 Task: Look for space in Tepoztlán, Mexico from 6th September, 2023 to 15th September, 2023 for 6 adults in price range Rs.8000 to Rs.12000. Place can be entire place or private room with 6 bedrooms having 6 beds and 6 bathrooms. Property type can be house, flat, guest house. Amenities needed are: wifi, TV, free parkinig on premises, gym, breakfast. Booking option can be shelf check-in. Required host language is English.
Action: Mouse moved to (465, 120)
Screenshot: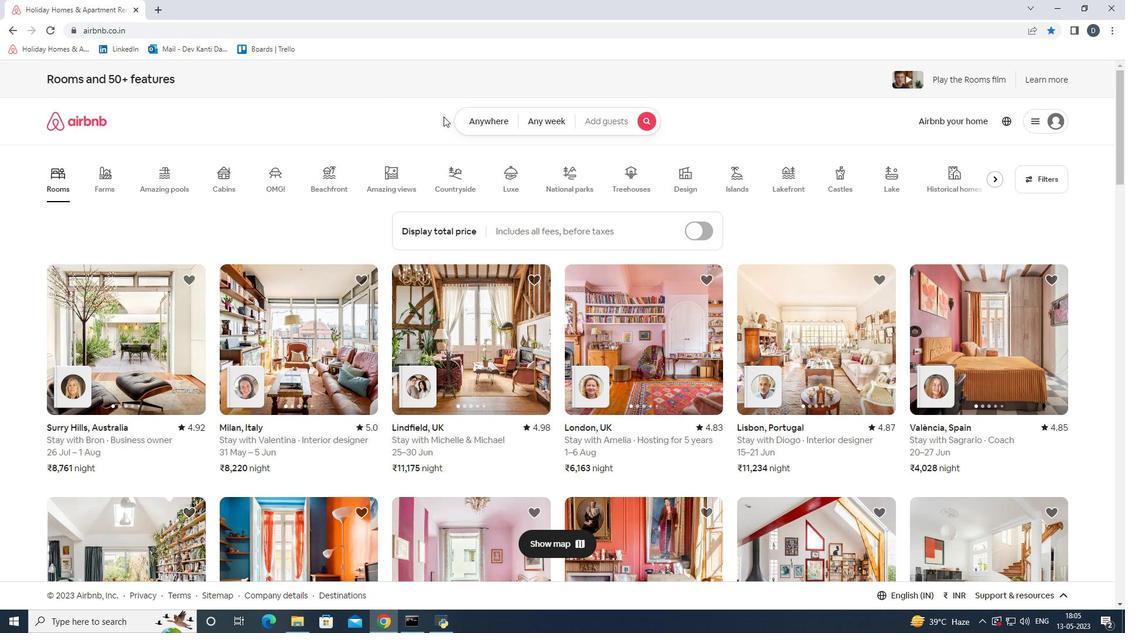 
Action: Mouse pressed left at (465, 120)
Screenshot: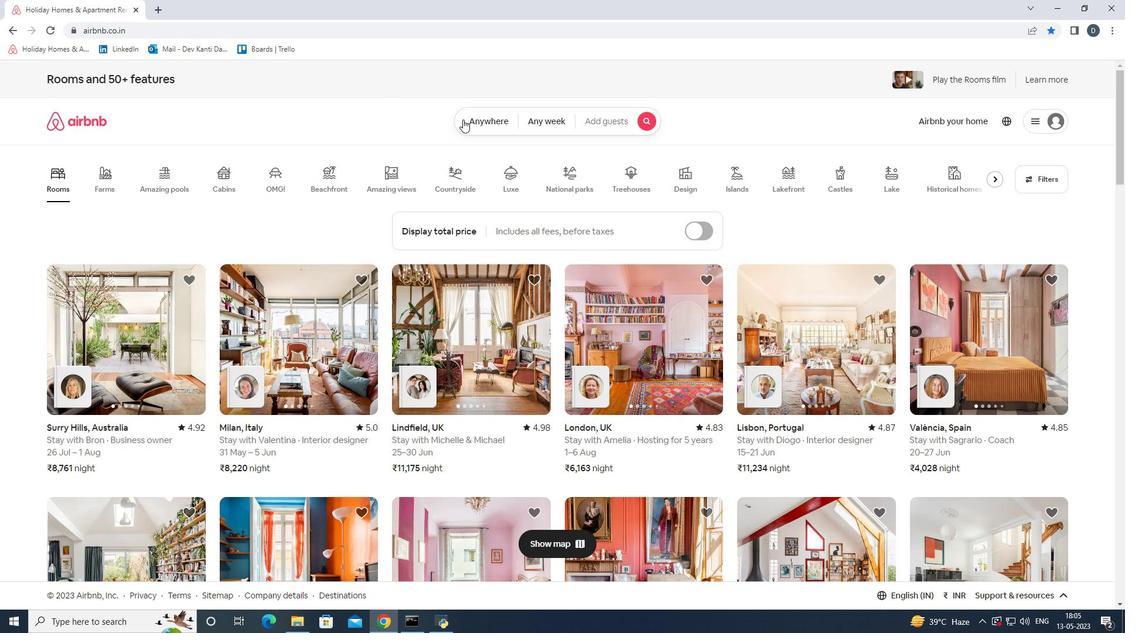 
Action: Mouse moved to (345, 161)
Screenshot: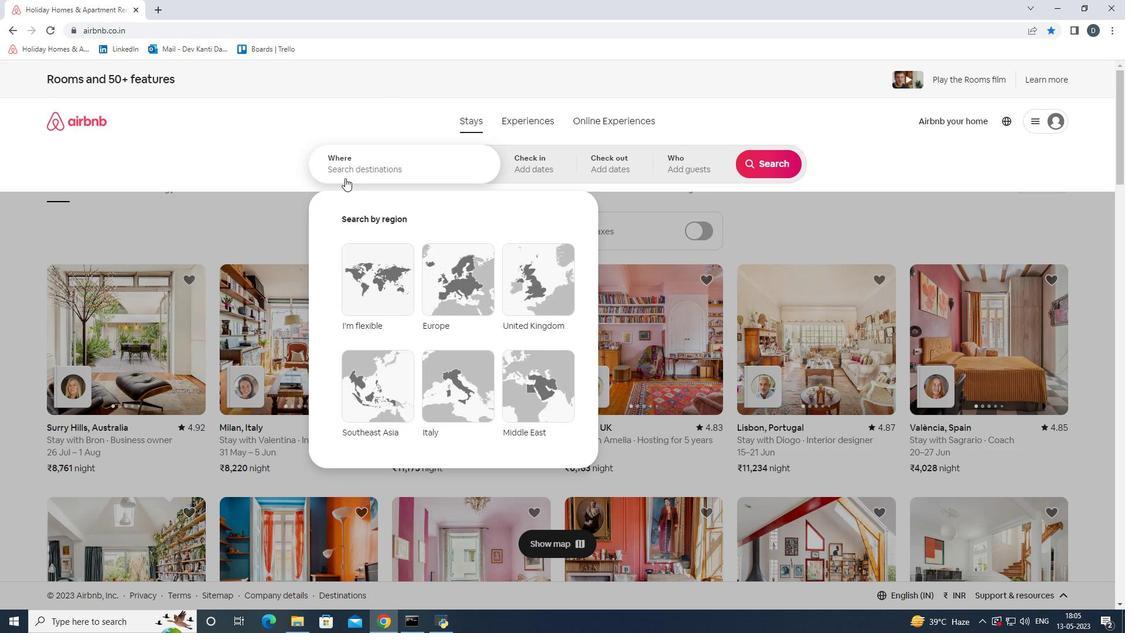 
Action: Mouse pressed left at (345, 161)
Screenshot: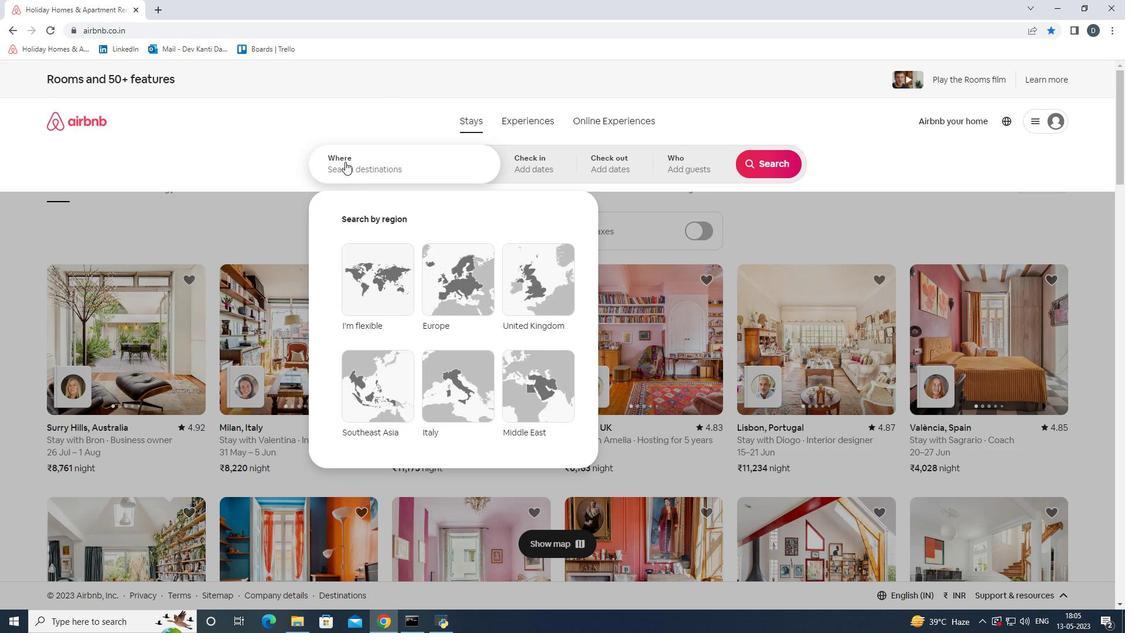 
Action: Mouse moved to (170, 111)
Screenshot: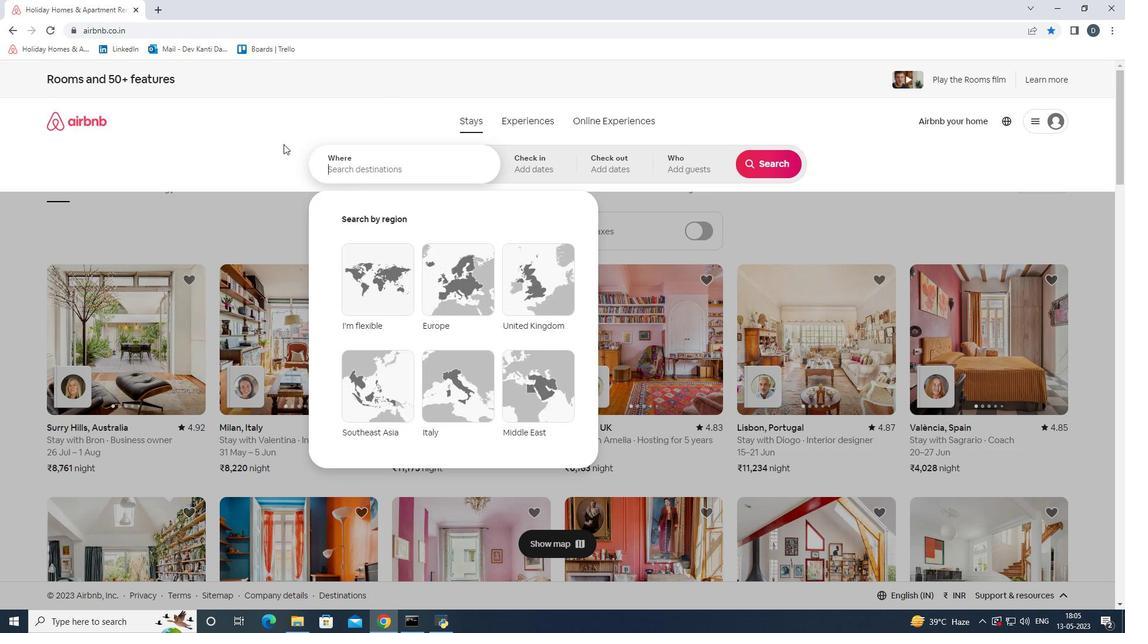 
Action: Key pressed <Key.shift>Tep
Screenshot: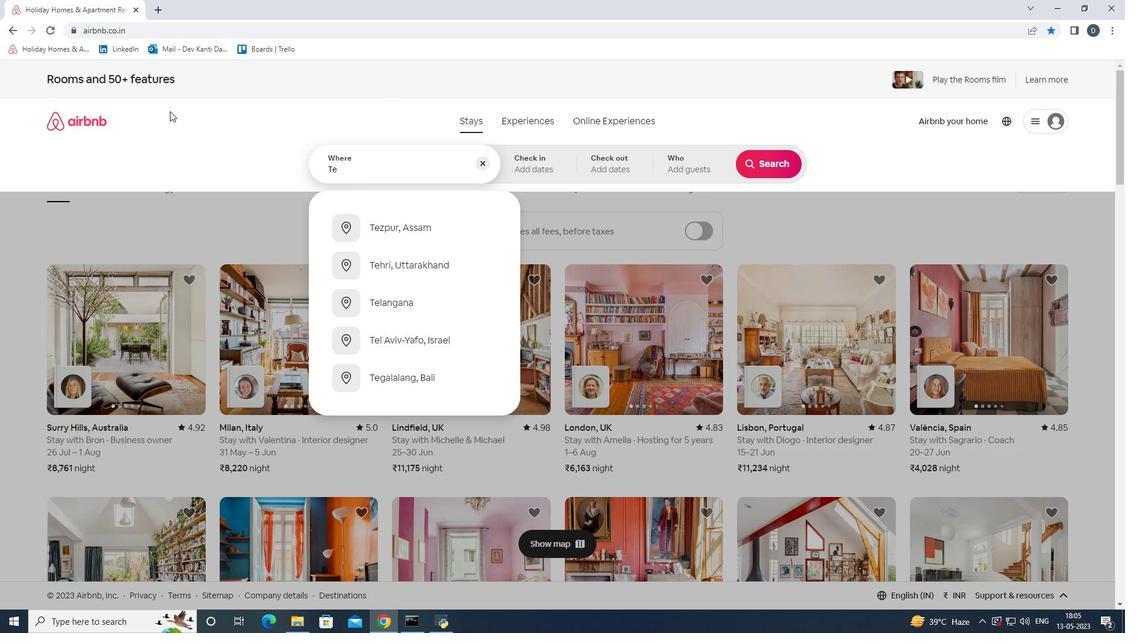 
Action: Mouse moved to (170, 110)
Screenshot: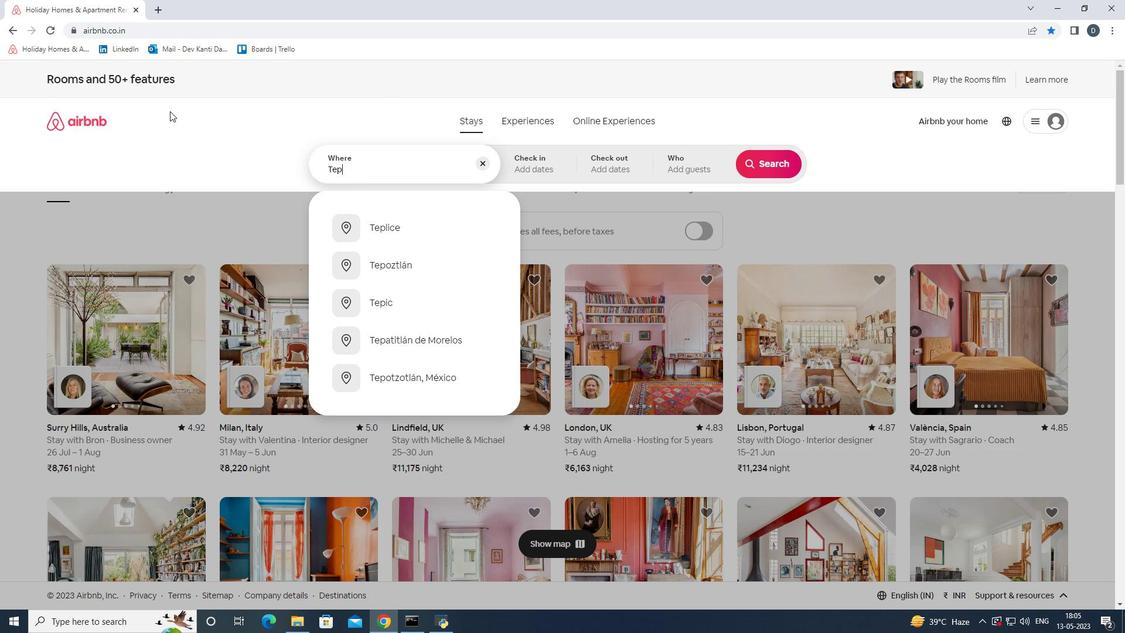 
Action: Key pressed oztlan,<Key.shift>Mexico
Screenshot: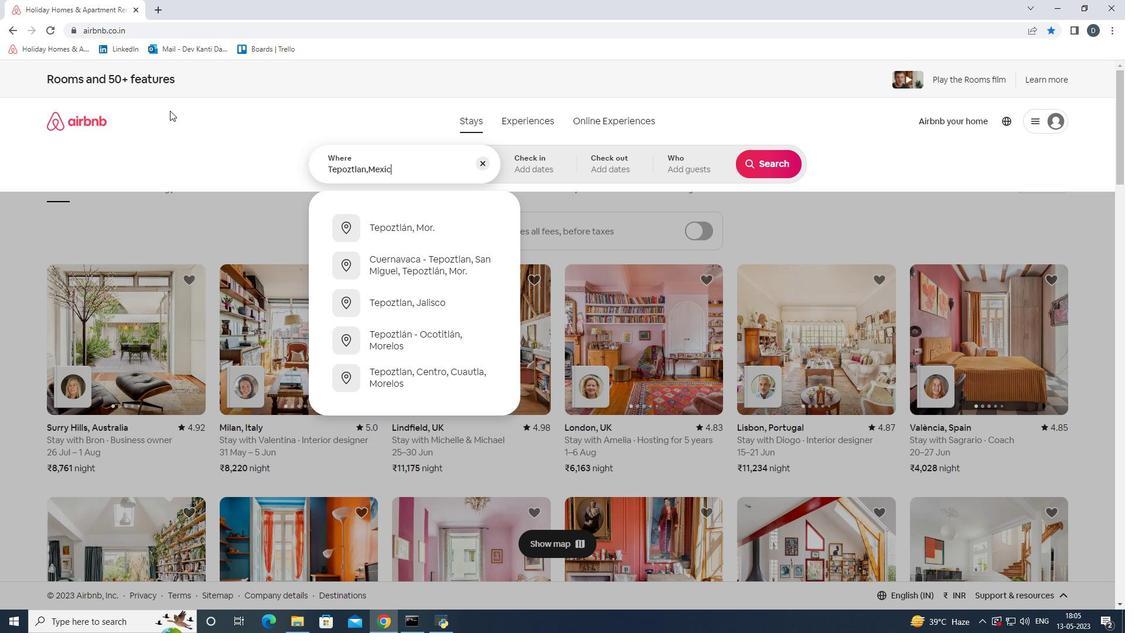 
Action: Mouse moved to (524, 172)
Screenshot: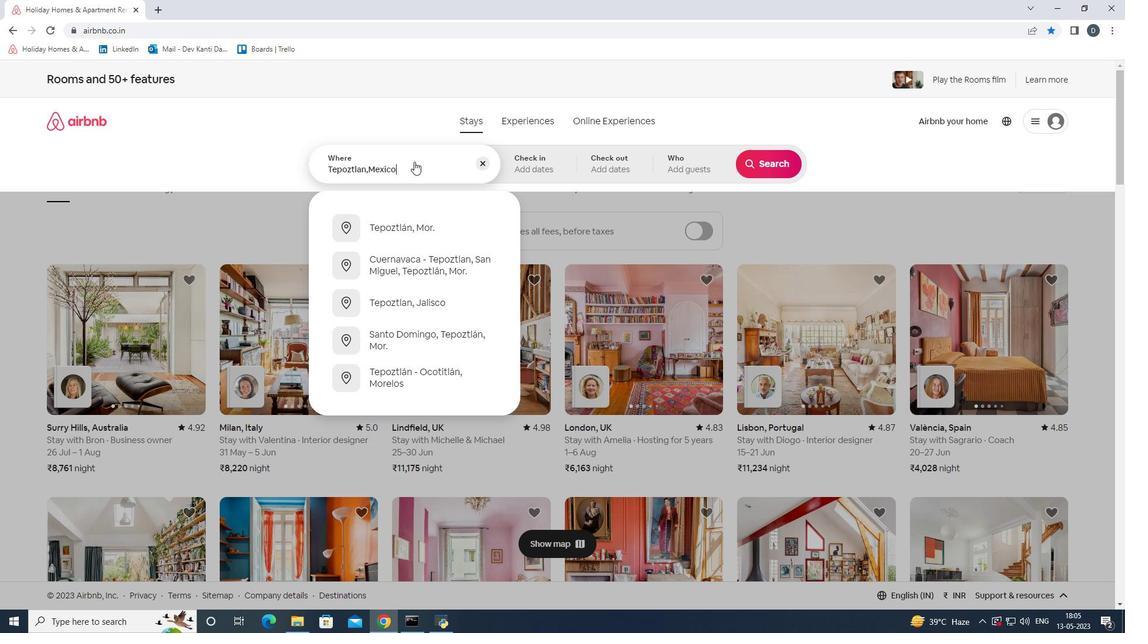 
Action: Mouse pressed left at (524, 172)
Screenshot: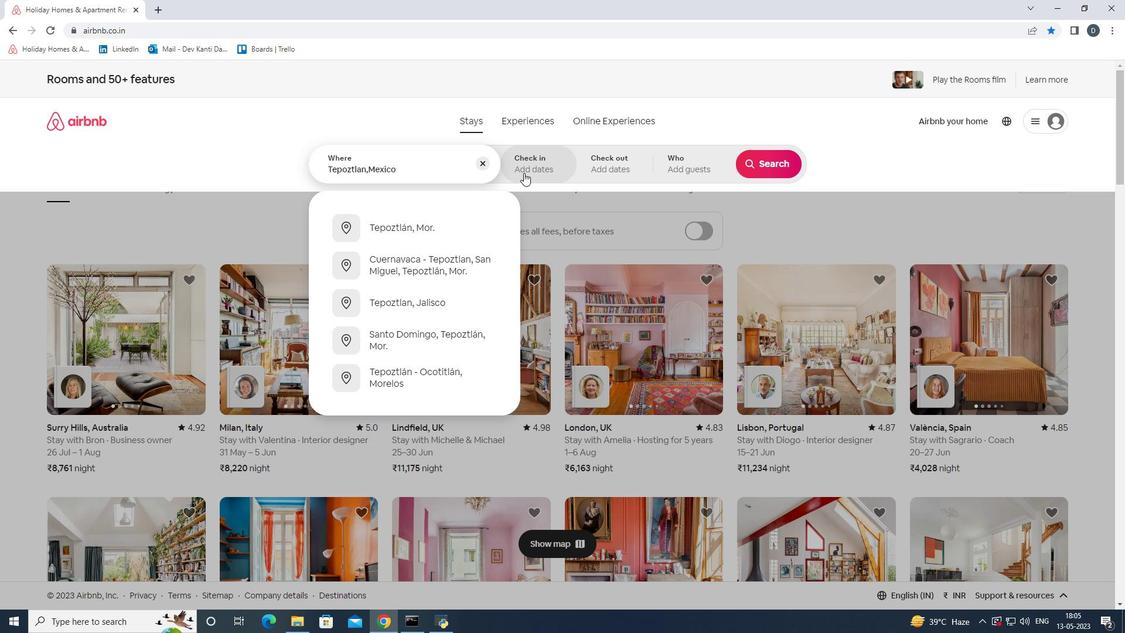
Action: Mouse moved to (755, 262)
Screenshot: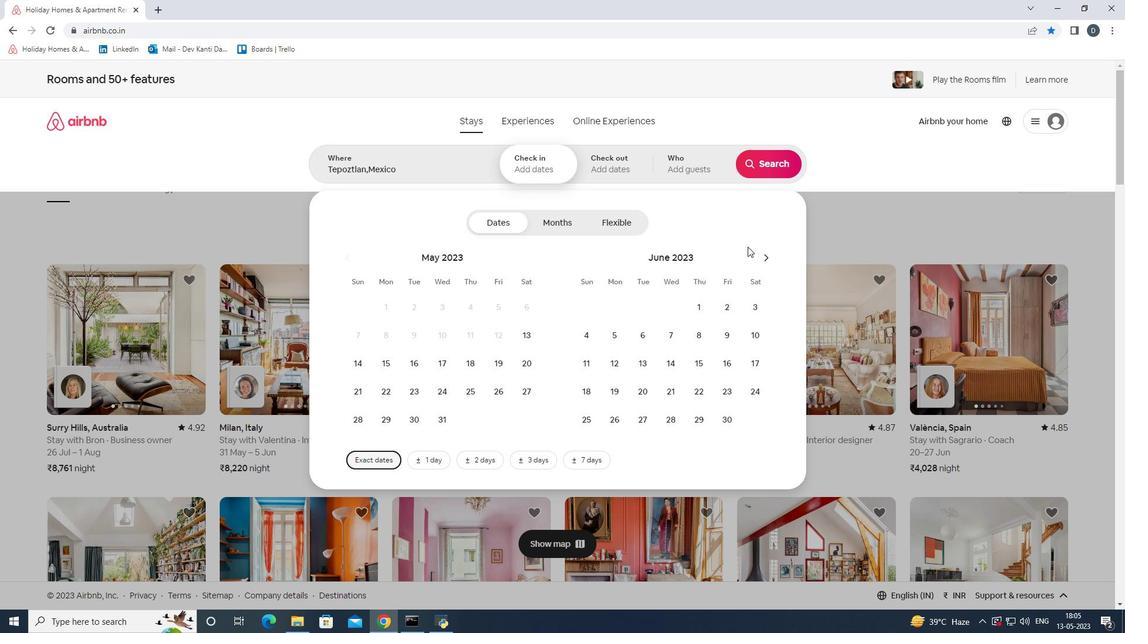 
Action: Mouse pressed left at (755, 262)
Screenshot: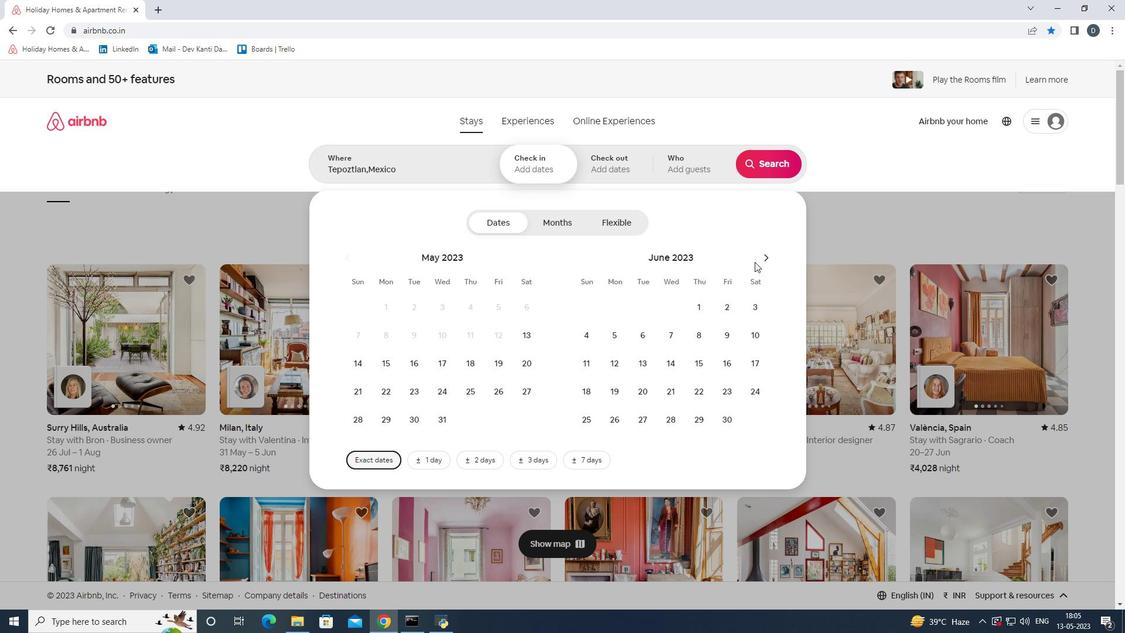 
Action: Mouse moved to (763, 260)
Screenshot: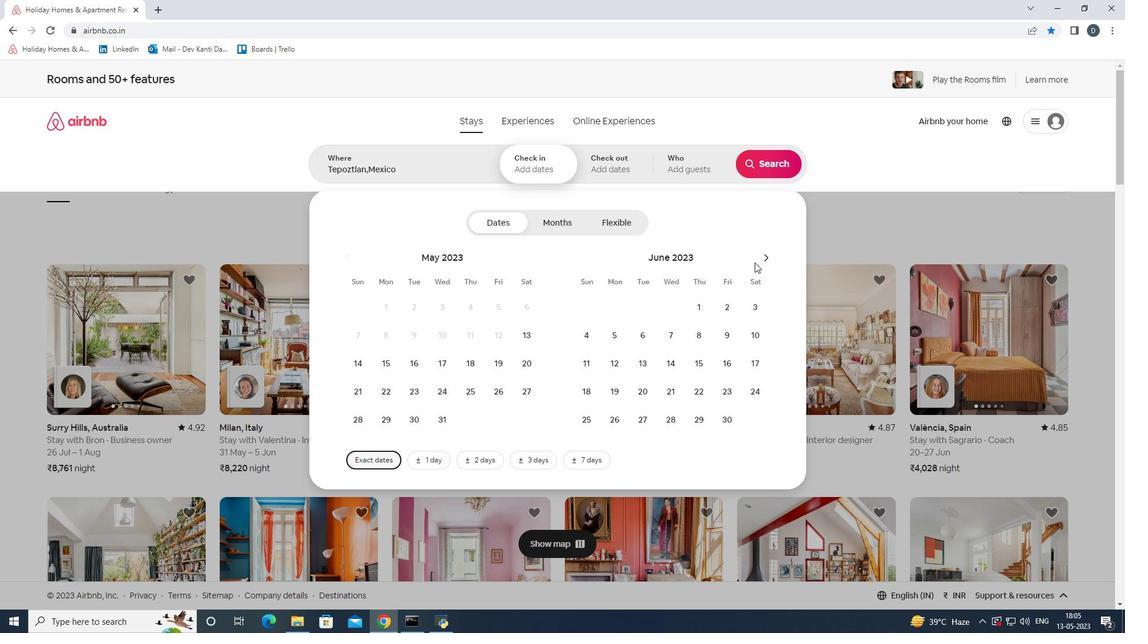 
Action: Mouse pressed left at (763, 260)
Screenshot: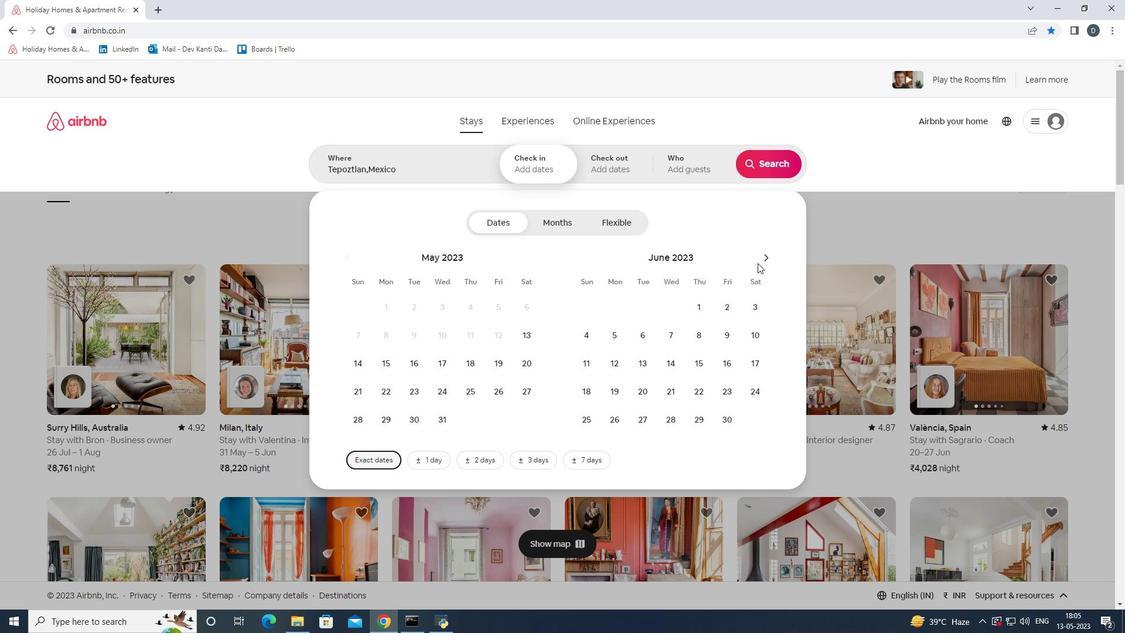 
Action: Mouse pressed left at (763, 260)
Screenshot: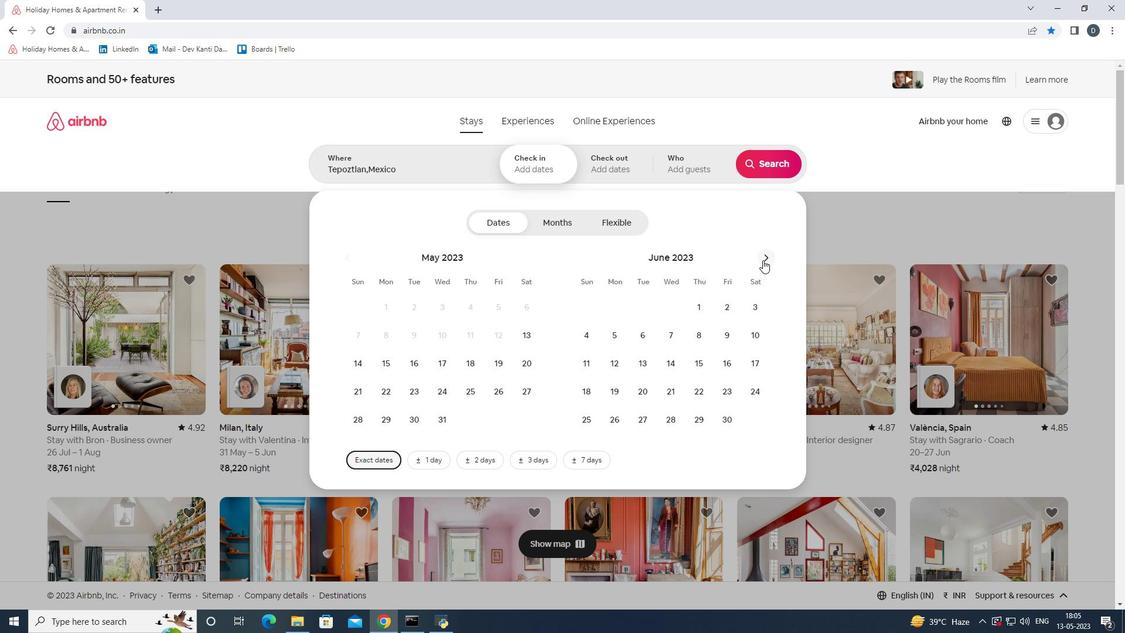 
Action: Mouse pressed left at (763, 260)
Screenshot: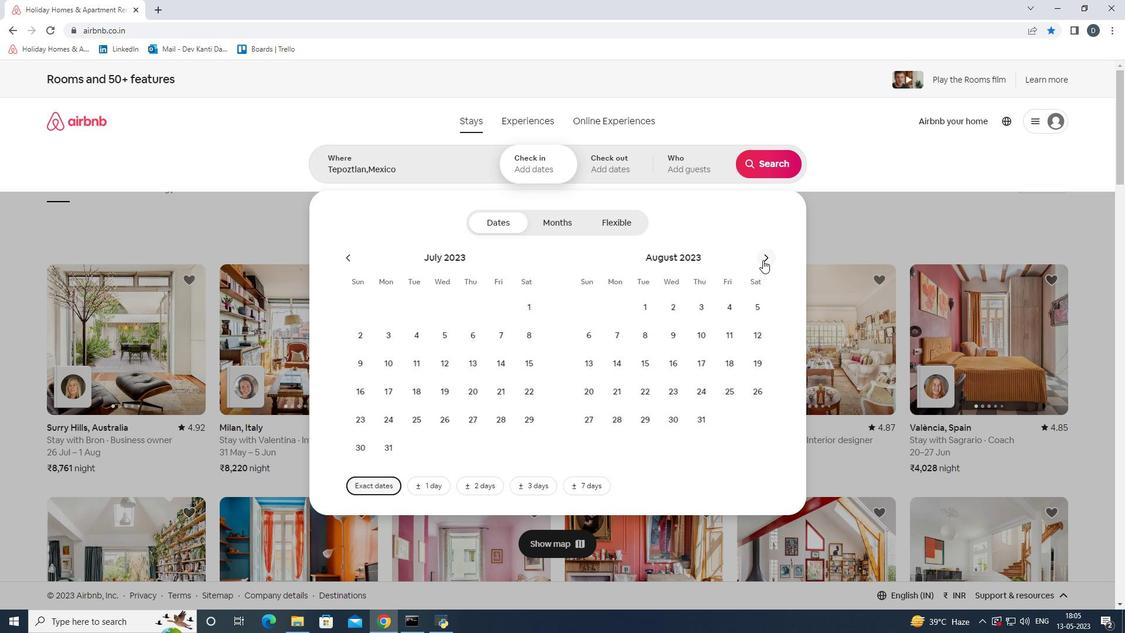 
Action: Mouse moved to (680, 341)
Screenshot: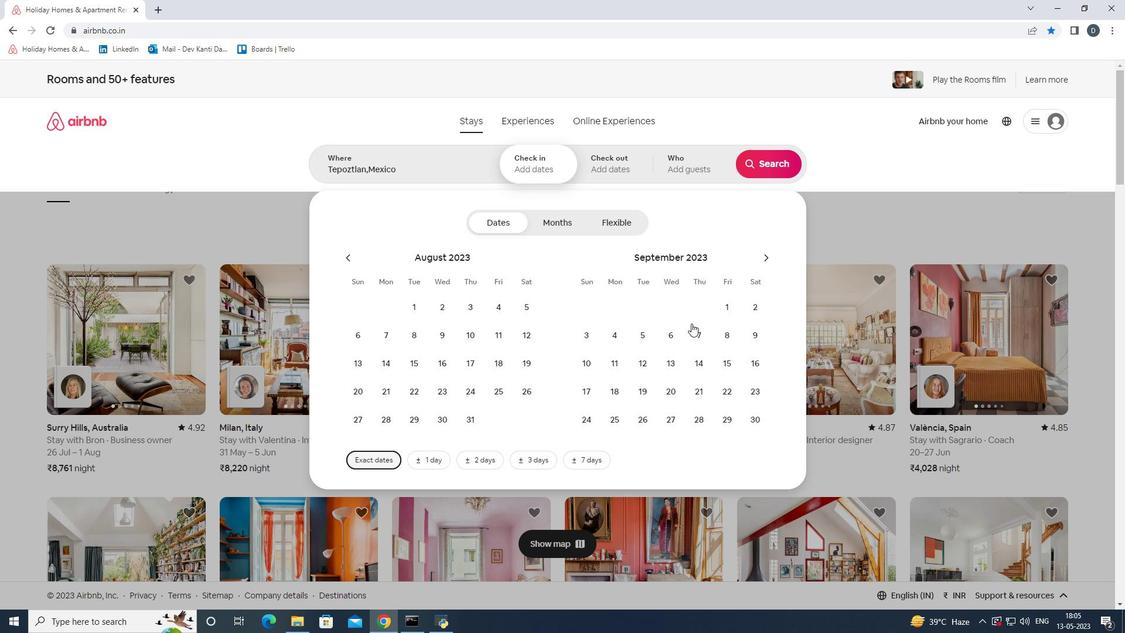 
Action: Mouse pressed left at (680, 341)
Screenshot: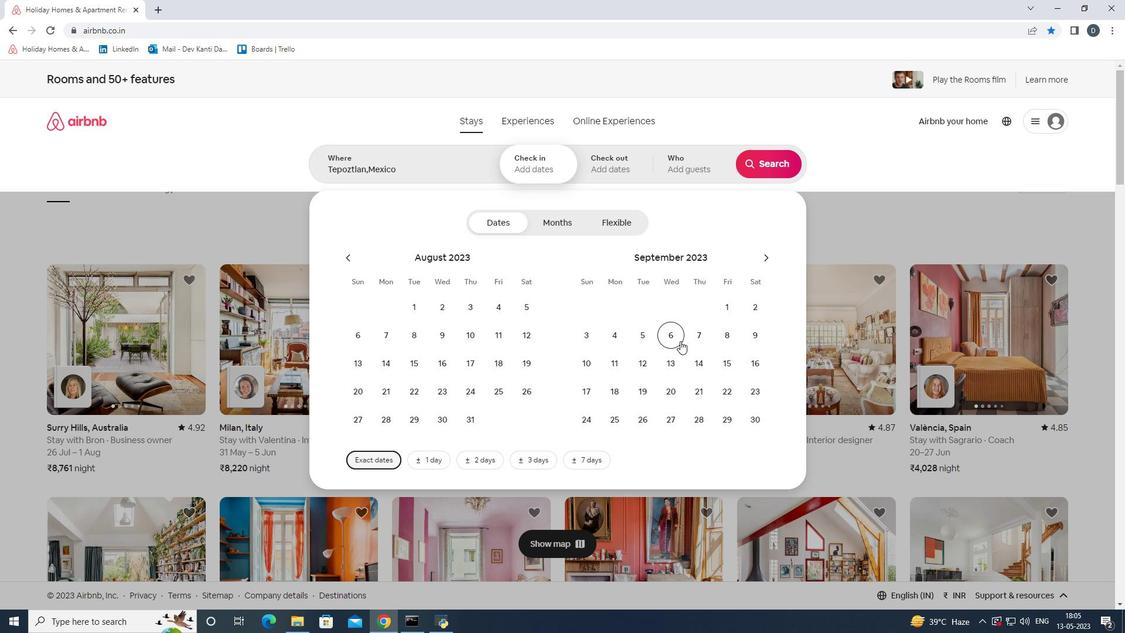
Action: Mouse moved to (721, 366)
Screenshot: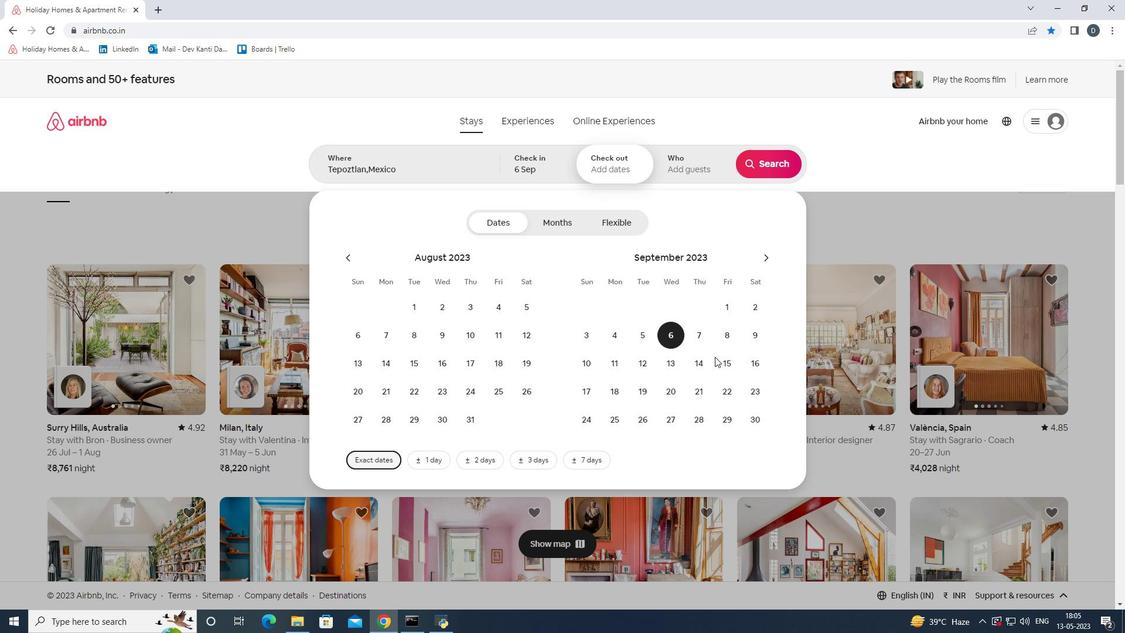 
Action: Mouse pressed left at (721, 366)
Screenshot: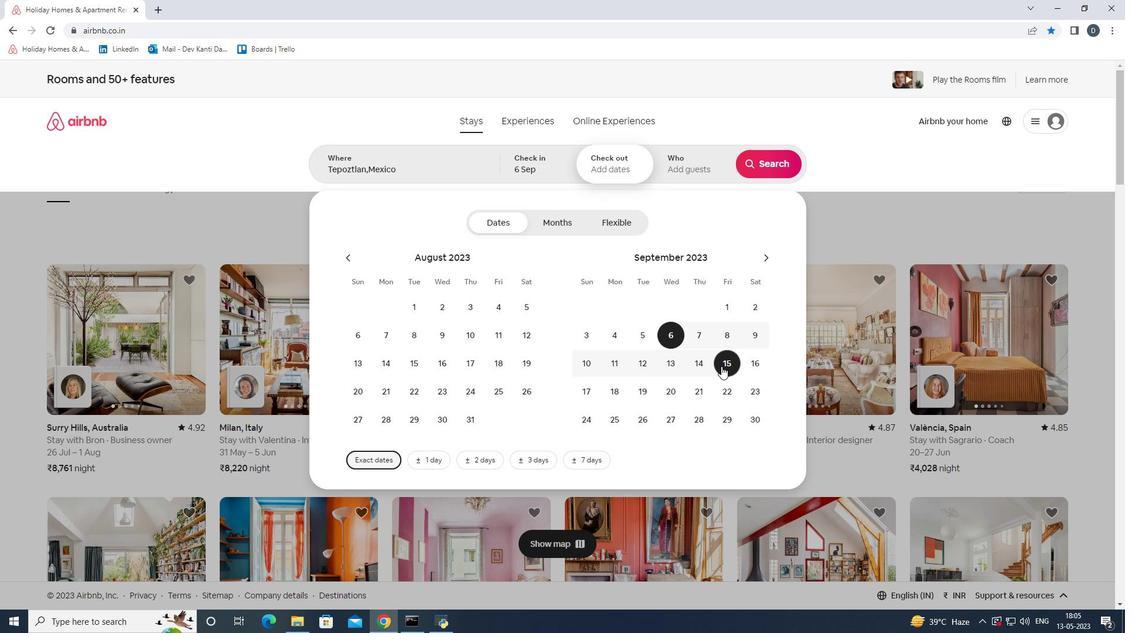
Action: Mouse moved to (695, 160)
Screenshot: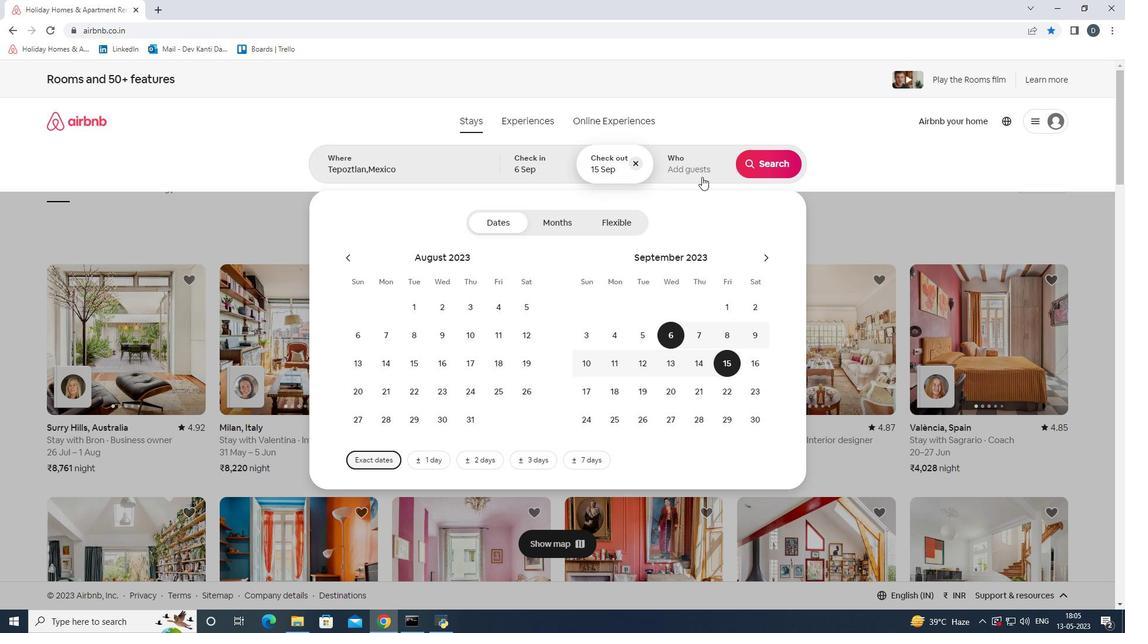 
Action: Mouse pressed left at (695, 160)
Screenshot: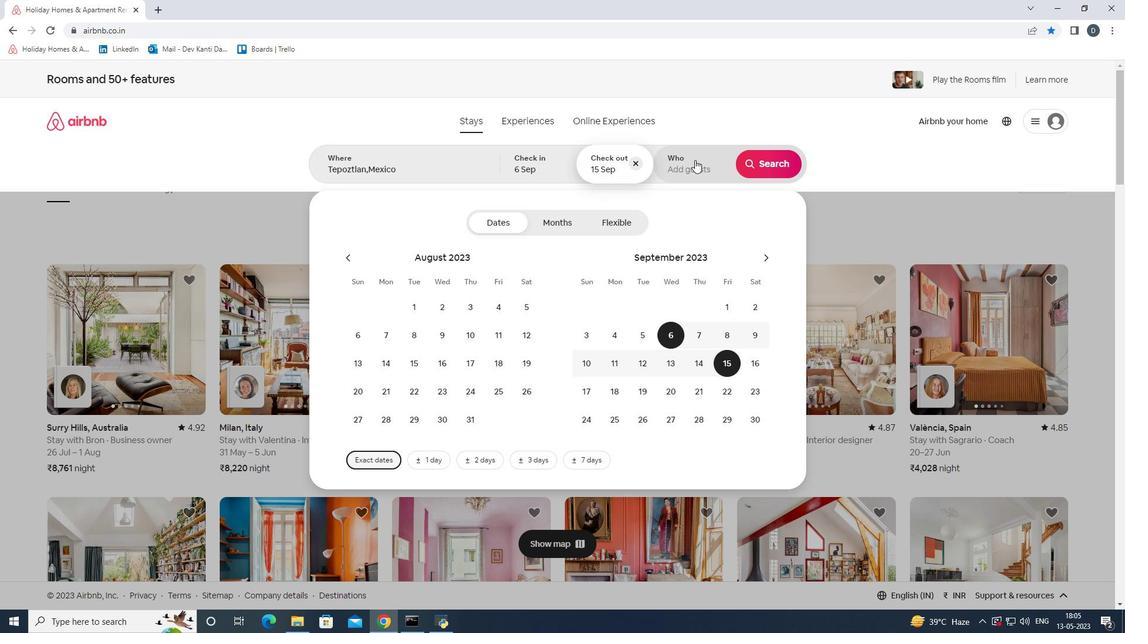 
Action: Mouse moved to (768, 229)
Screenshot: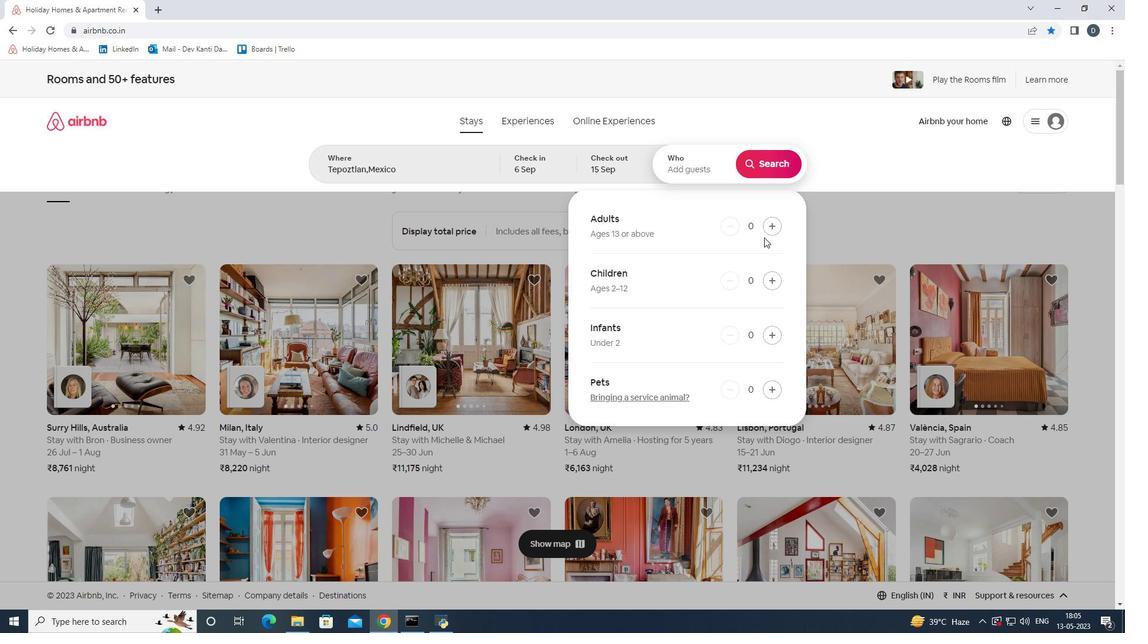 
Action: Mouse pressed left at (768, 229)
Screenshot: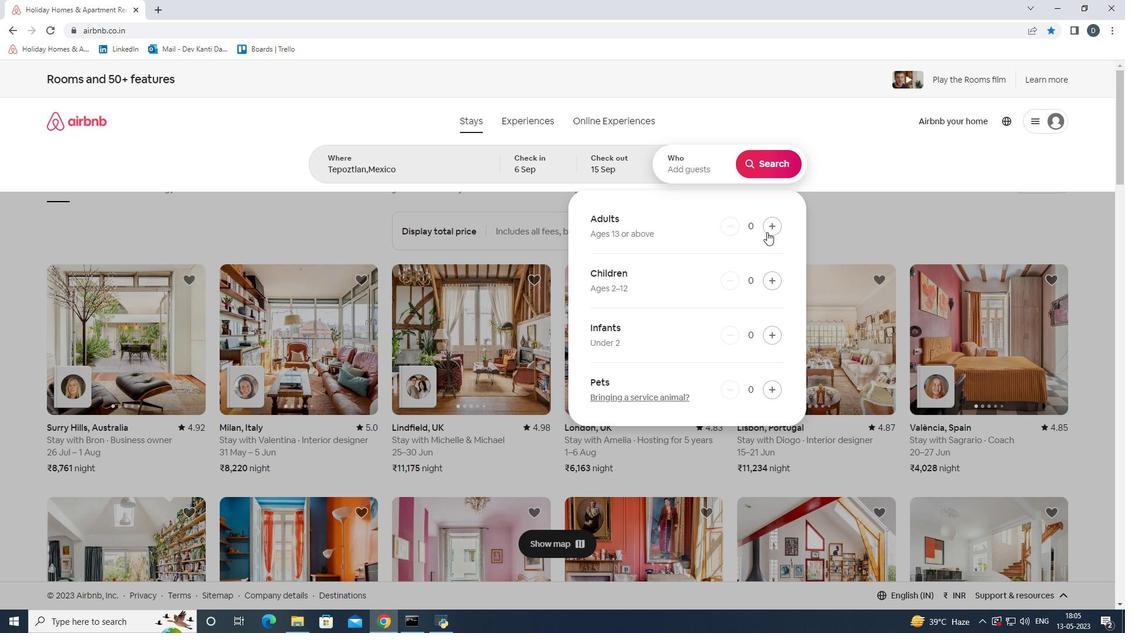 
Action: Mouse pressed left at (768, 229)
Screenshot: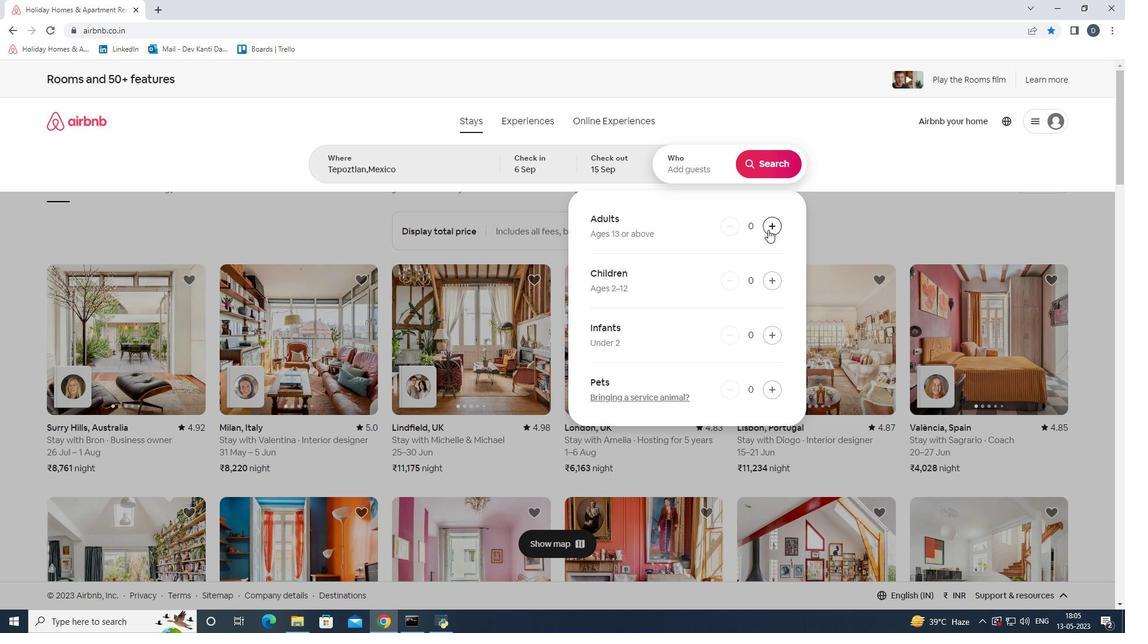 
Action: Mouse pressed left at (768, 229)
Screenshot: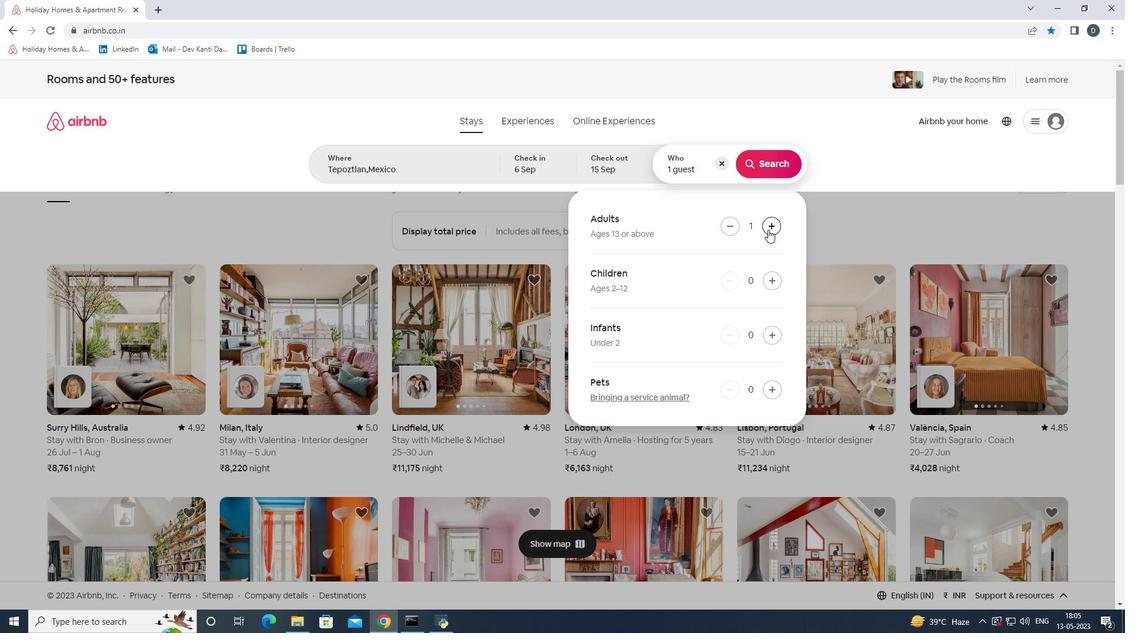 
Action: Mouse pressed left at (768, 229)
Screenshot: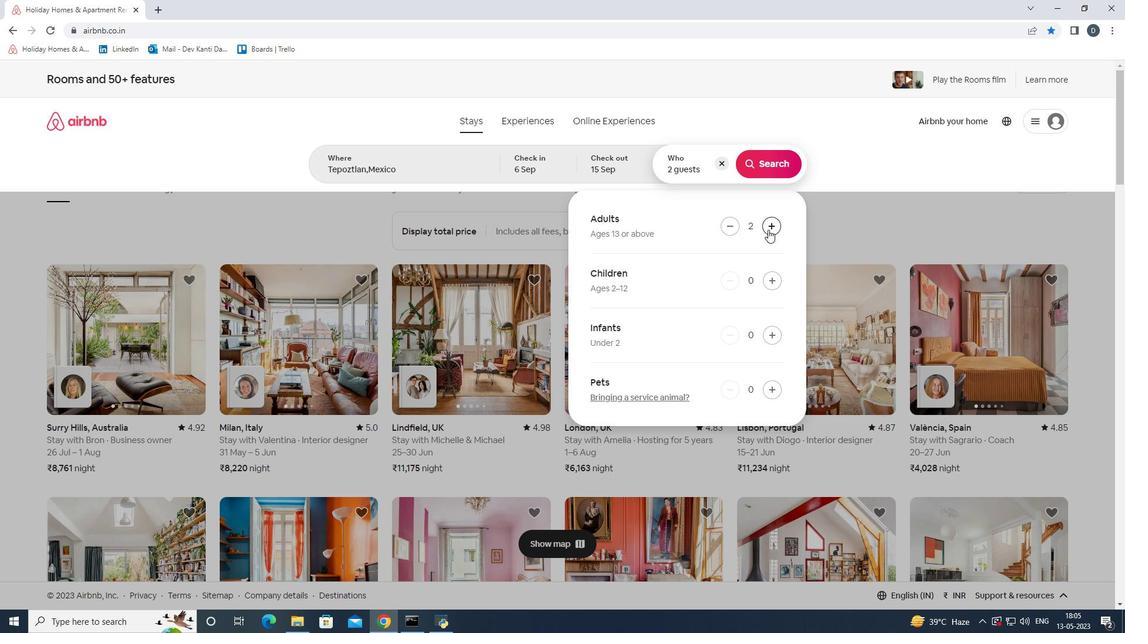 
Action: Mouse pressed left at (768, 229)
Screenshot: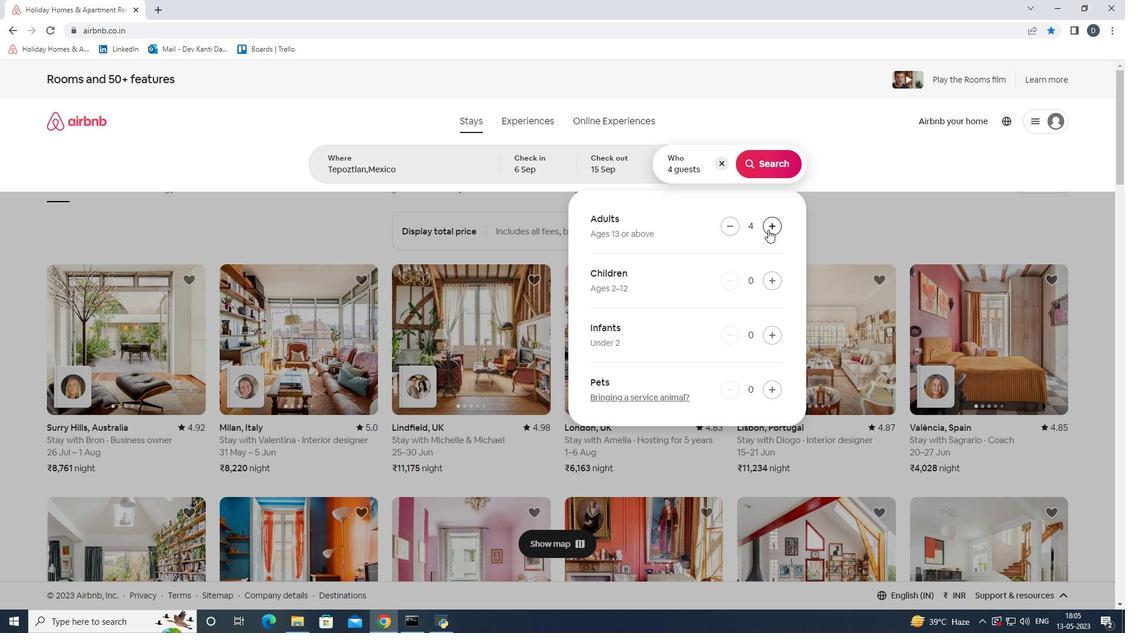 
Action: Mouse pressed left at (768, 229)
Screenshot: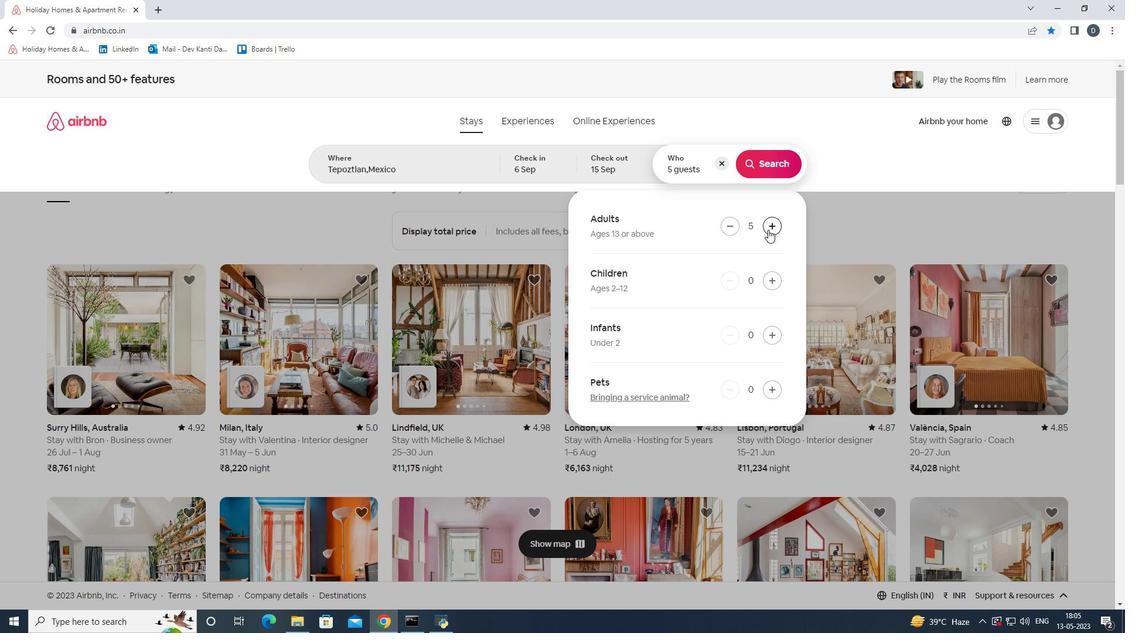 
Action: Mouse moved to (772, 160)
Screenshot: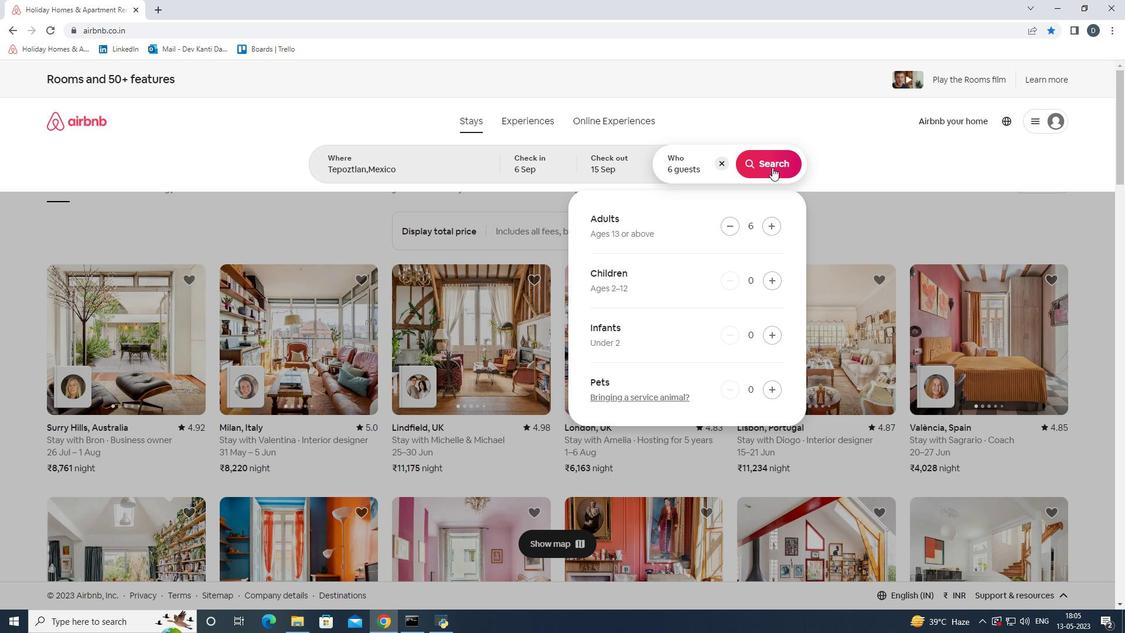 
Action: Mouse pressed left at (772, 160)
Screenshot: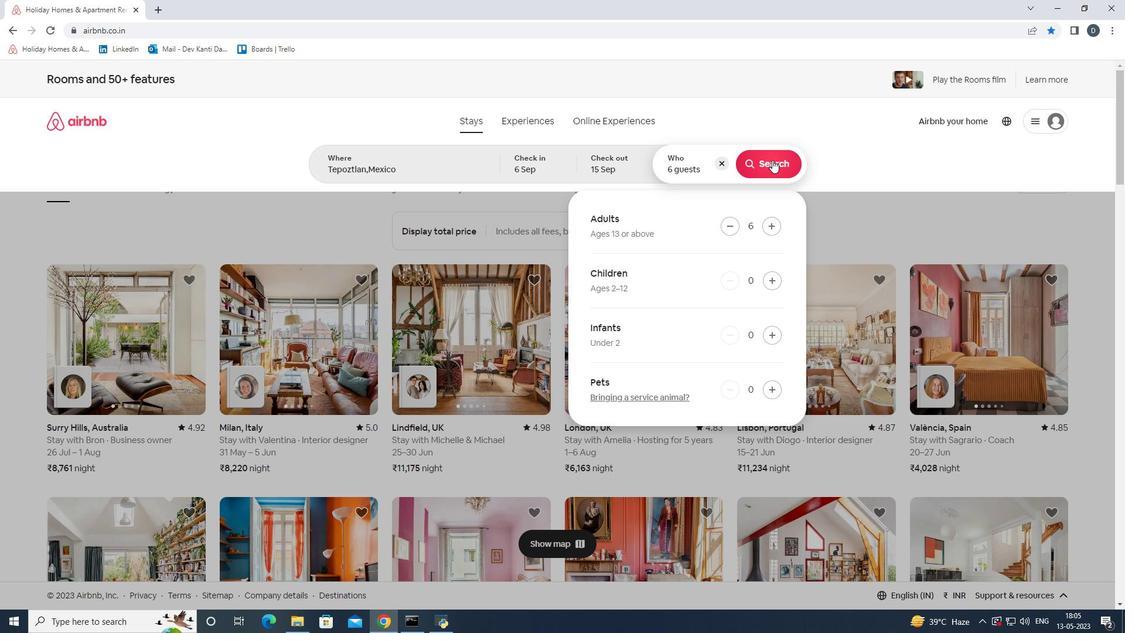 
Action: Mouse moved to (1085, 138)
Screenshot: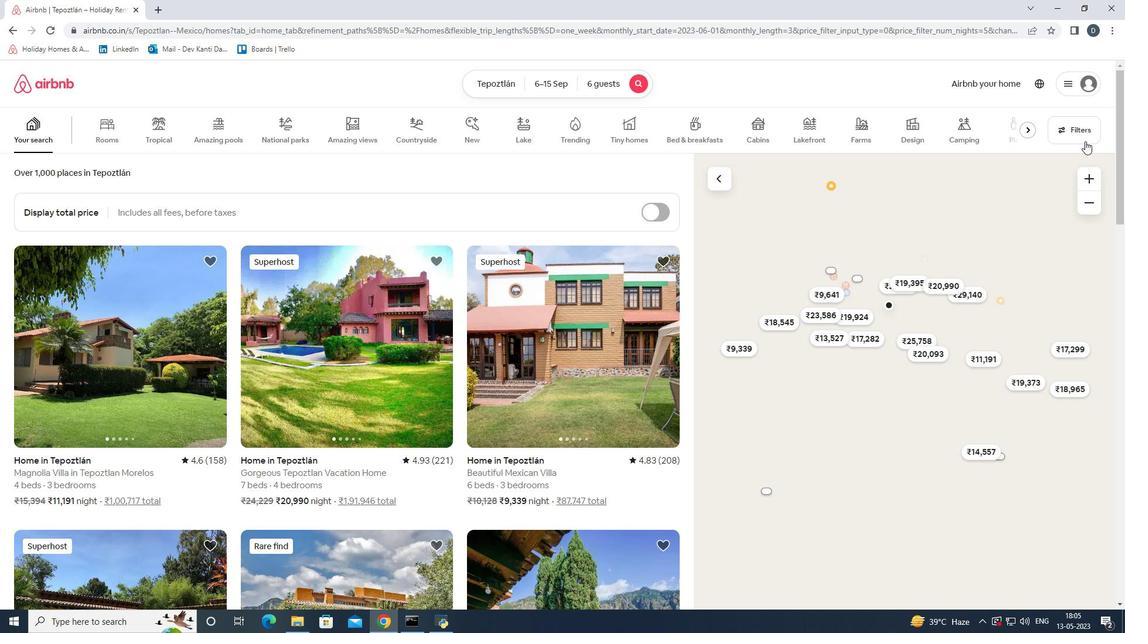 
Action: Mouse pressed left at (1085, 138)
Screenshot: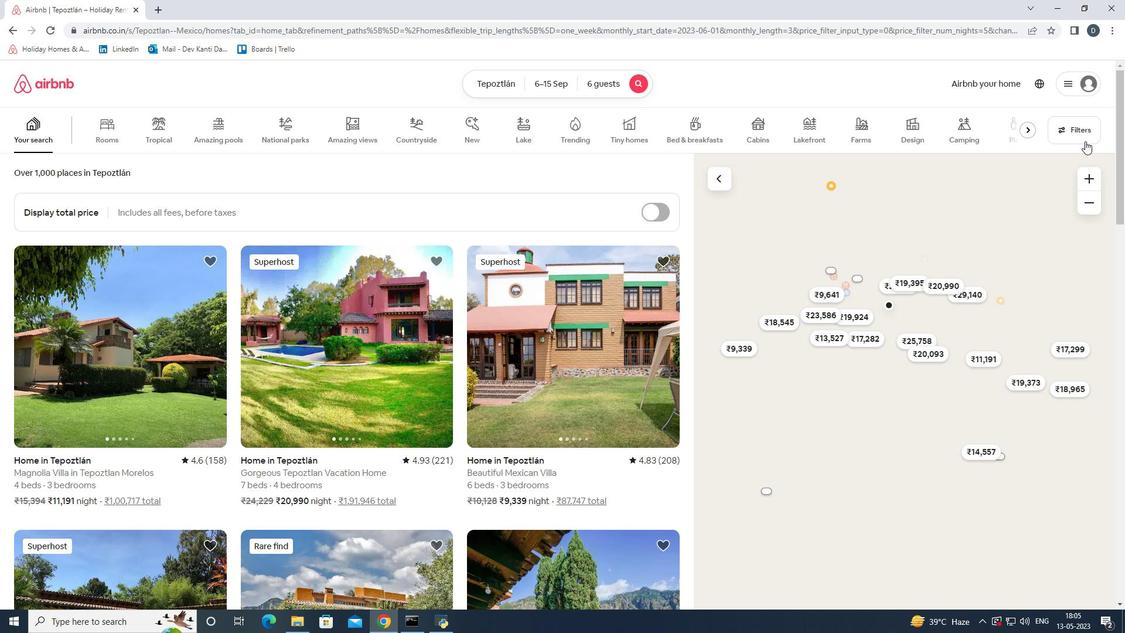 
Action: Mouse moved to (415, 280)
Screenshot: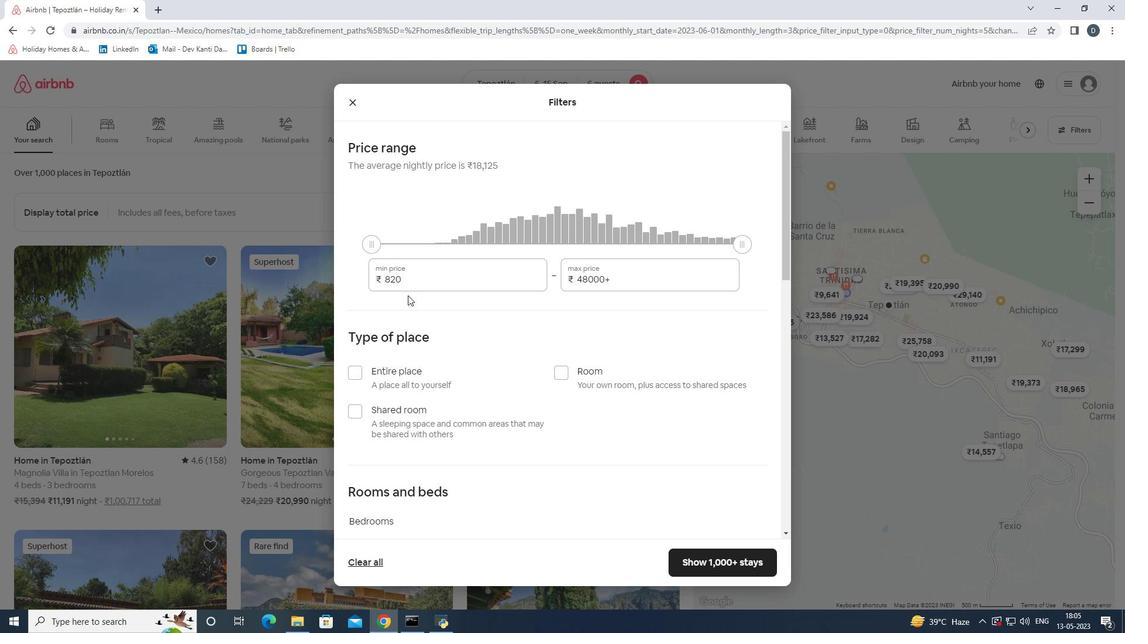 
Action: Mouse pressed left at (415, 280)
Screenshot: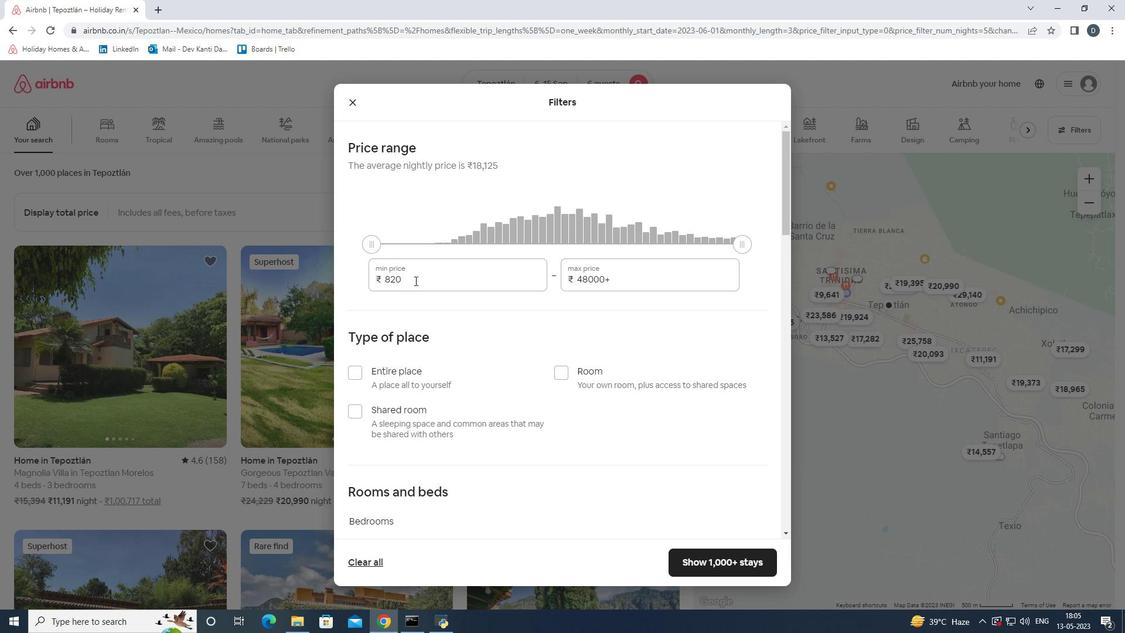
Action: Mouse moved to (383, 272)
Screenshot: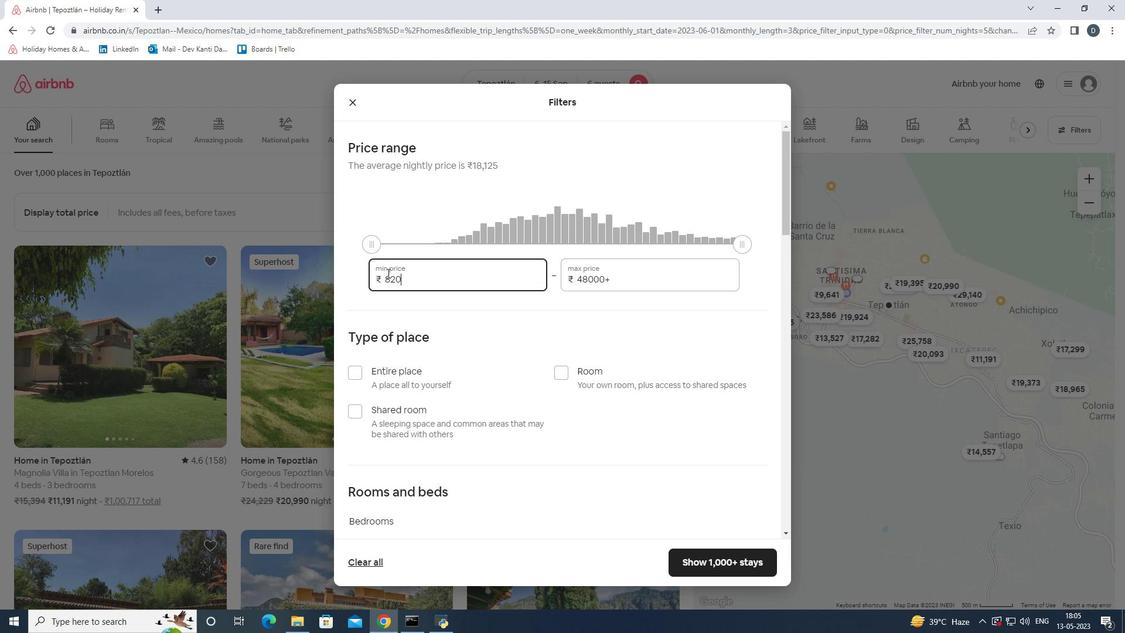 
Action: Key pressed 8000
Screenshot: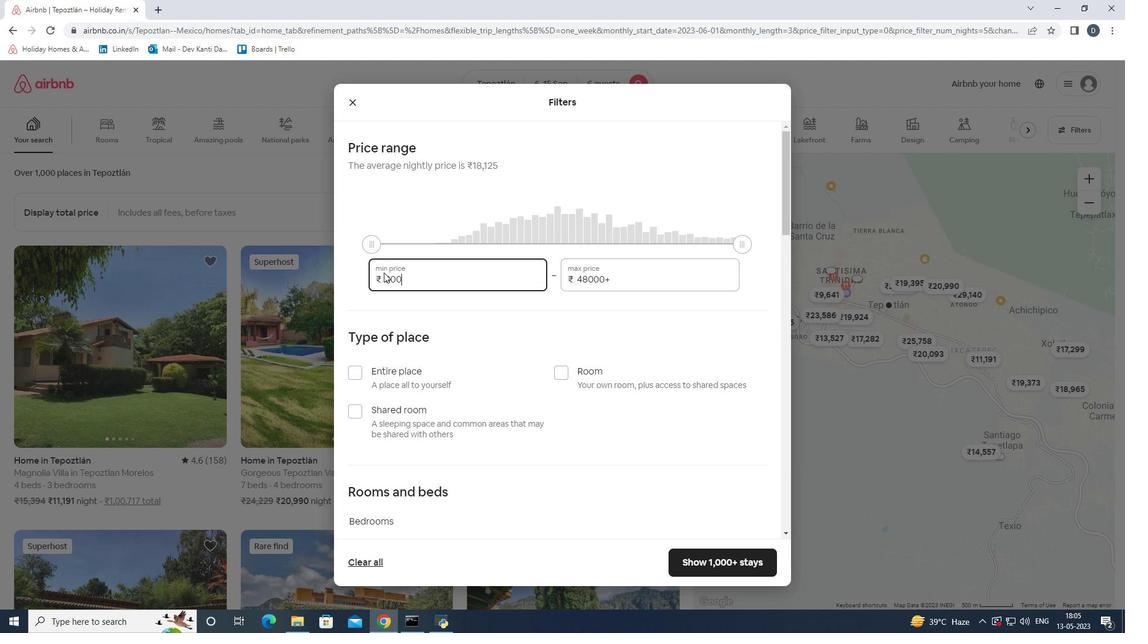
Action: Mouse moved to (616, 279)
Screenshot: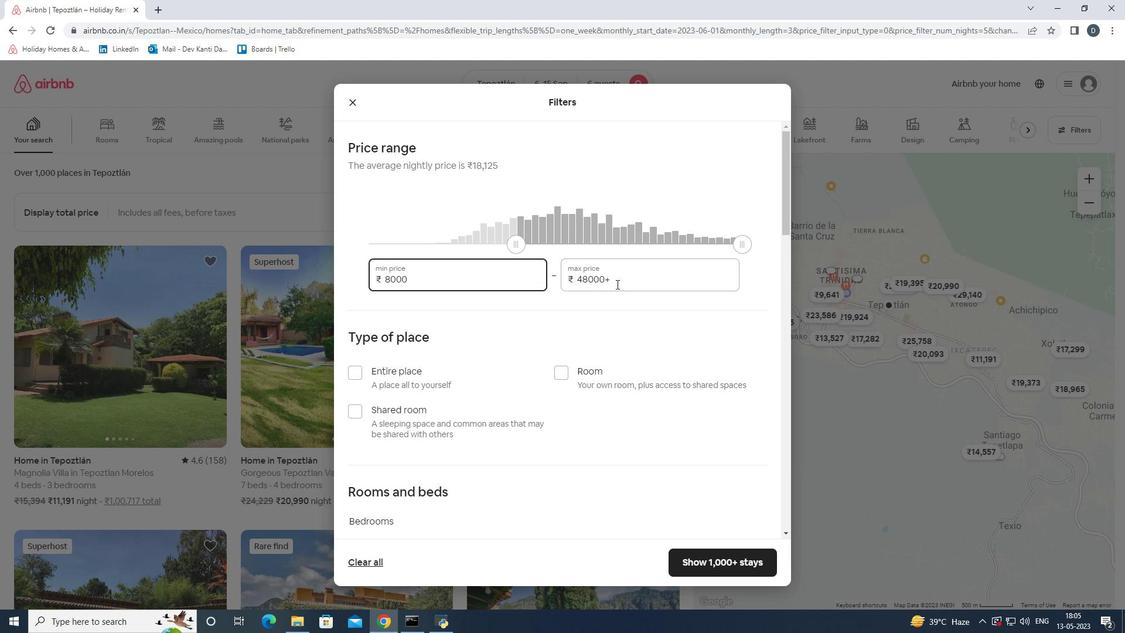 
Action: Mouse pressed left at (616, 279)
Screenshot: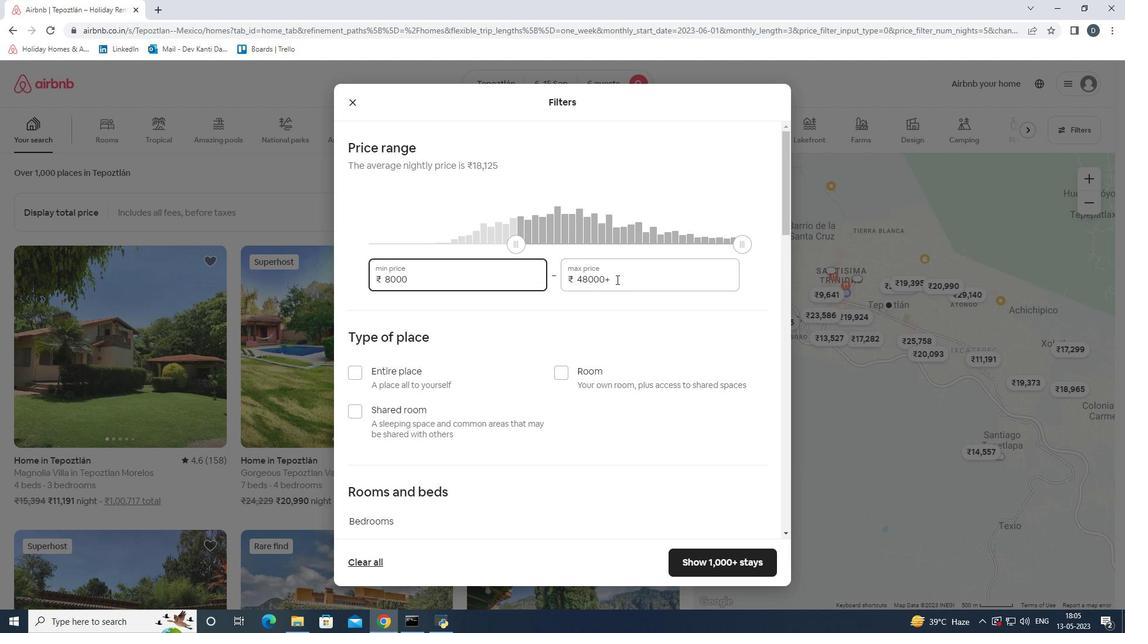 
Action: Mouse moved to (478, 242)
Screenshot: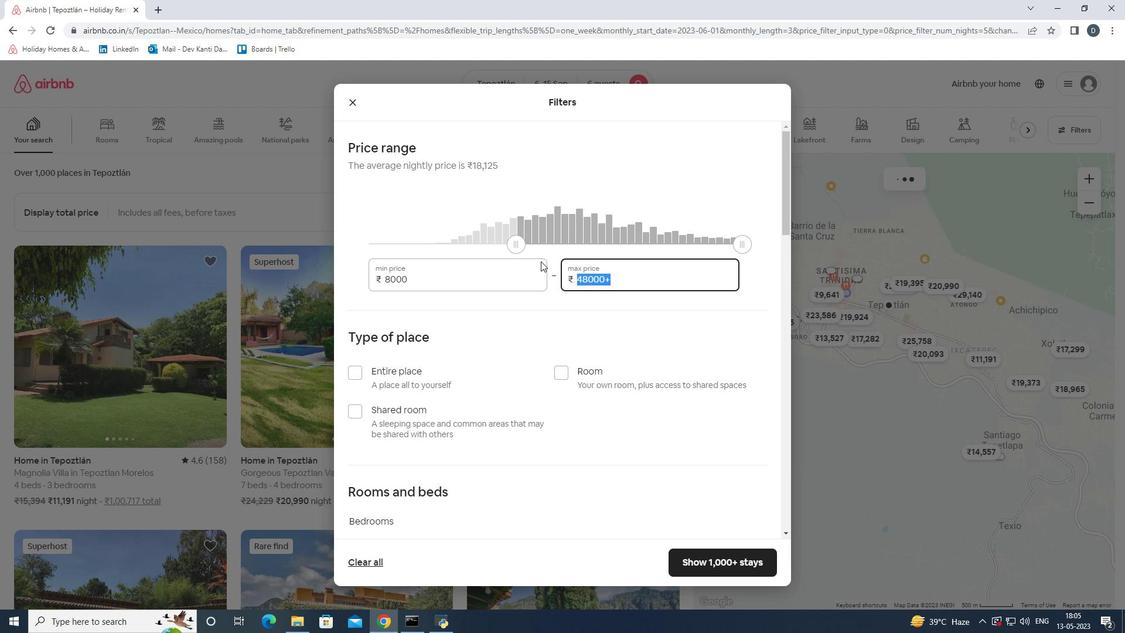 
Action: Key pressed 12000
Screenshot: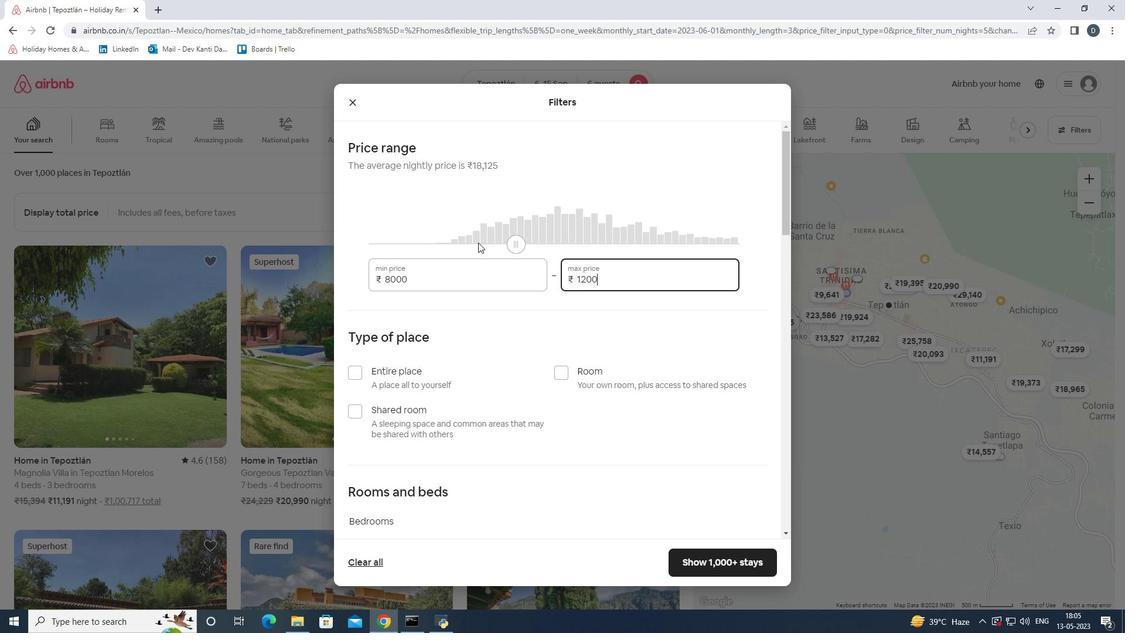
Action: Mouse moved to (483, 243)
Screenshot: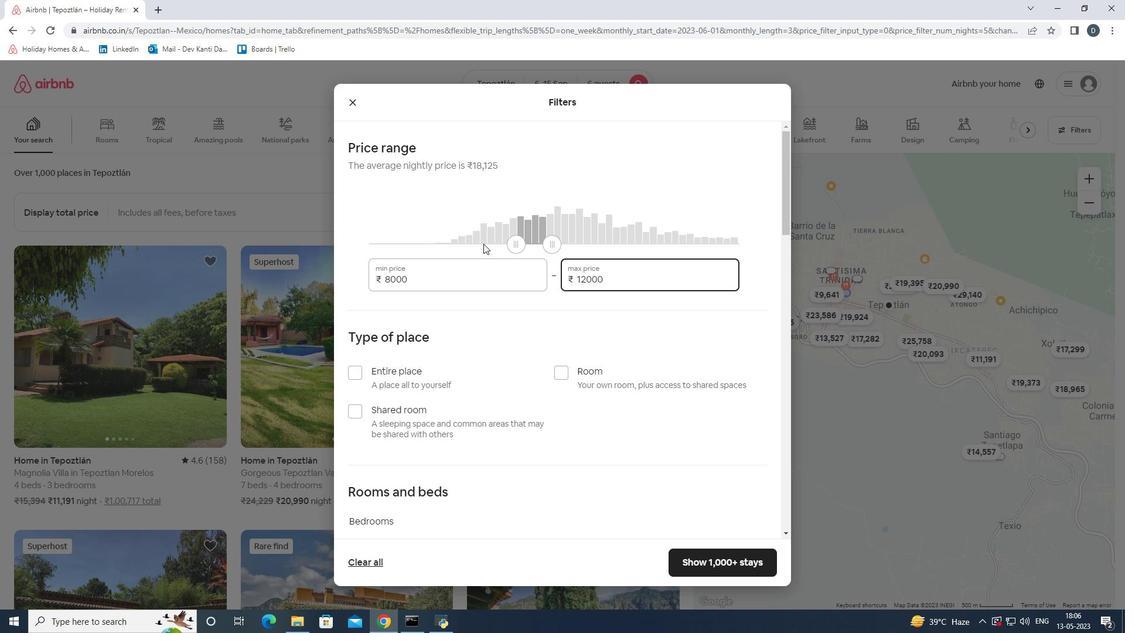 
Action: Mouse scrolled (483, 243) with delta (0, 0)
Screenshot: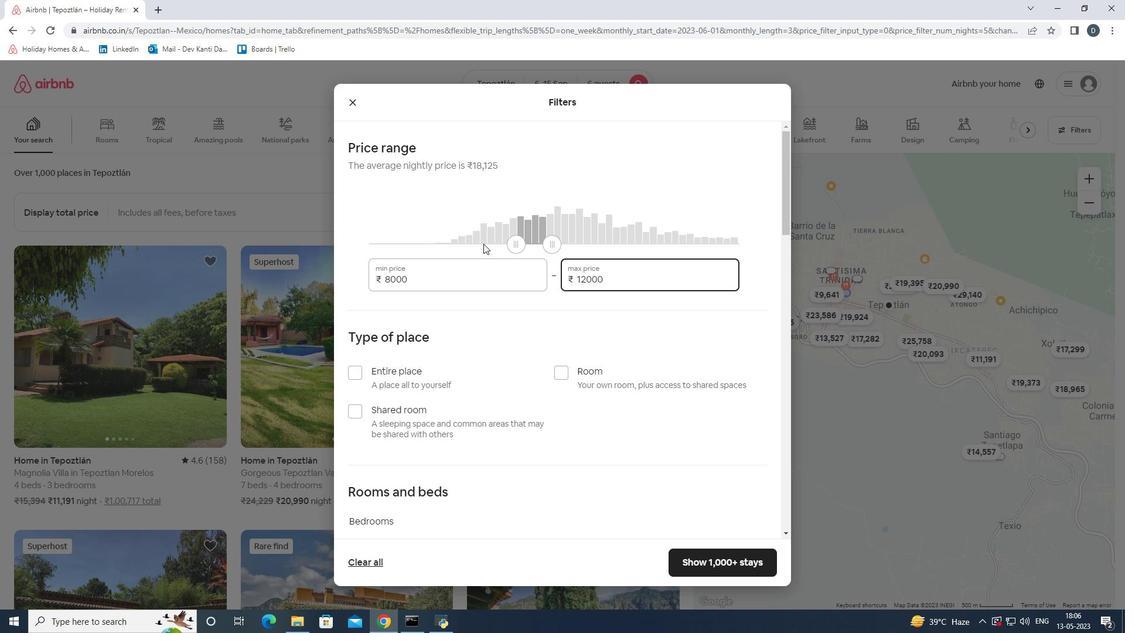 
Action: Mouse moved to (357, 311)
Screenshot: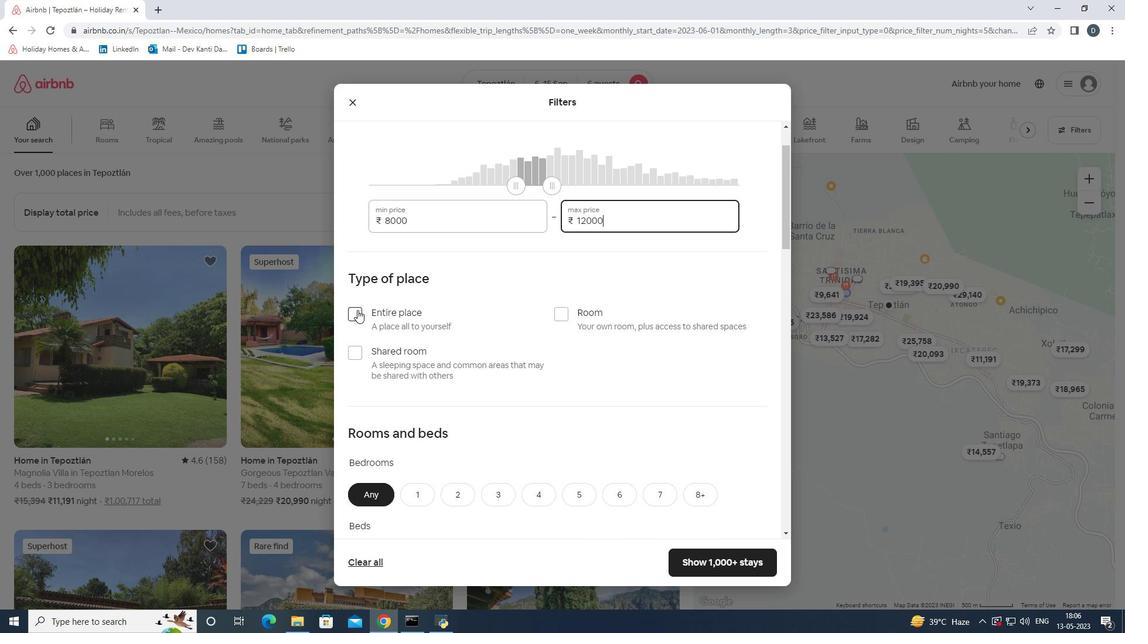 
Action: Mouse pressed left at (357, 311)
Screenshot: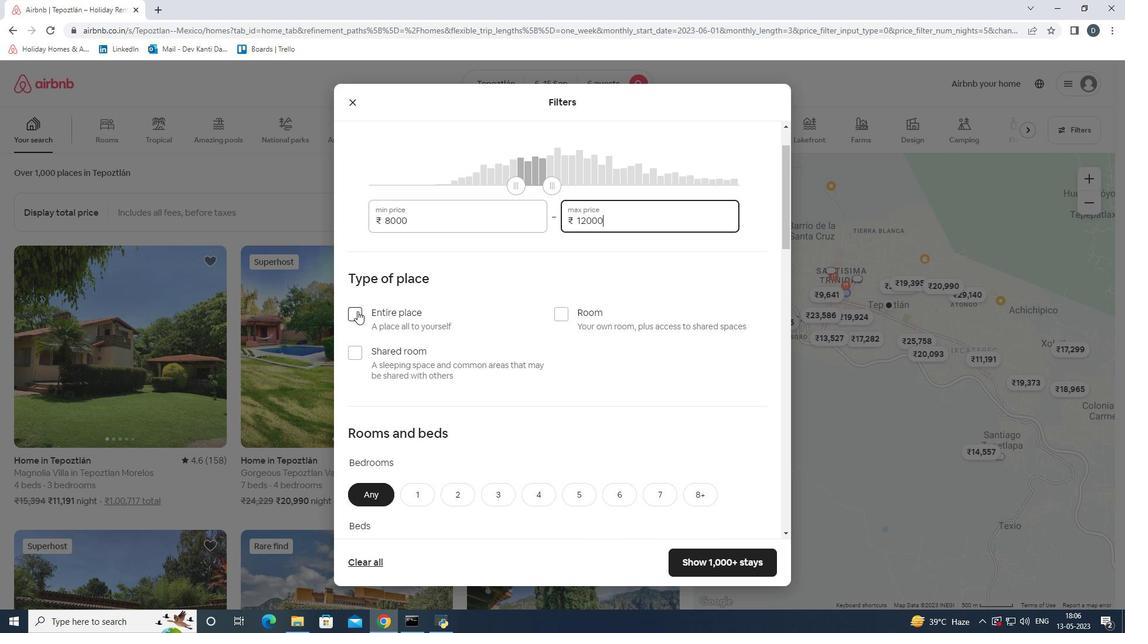 
Action: Mouse moved to (527, 283)
Screenshot: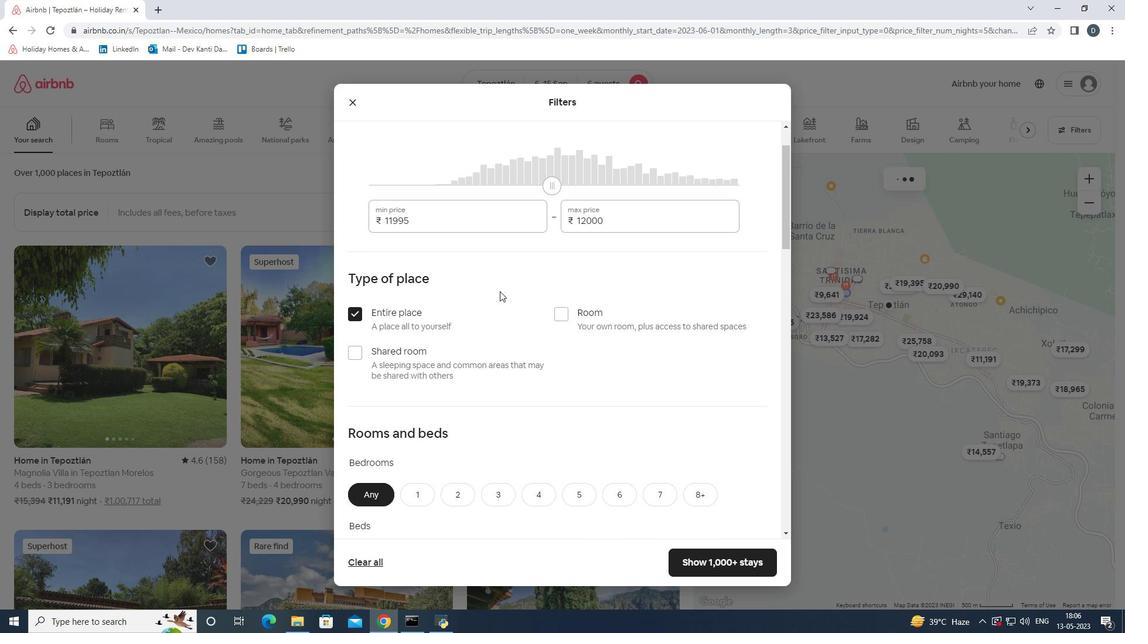 
Action: Mouse scrolled (527, 283) with delta (0, 0)
Screenshot: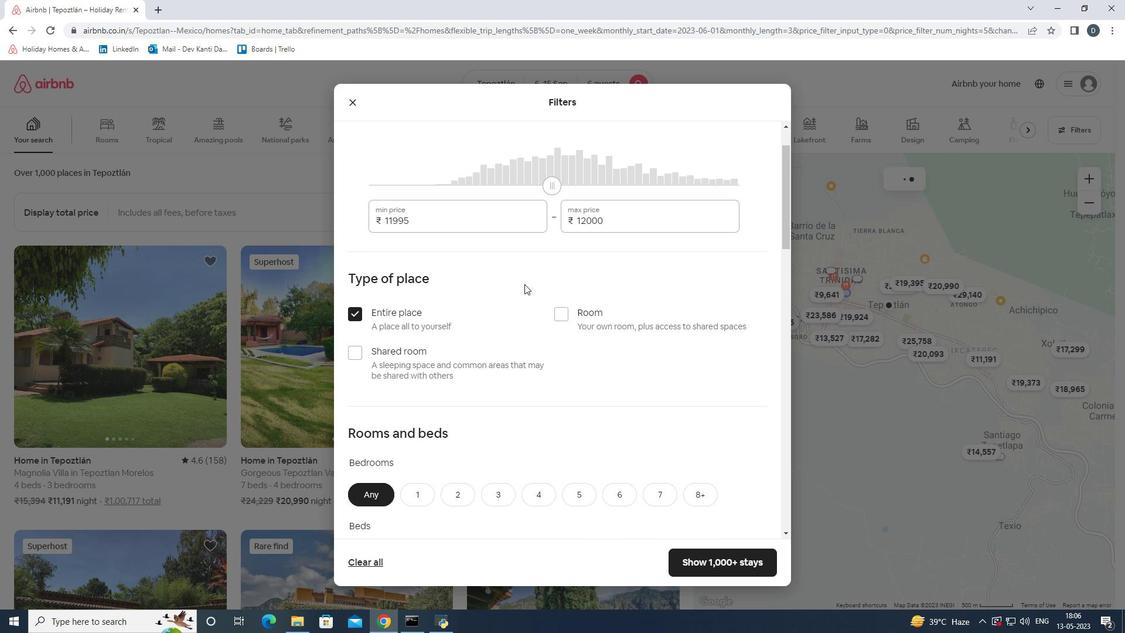 
Action: Mouse scrolled (527, 283) with delta (0, 0)
Screenshot: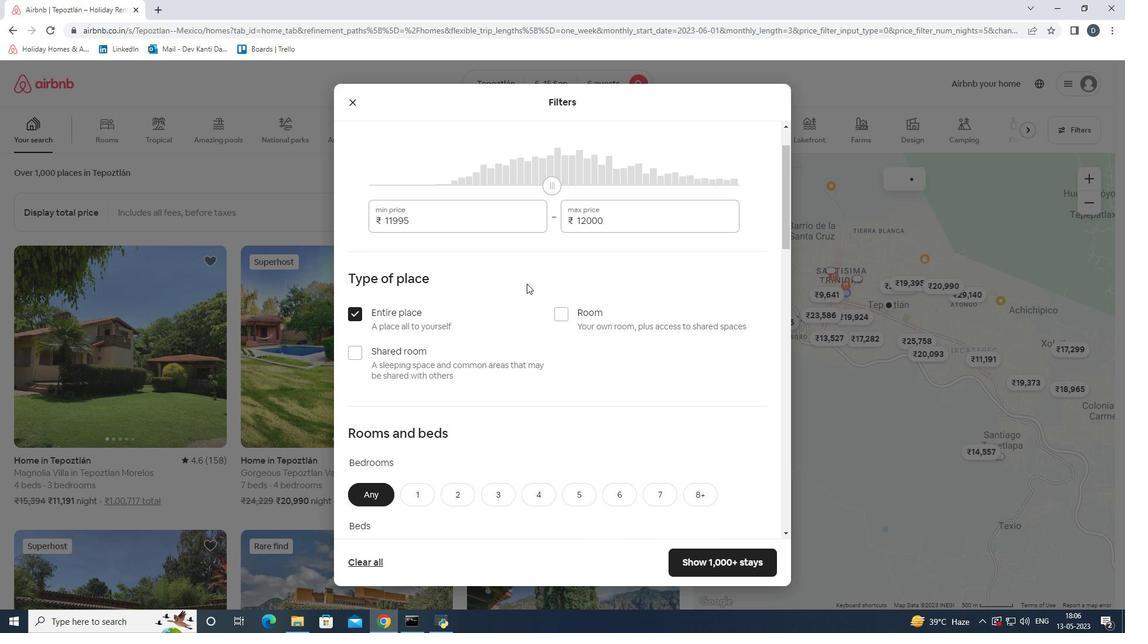 
Action: Mouse moved to (529, 282)
Screenshot: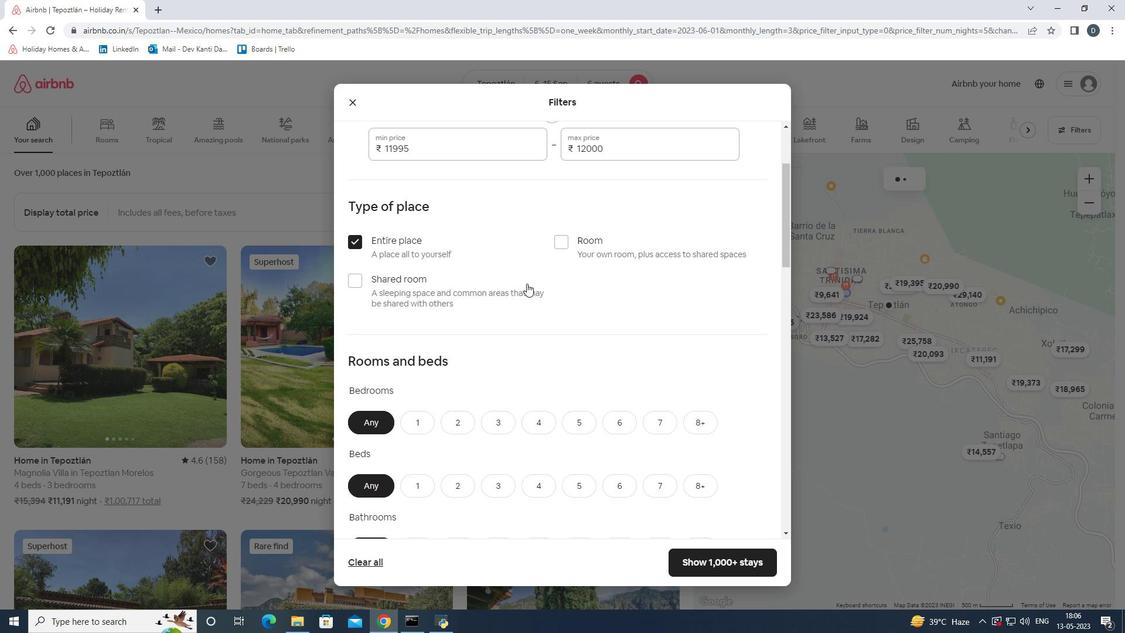 
Action: Mouse scrolled (529, 281) with delta (0, 0)
Screenshot: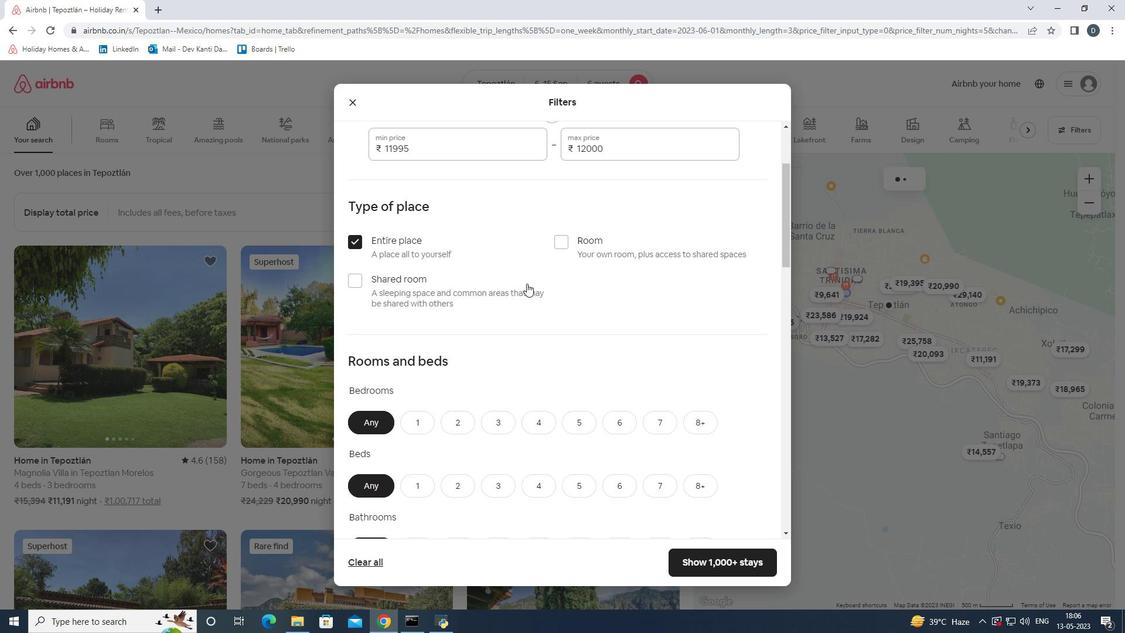 
Action: Mouse moved to (628, 323)
Screenshot: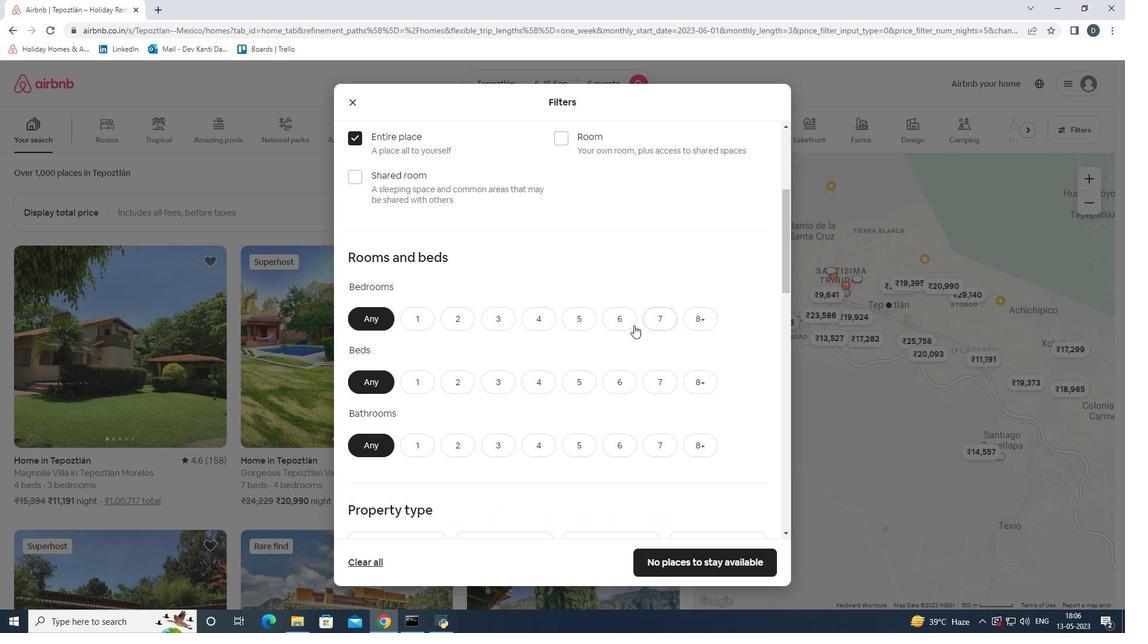 
Action: Mouse pressed left at (628, 323)
Screenshot: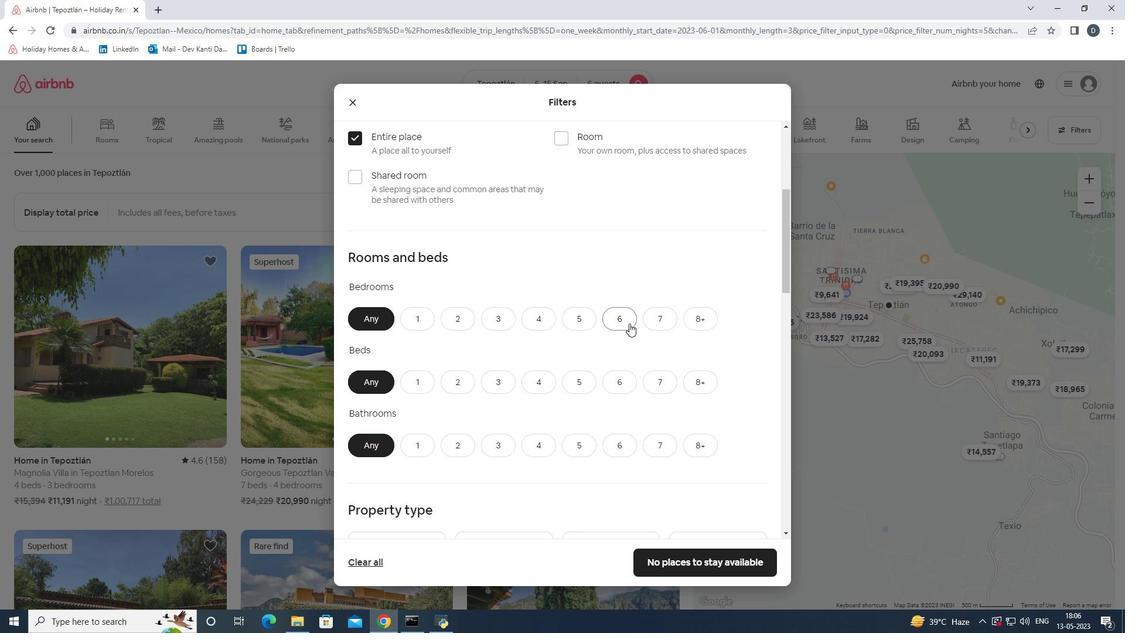 
Action: Mouse moved to (616, 374)
Screenshot: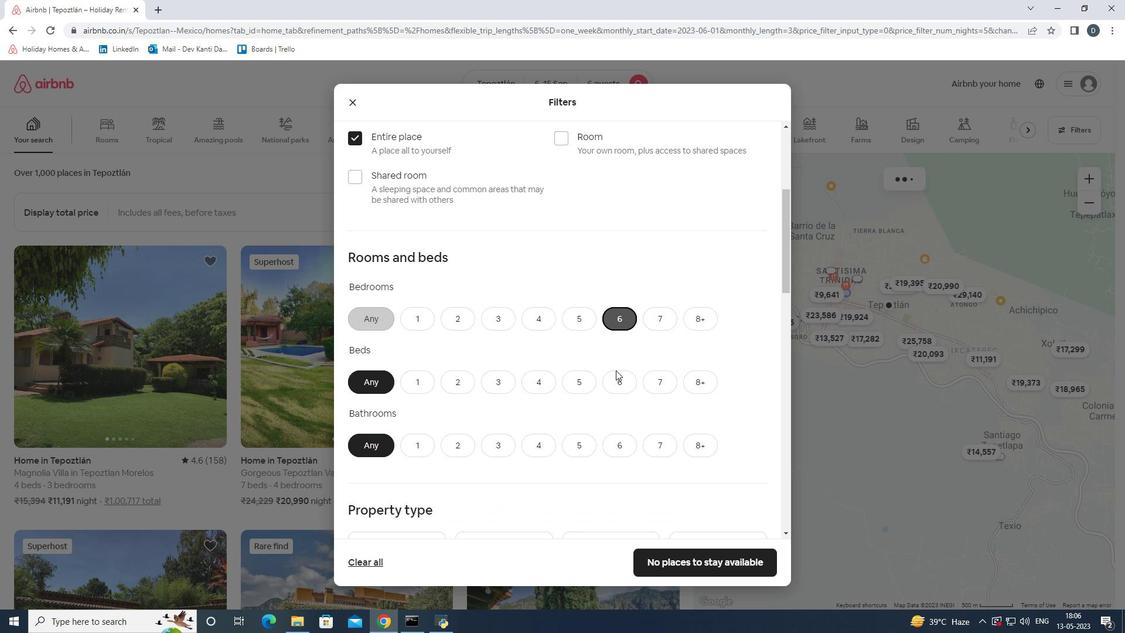 
Action: Mouse pressed left at (616, 374)
Screenshot: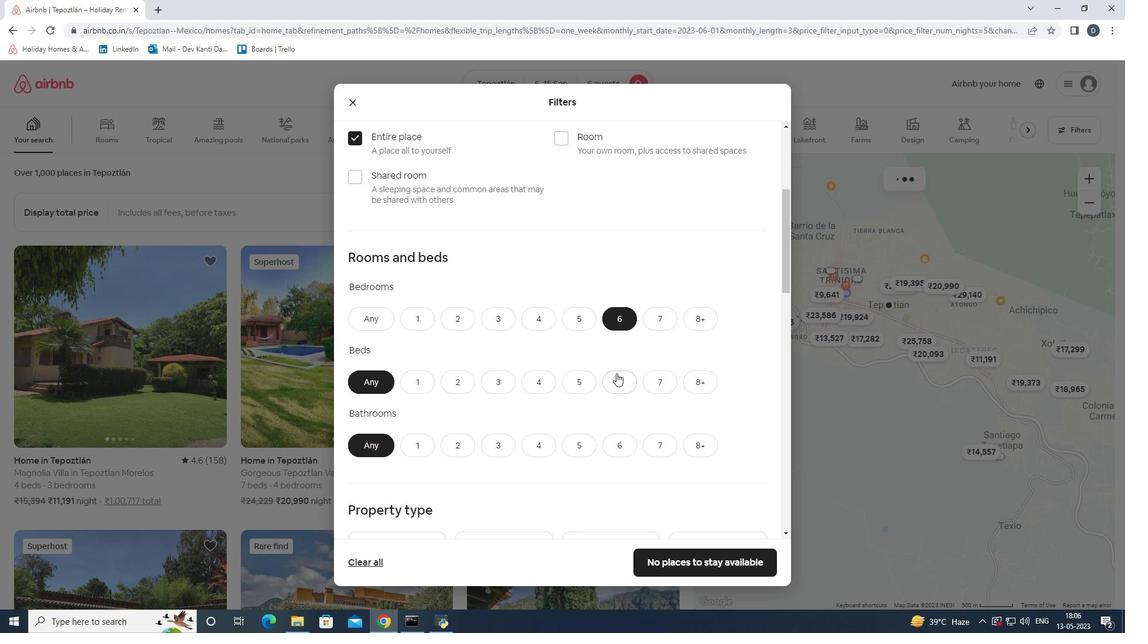 
Action: Mouse moved to (617, 442)
Screenshot: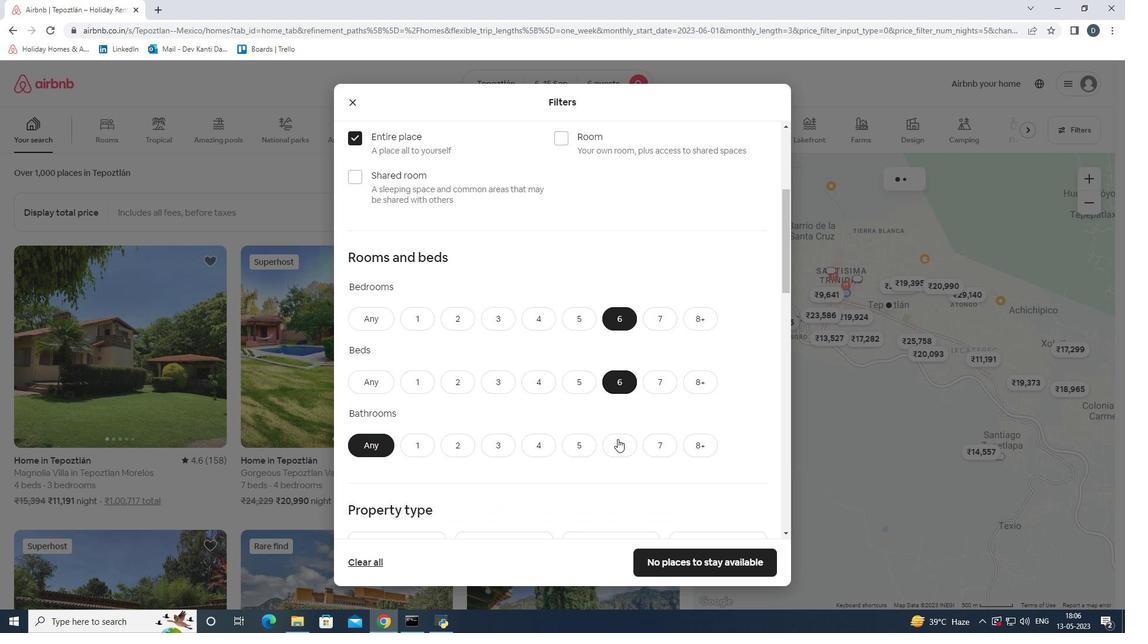 
Action: Mouse pressed left at (617, 442)
Screenshot: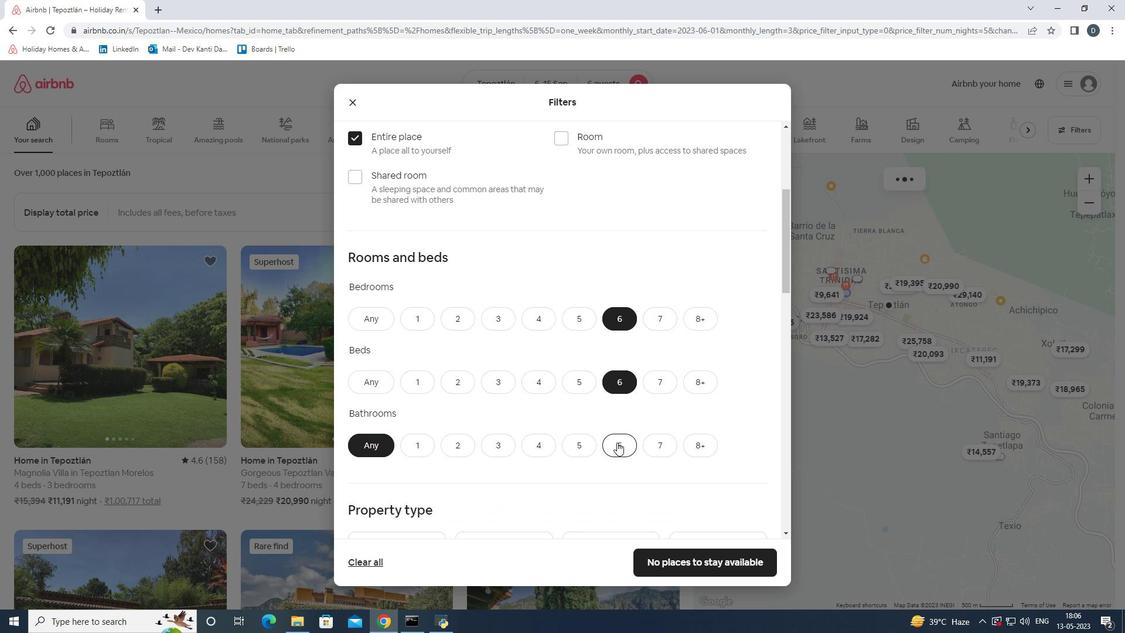 
Action: Mouse moved to (595, 401)
Screenshot: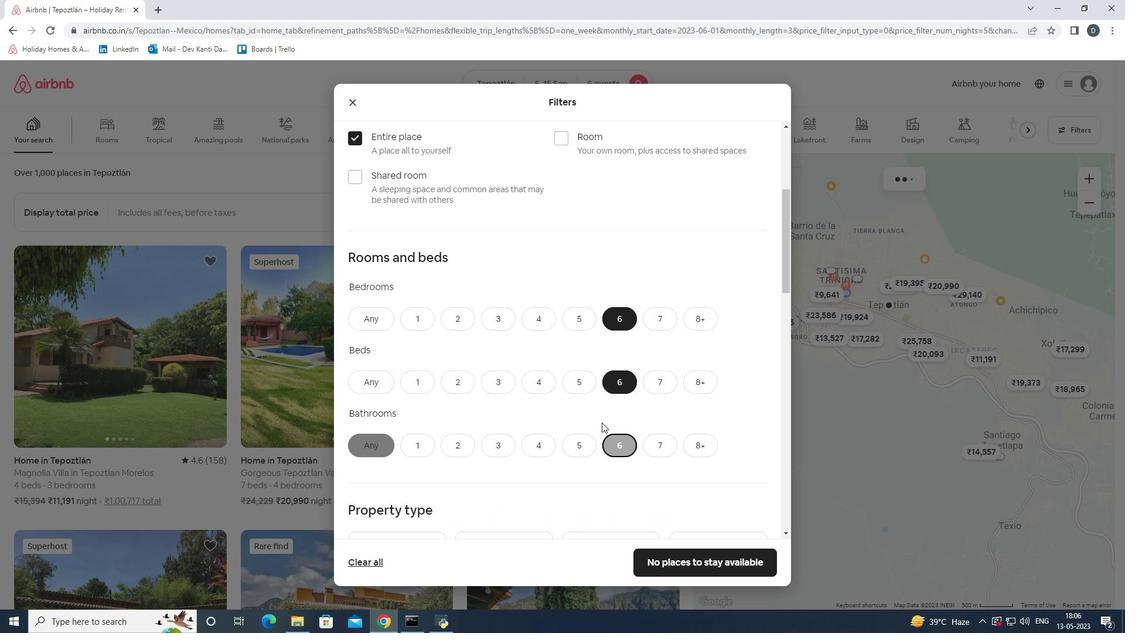 
Action: Mouse scrolled (595, 400) with delta (0, 0)
Screenshot: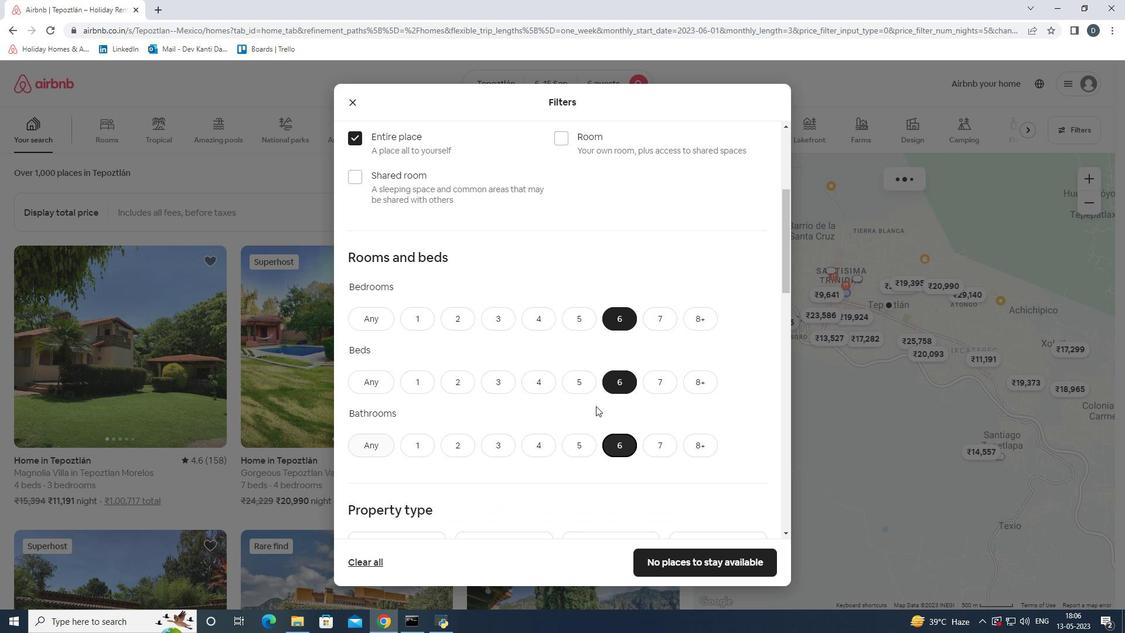 
Action: Mouse scrolled (595, 400) with delta (0, 0)
Screenshot: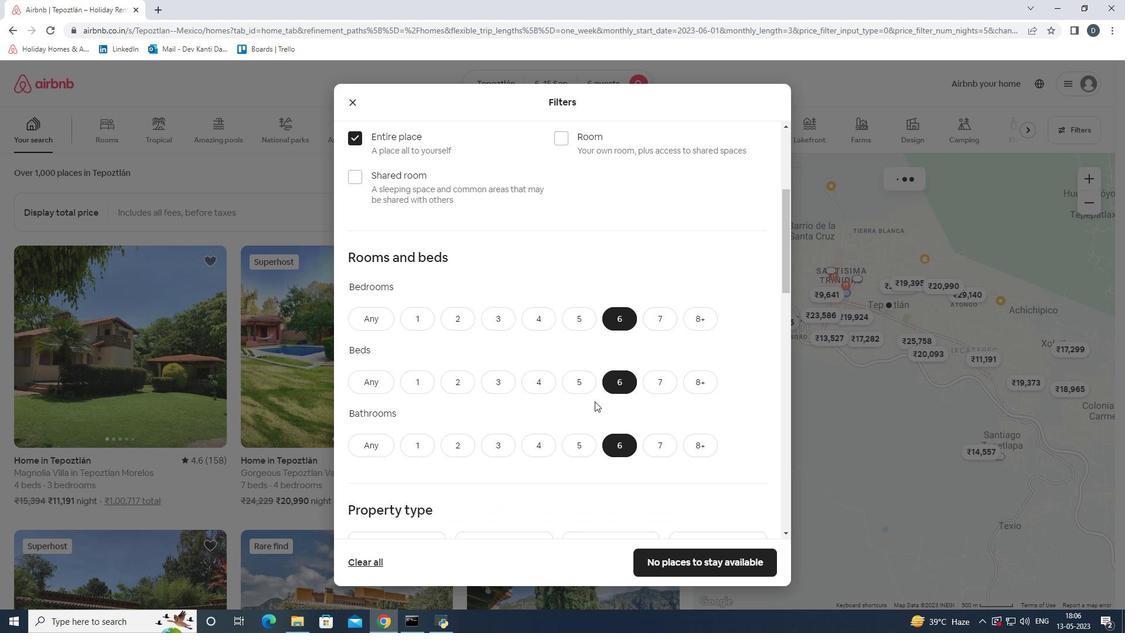 
Action: Mouse moved to (595, 399)
Screenshot: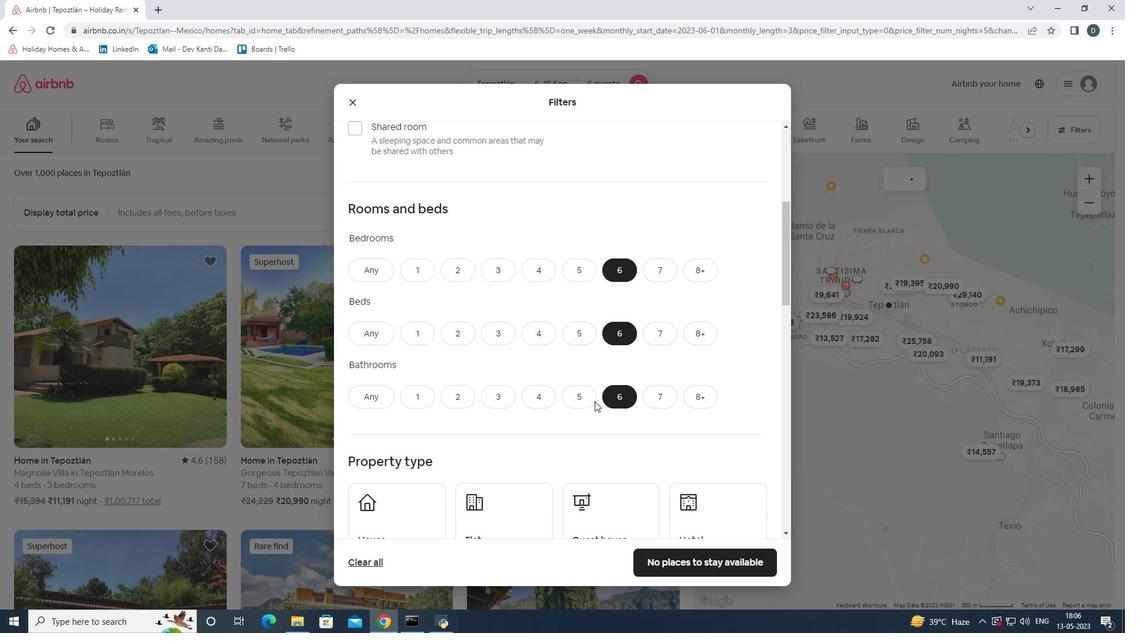 
Action: Mouse scrolled (595, 399) with delta (0, 0)
Screenshot: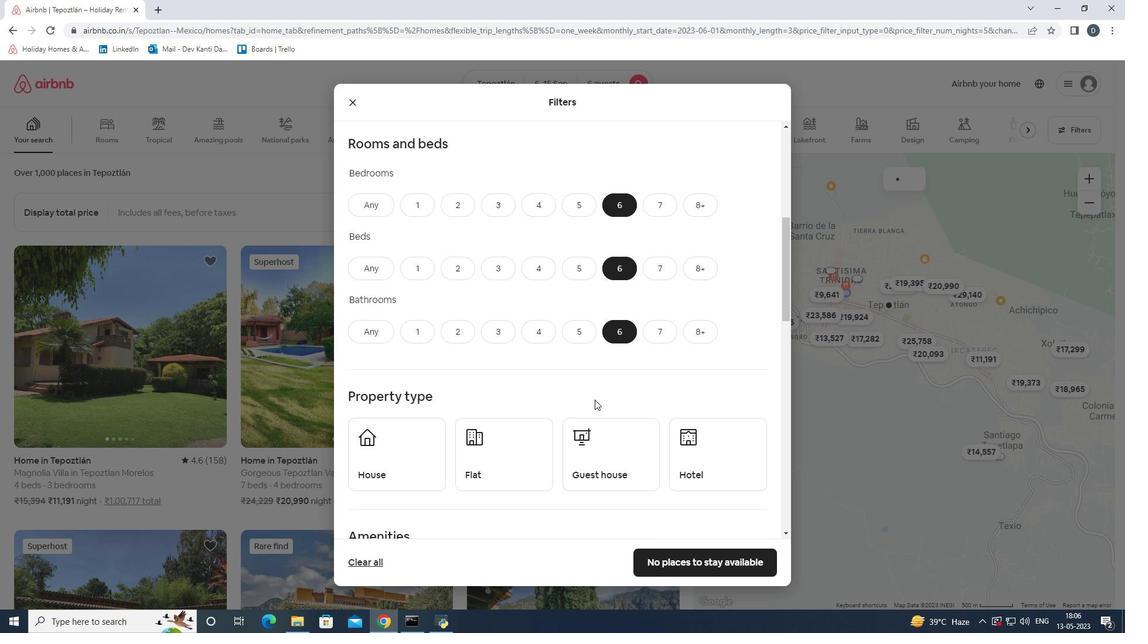
Action: Mouse moved to (595, 399)
Screenshot: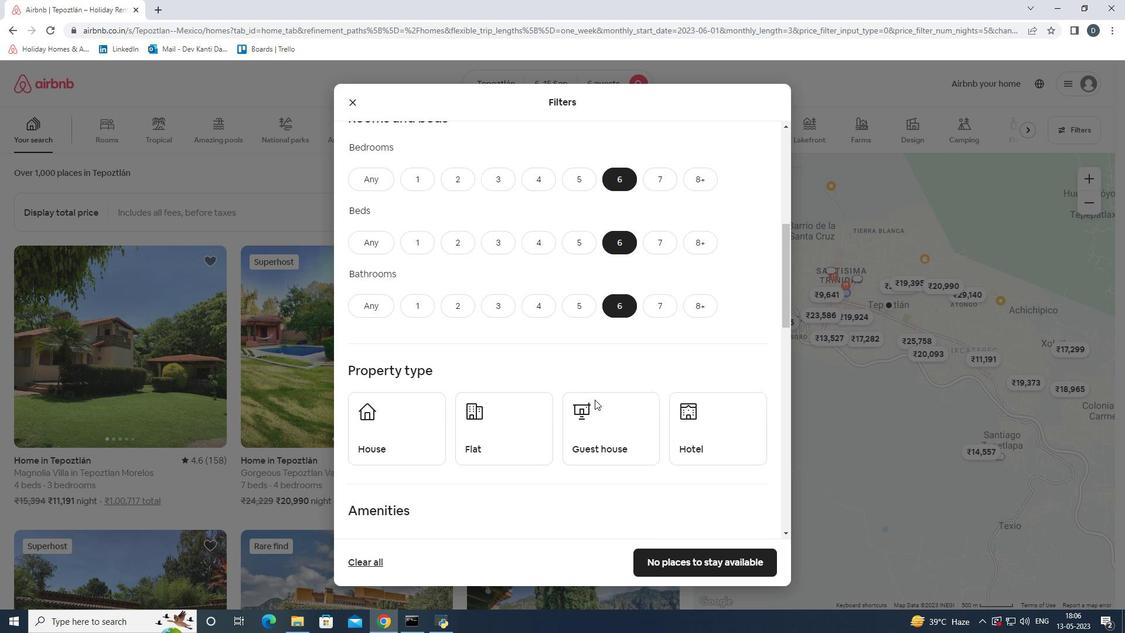 
Action: Mouse scrolled (595, 398) with delta (0, 0)
Screenshot: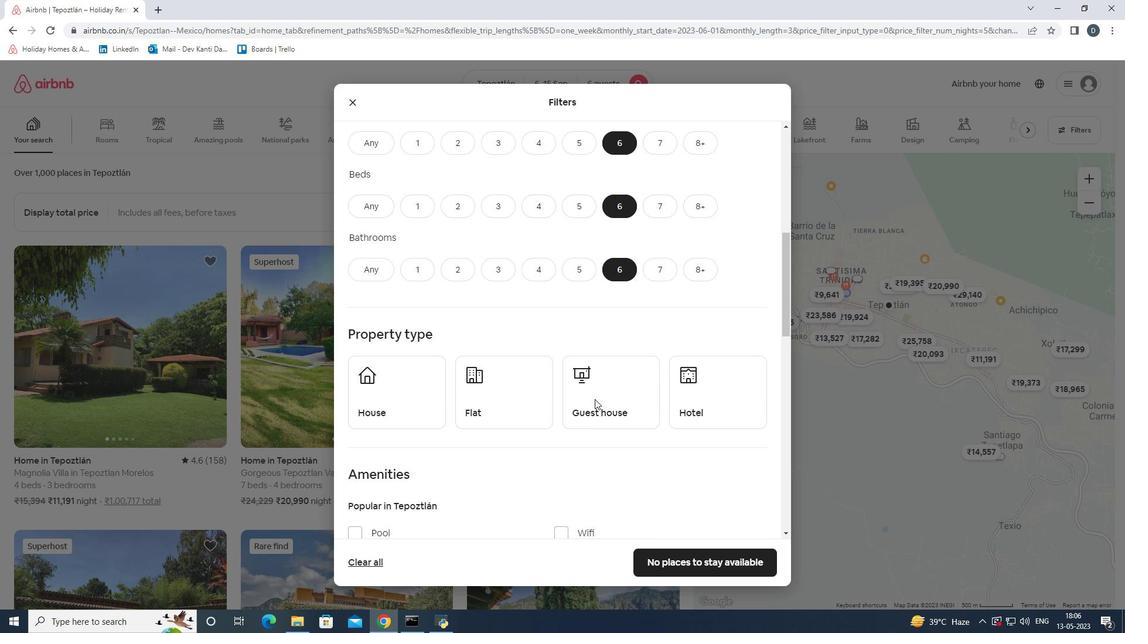 
Action: Mouse scrolled (595, 398) with delta (0, 0)
Screenshot: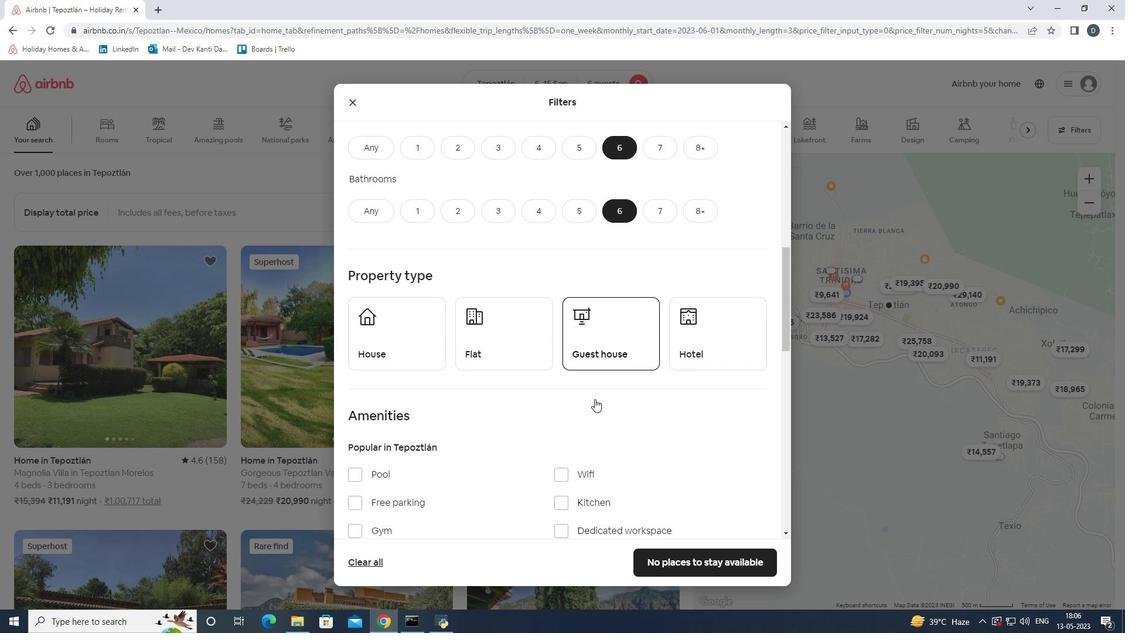
Action: Mouse scrolled (595, 398) with delta (0, 0)
Screenshot: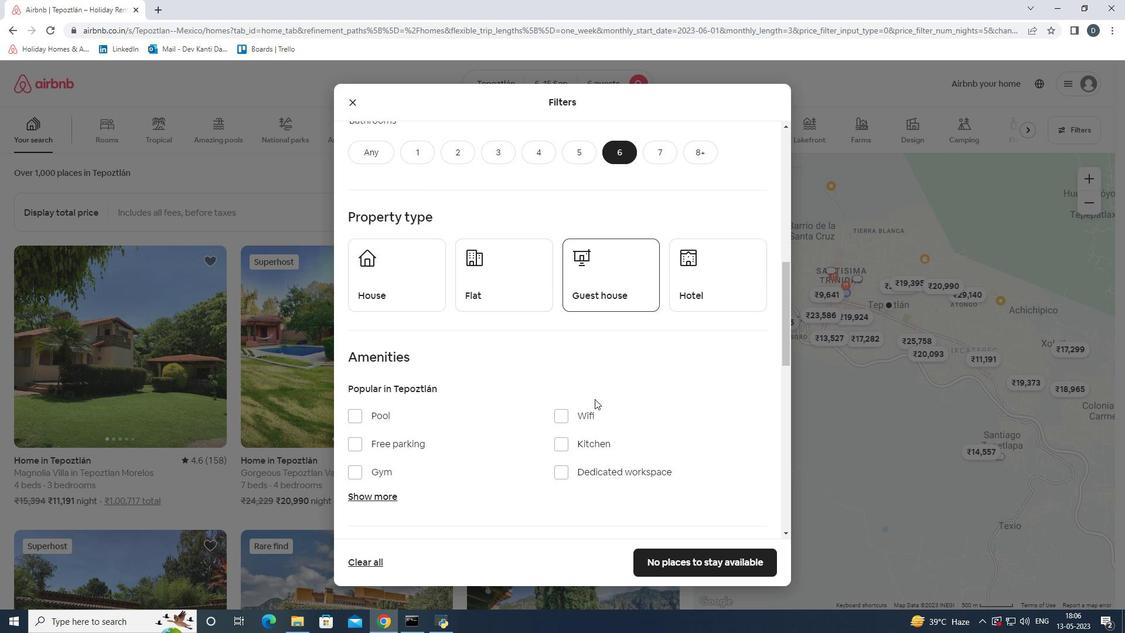 
Action: Mouse moved to (386, 214)
Screenshot: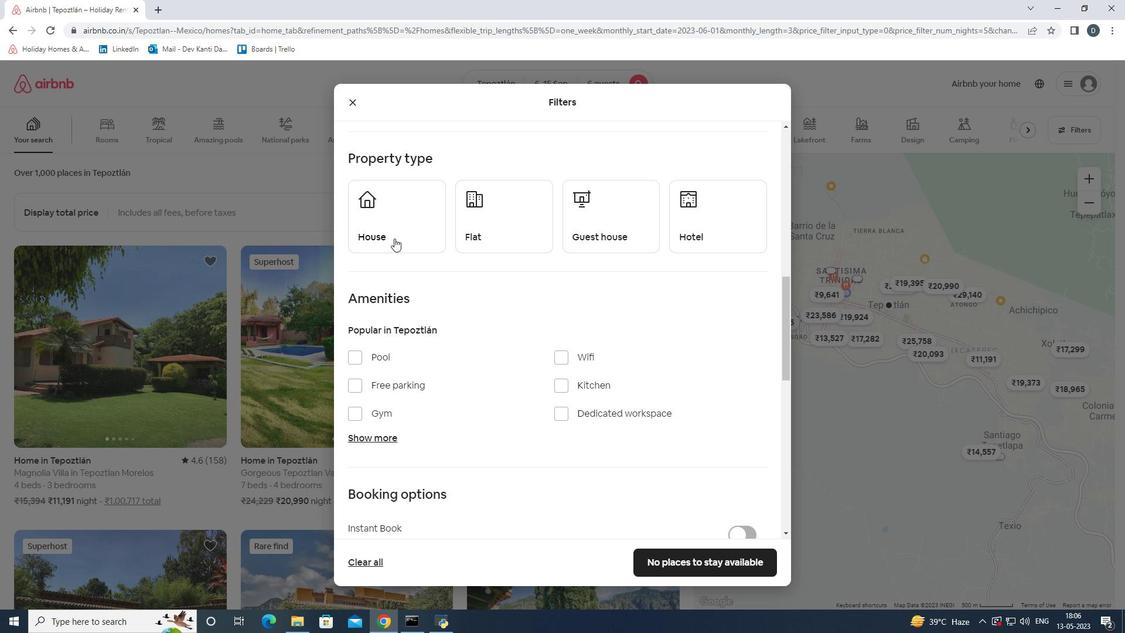 
Action: Mouse pressed left at (386, 214)
Screenshot: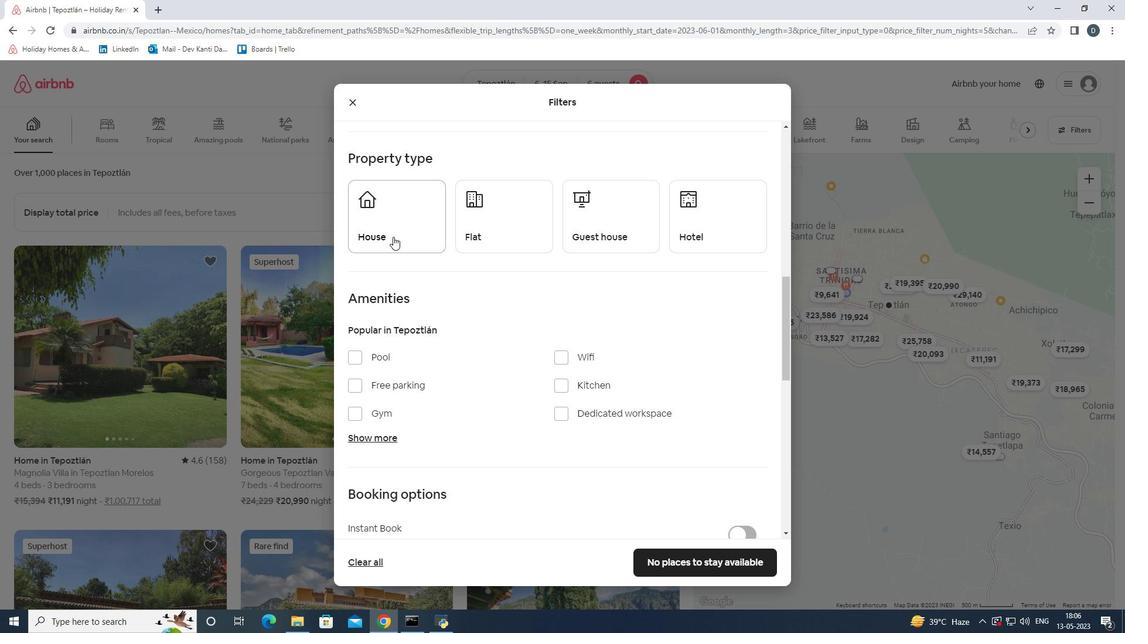 
Action: Mouse moved to (501, 228)
Screenshot: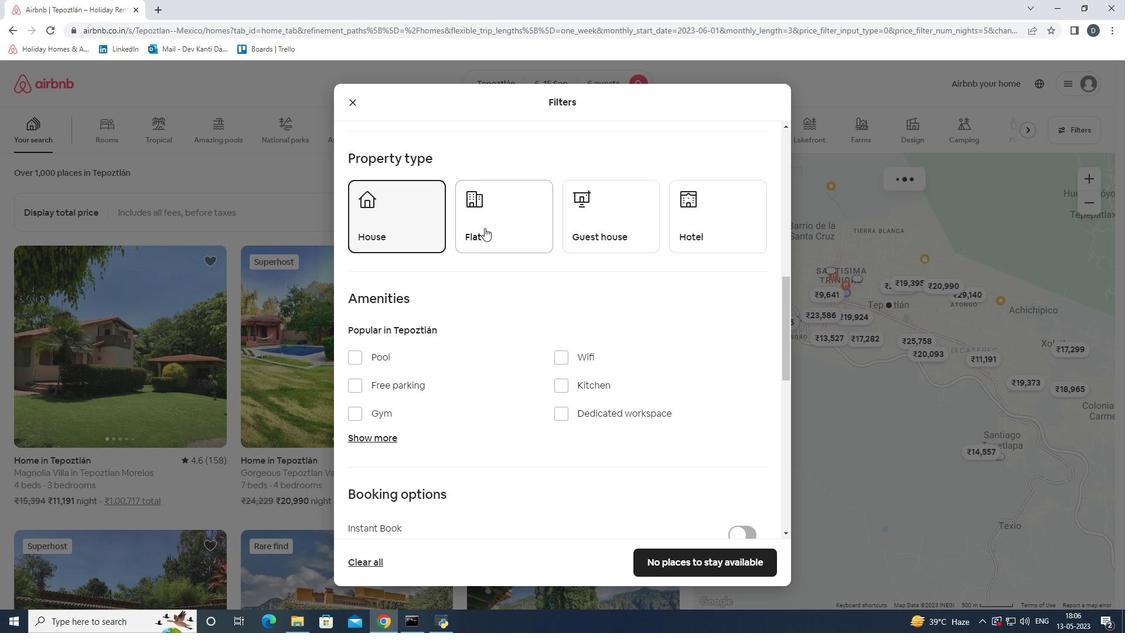 
Action: Mouse pressed left at (501, 228)
Screenshot: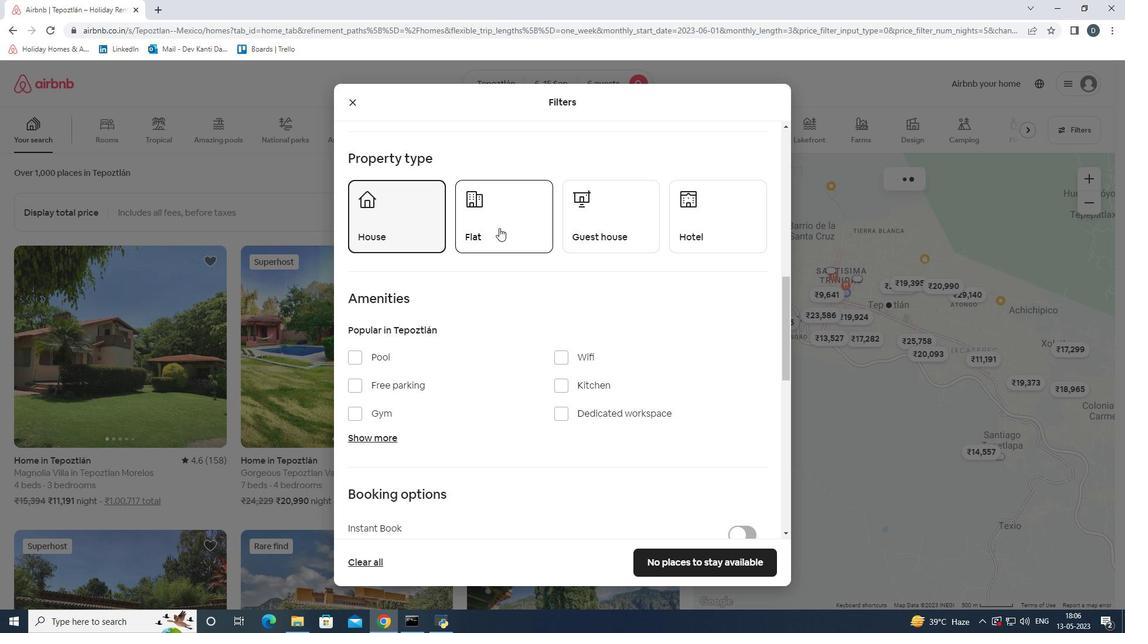 
Action: Mouse moved to (594, 228)
Screenshot: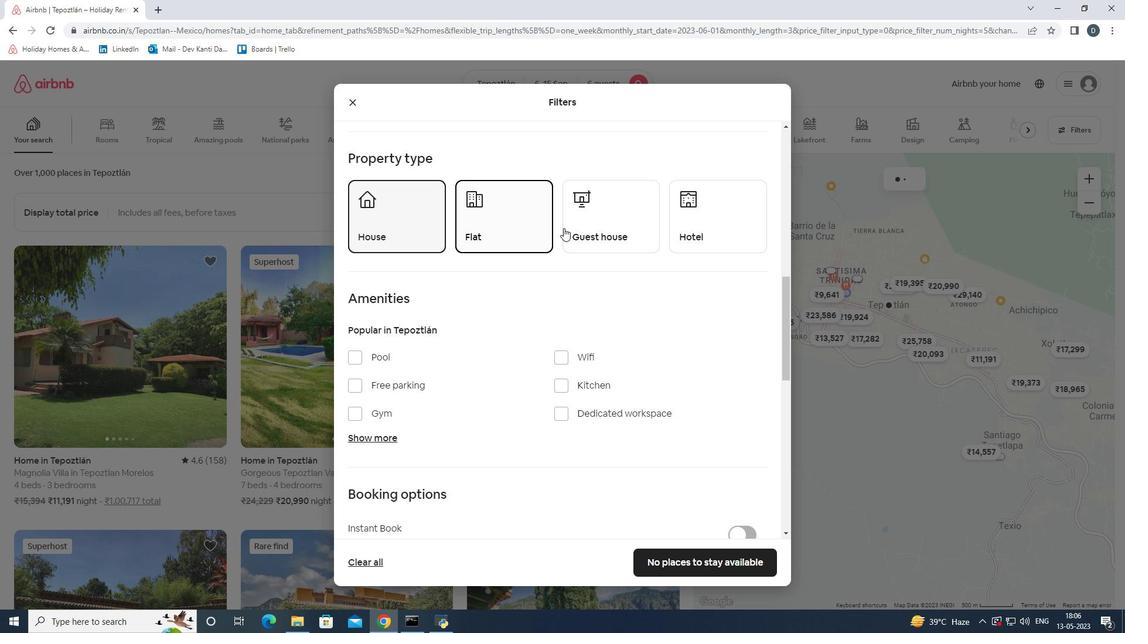 
Action: Mouse pressed left at (594, 228)
Screenshot: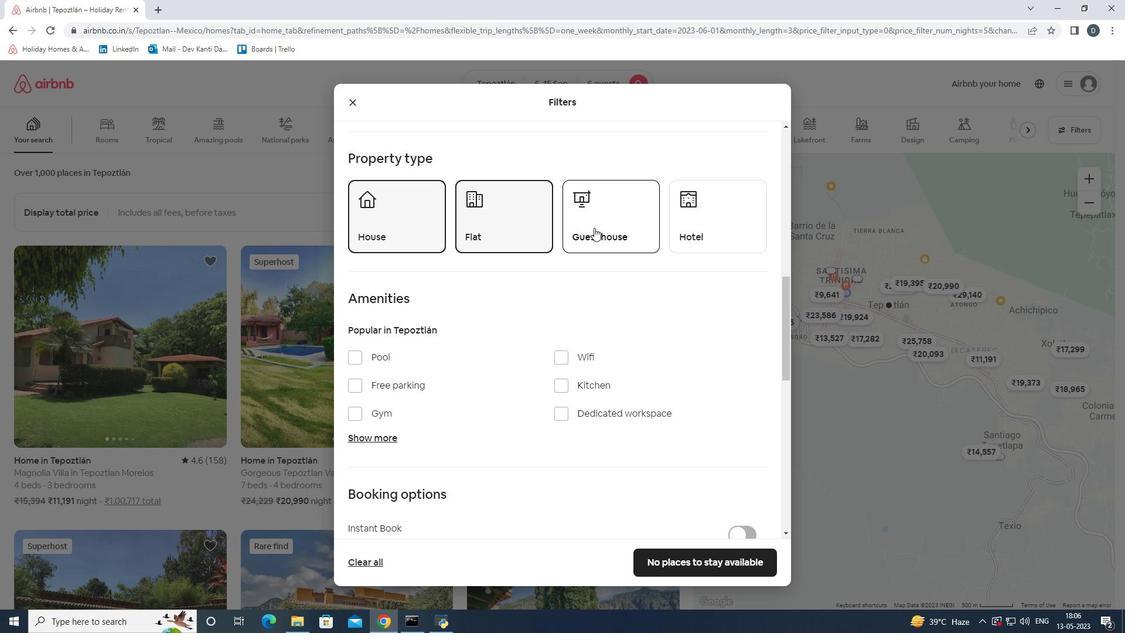 
Action: Mouse moved to (594, 228)
Screenshot: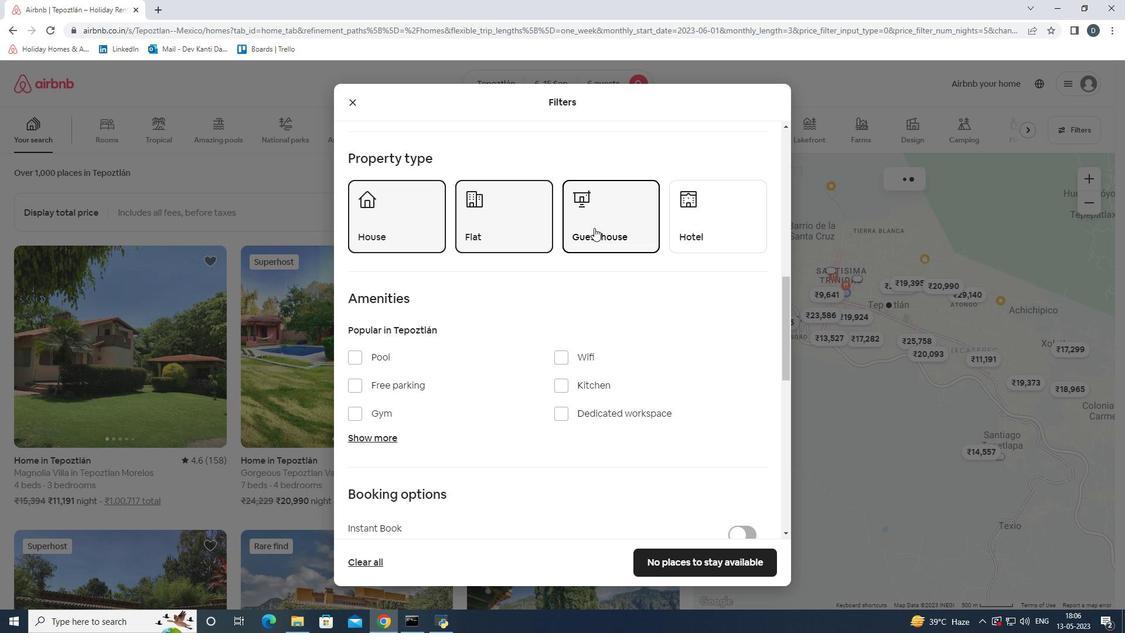 
Action: Mouse scrolled (594, 227) with delta (0, 0)
Screenshot: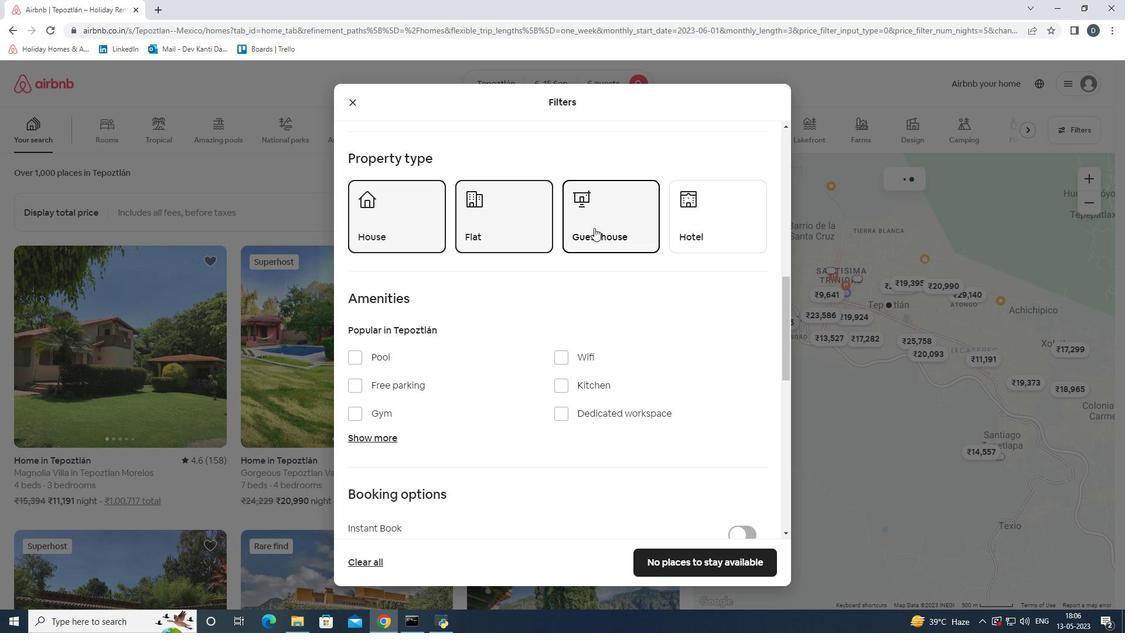 
Action: Mouse moved to (592, 228)
Screenshot: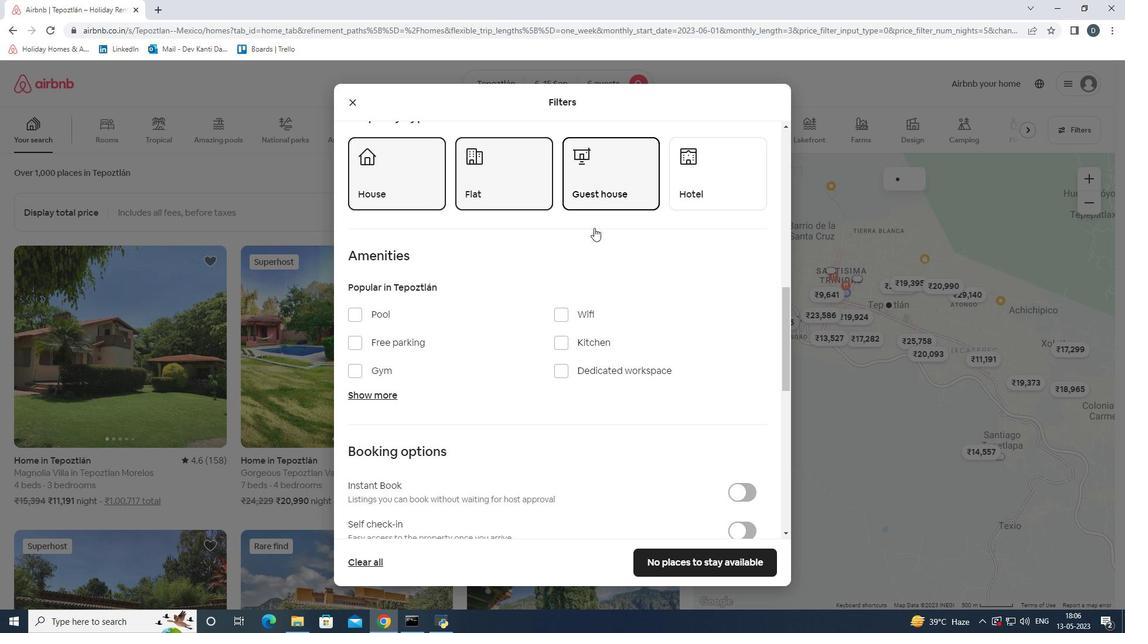 
Action: Mouse scrolled (592, 227) with delta (0, 0)
Screenshot: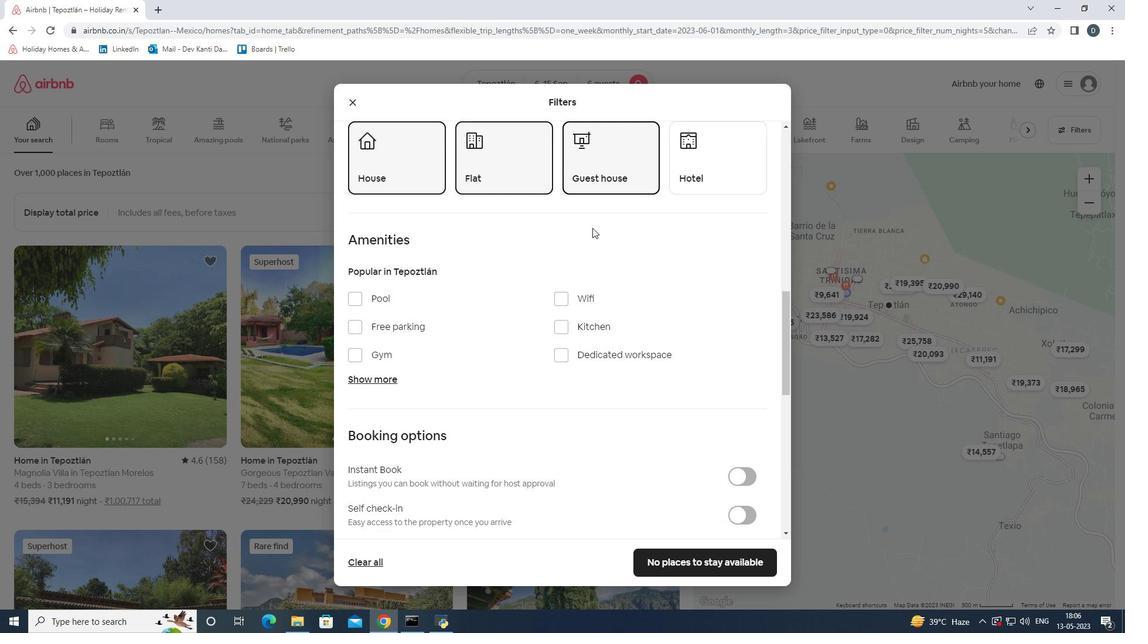 
Action: Mouse scrolled (592, 227) with delta (0, 0)
Screenshot: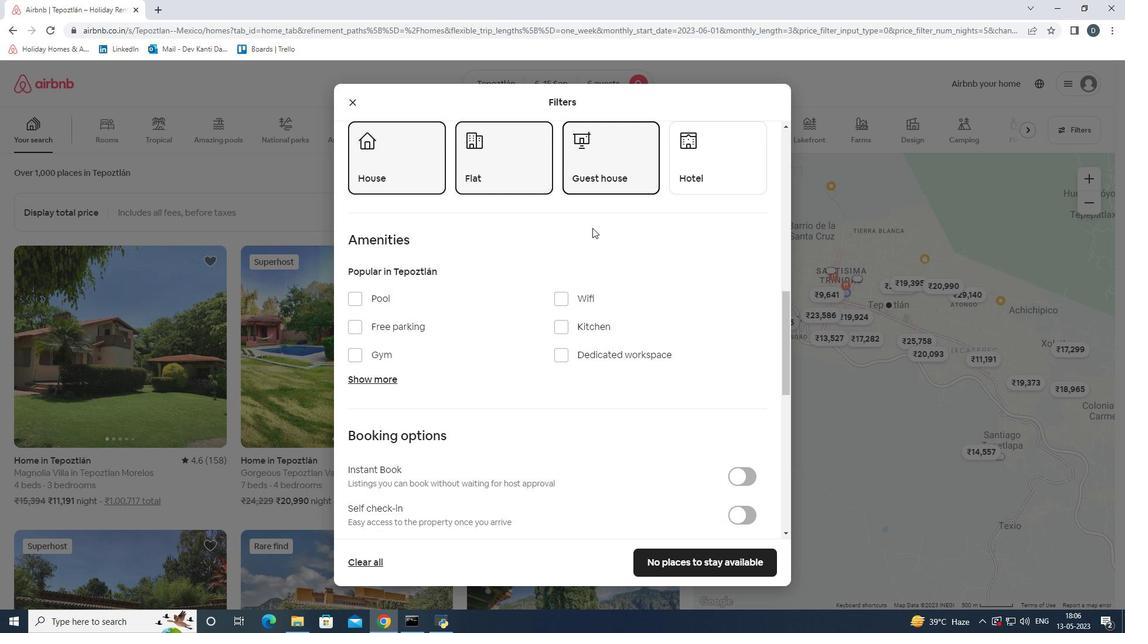 
Action: Mouse moved to (363, 266)
Screenshot: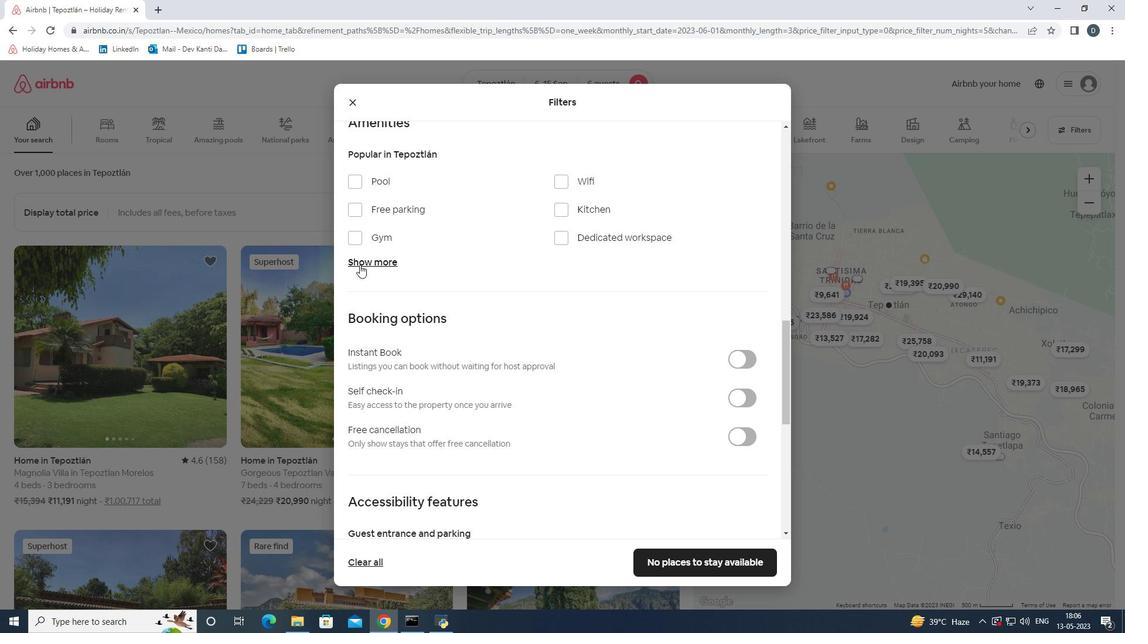 
Action: Mouse pressed left at (363, 266)
Screenshot: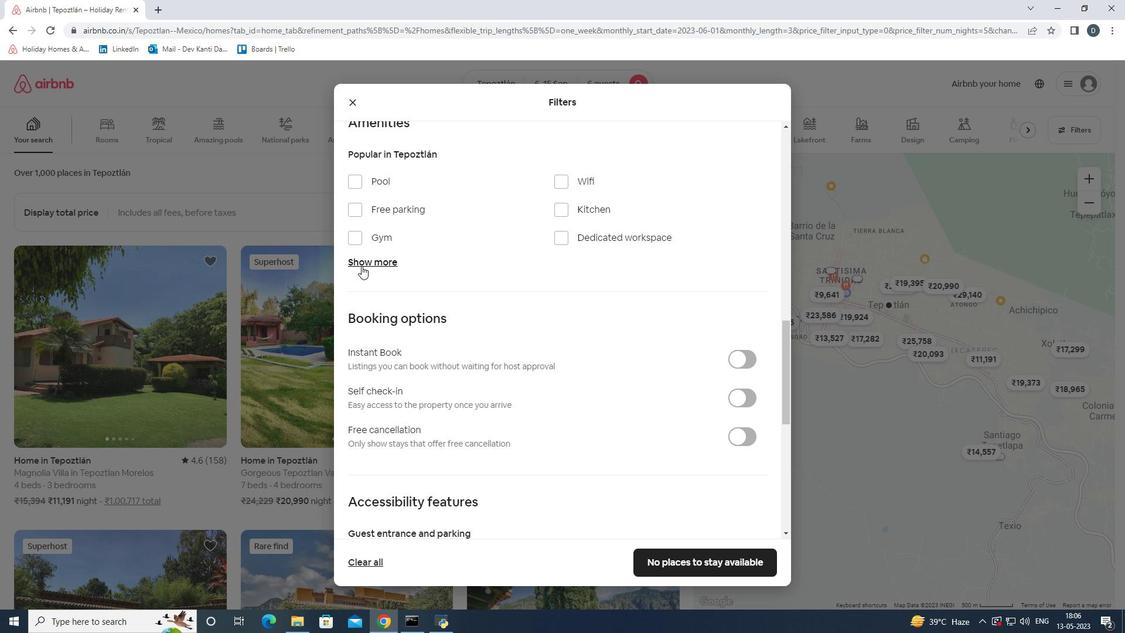 
Action: Mouse moved to (559, 185)
Screenshot: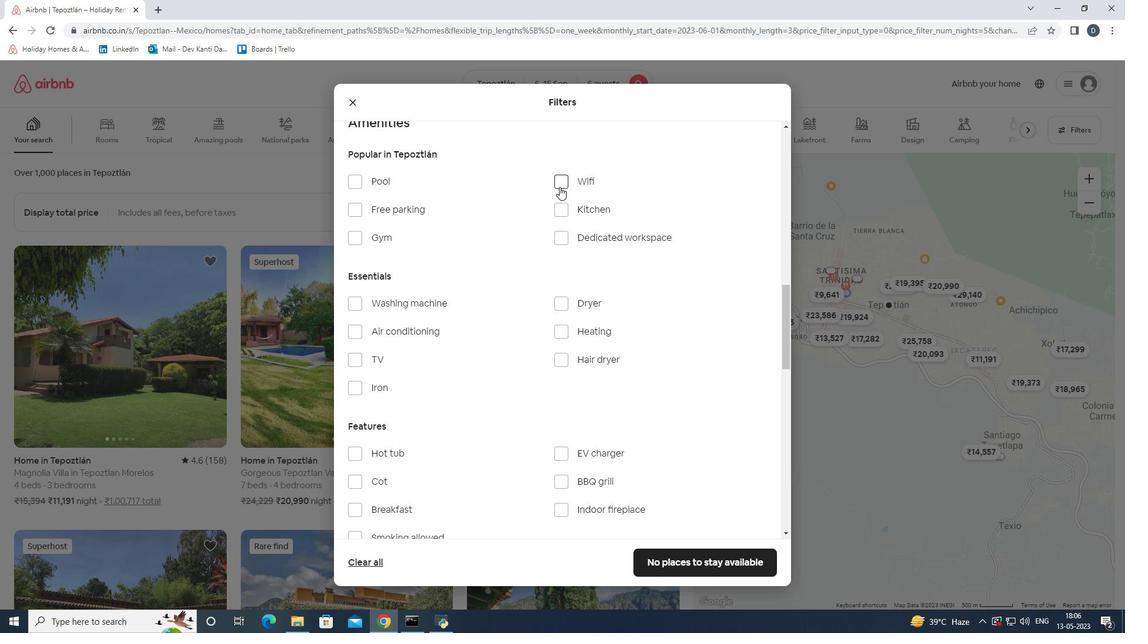 
Action: Mouse pressed left at (559, 185)
Screenshot: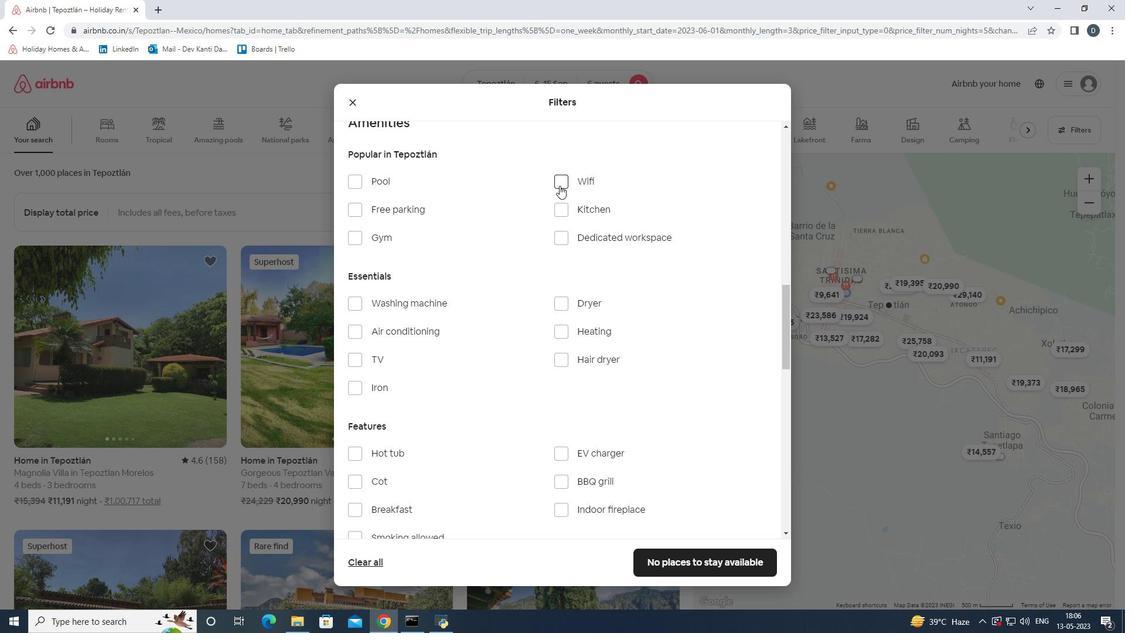
Action: Mouse moved to (352, 368)
Screenshot: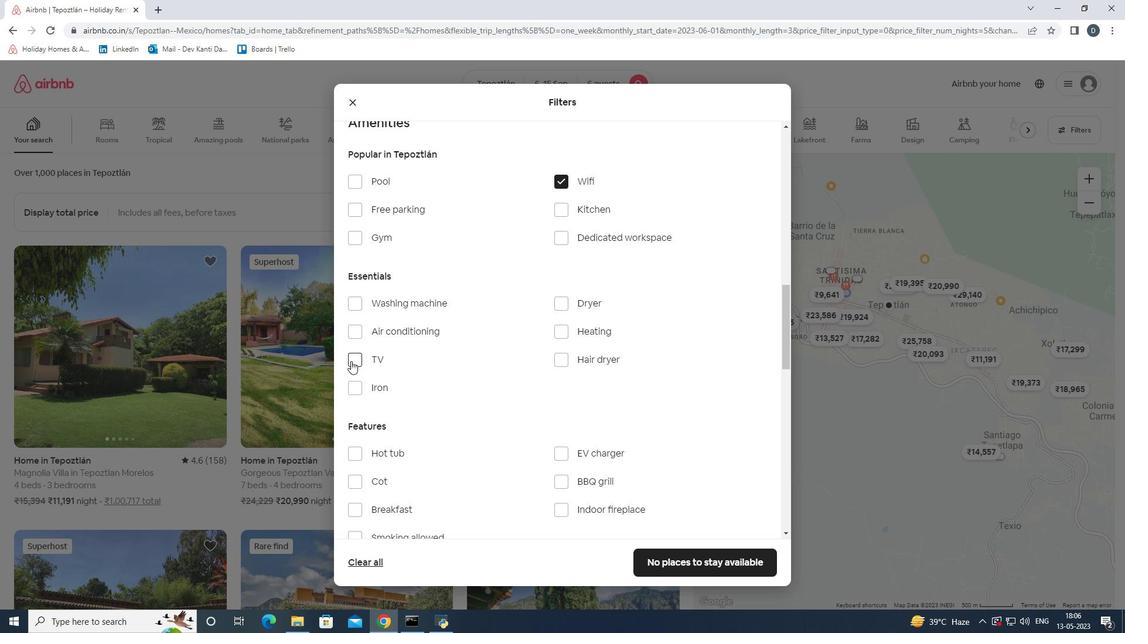 
Action: Mouse pressed left at (352, 368)
Screenshot: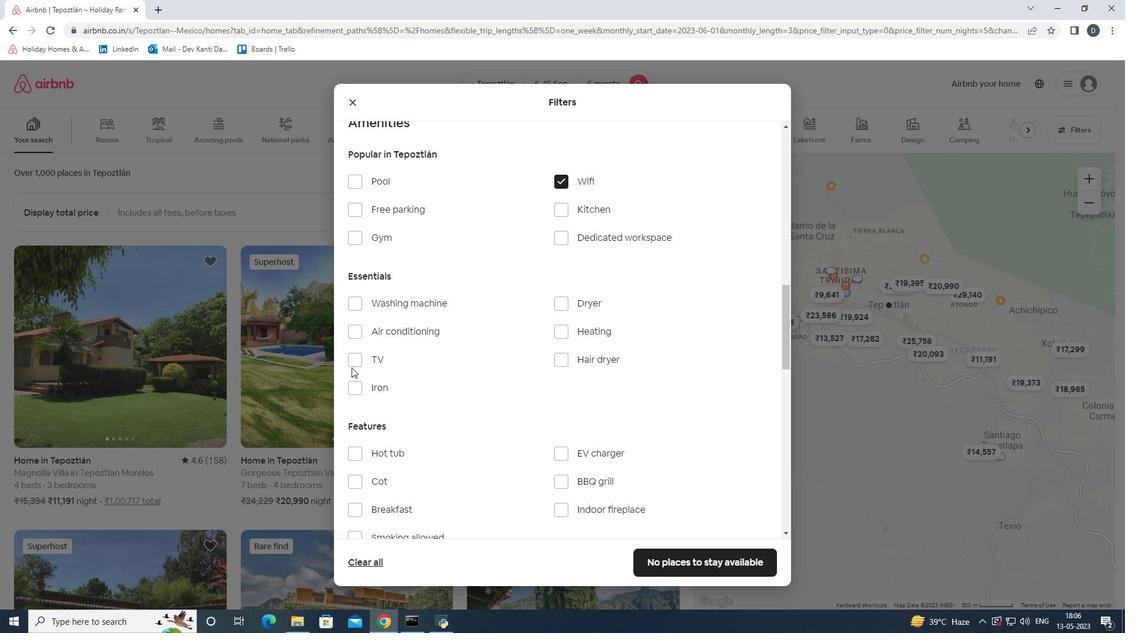 
Action: Mouse moved to (353, 361)
Screenshot: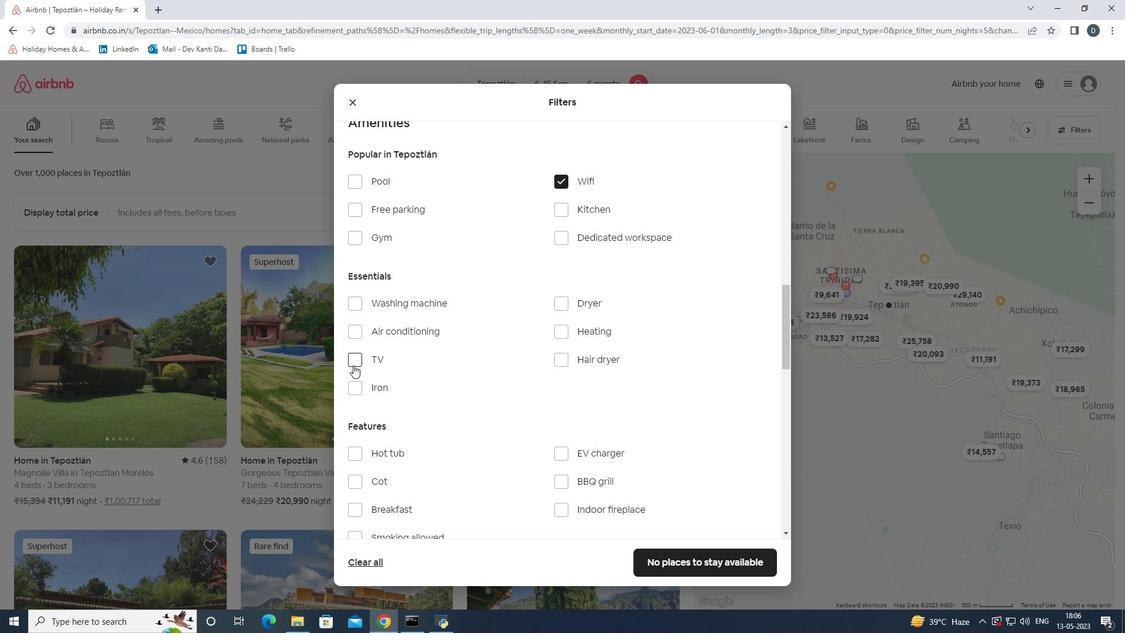 
Action: Mouse pressed left at (353, 361)
Screenshot: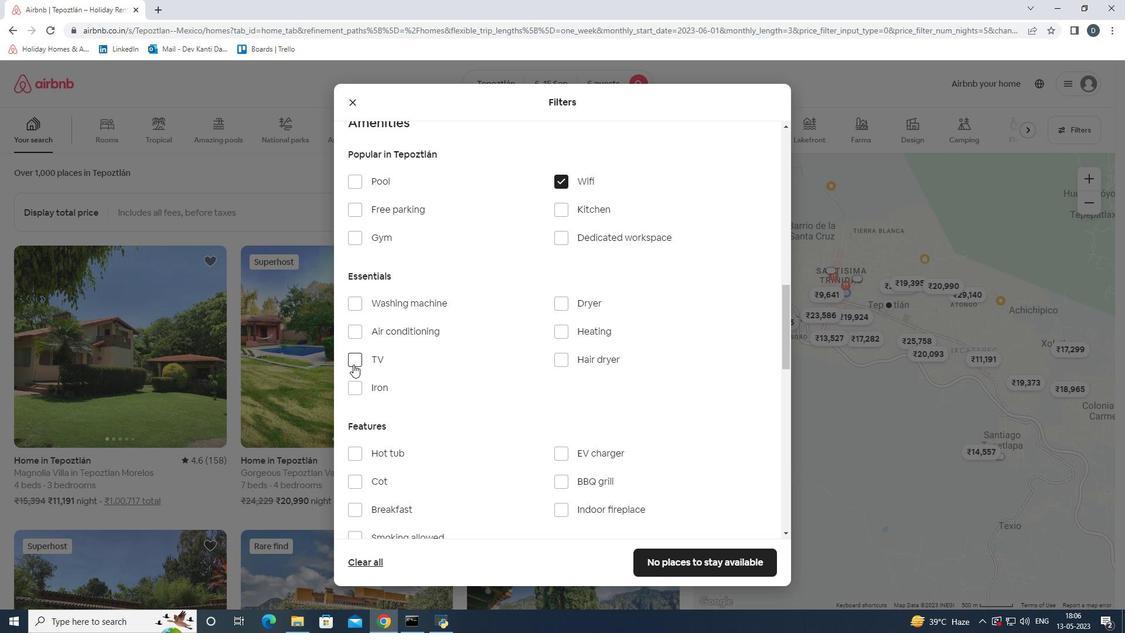 
Action: Mouse moved to (356, 212)
Screenshot: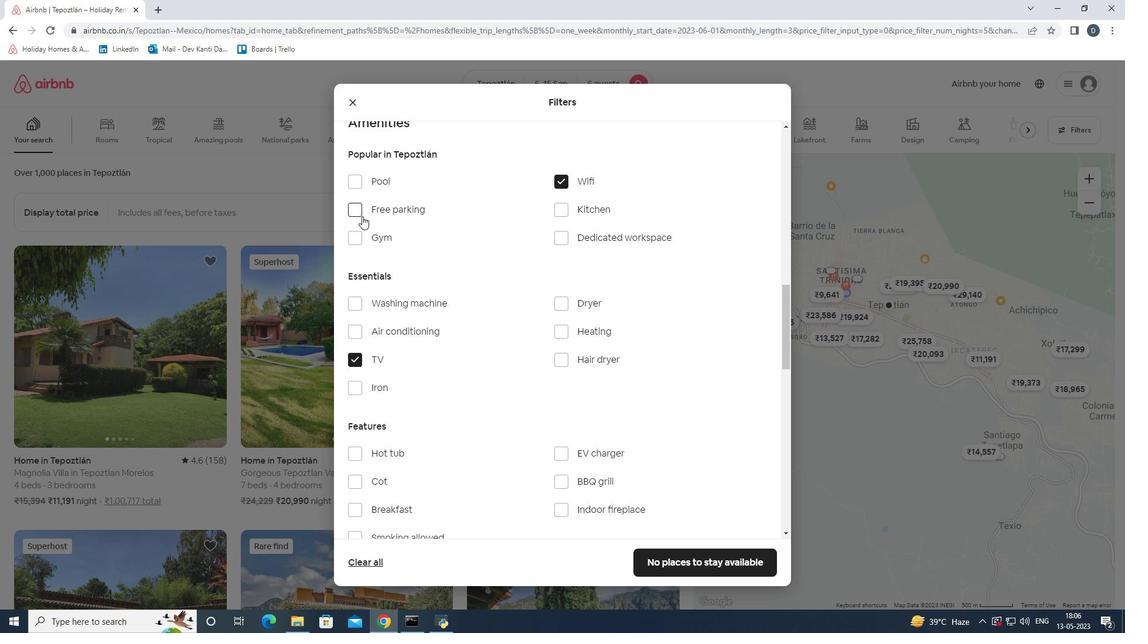 
Action: Mouse pressed left at (356, 212)
Screenshot: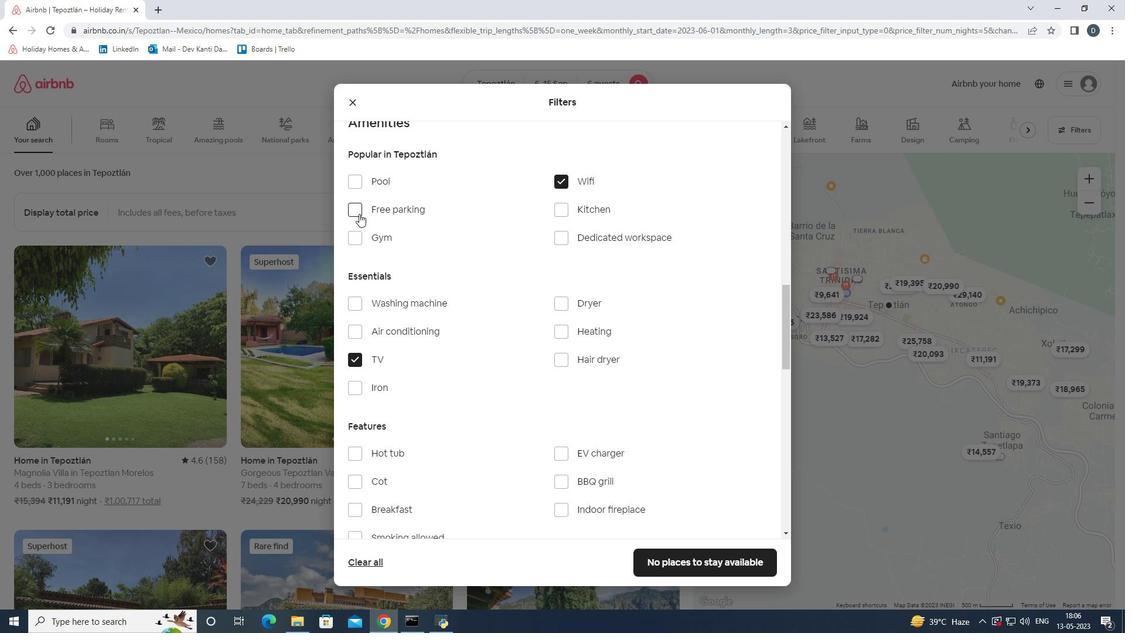 
Action: Mouse moved to (355, 238)
Screenshot: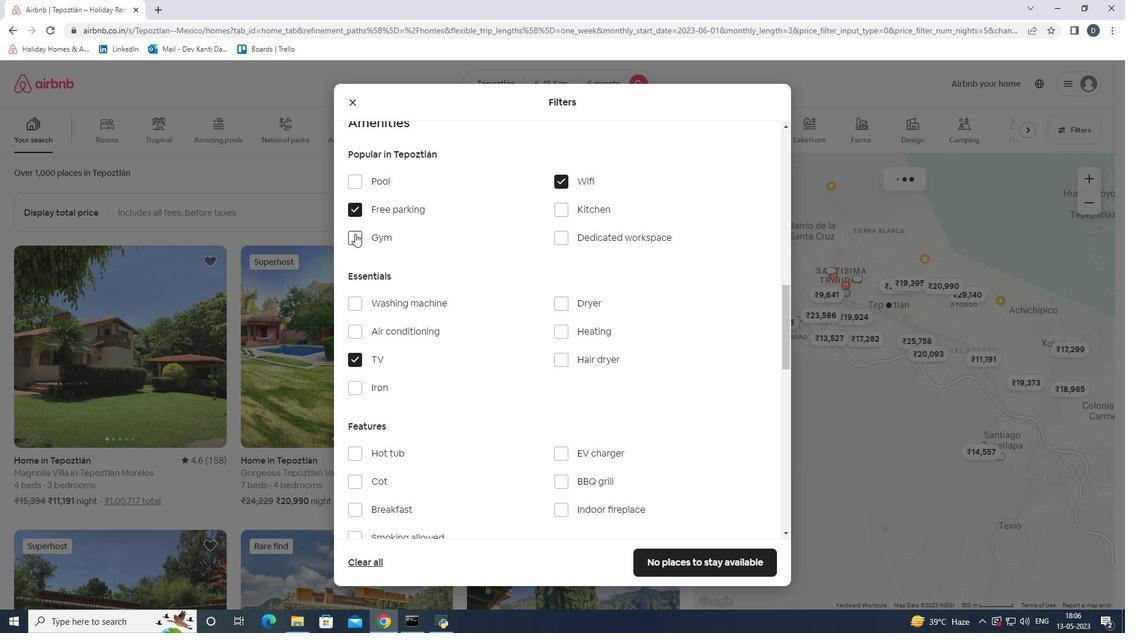 
Action: Mouse pressed left at (355, 238)
Screenshot: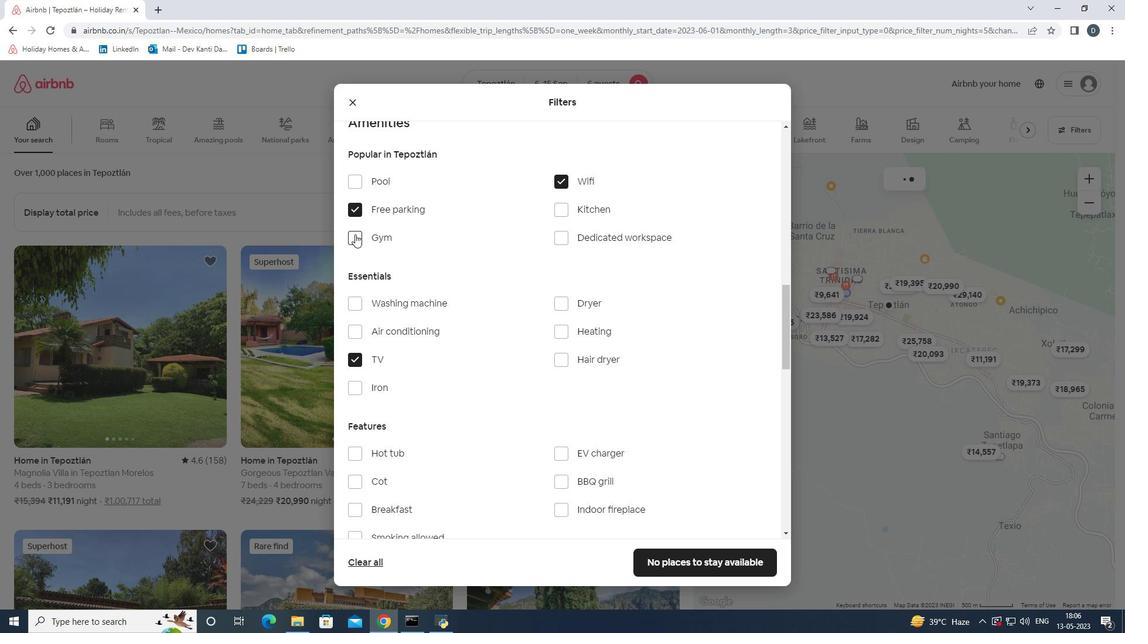 
Action: Mouse moved to (485, 258)
Screenshot: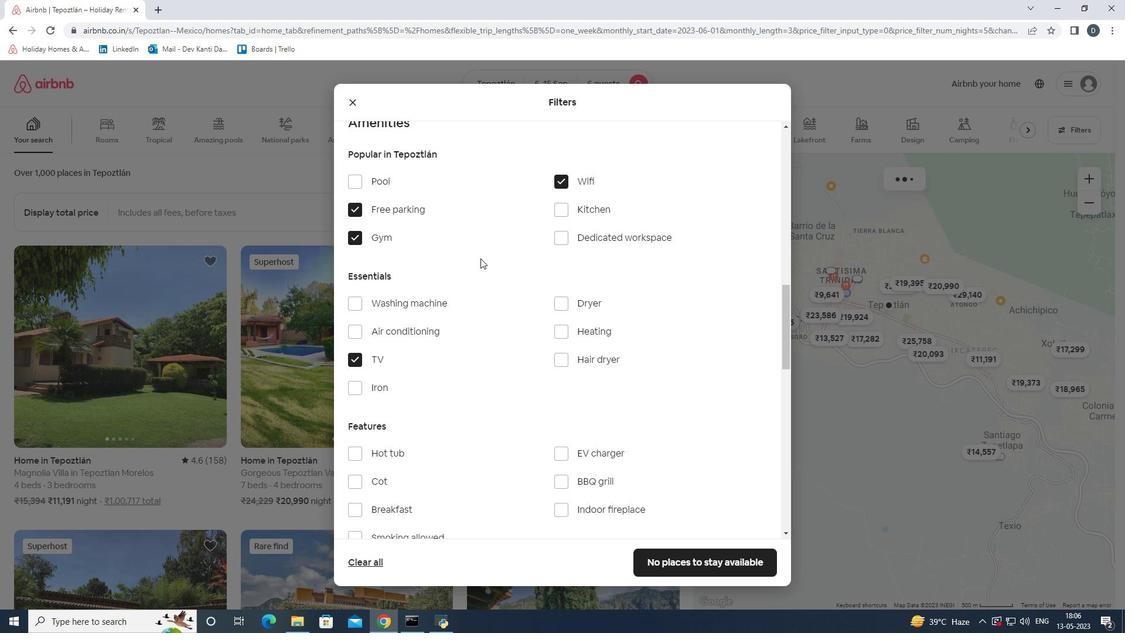 
Action: Mouse scrolled (485, 257) with delta (0, 0)
Screenshot: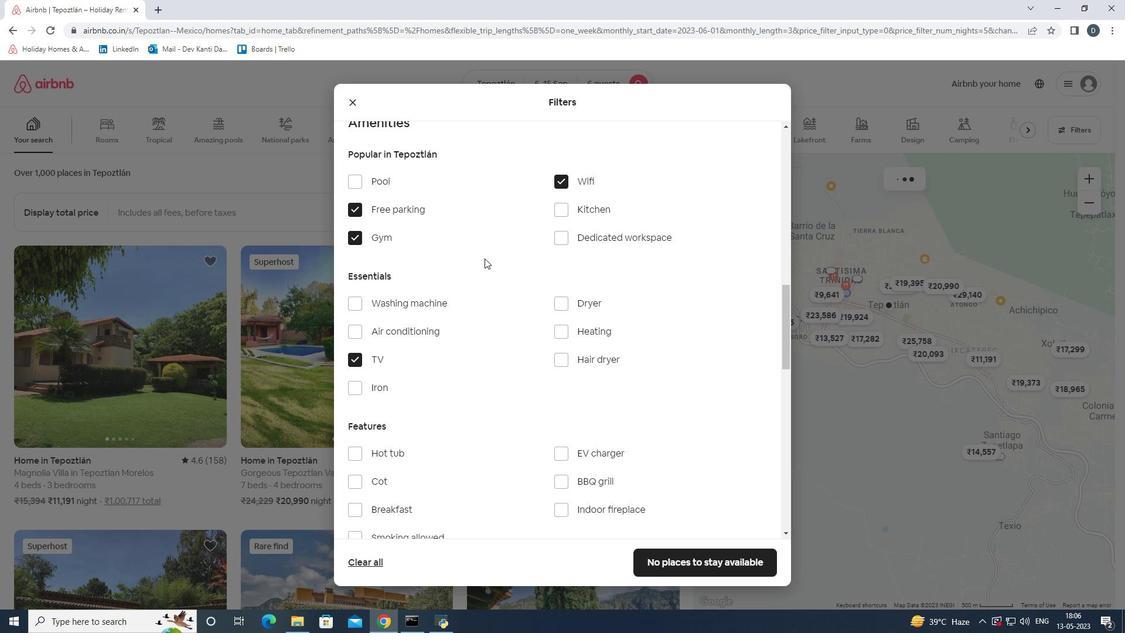 
Action: Mouse moved to (500, 323)
Screenshot: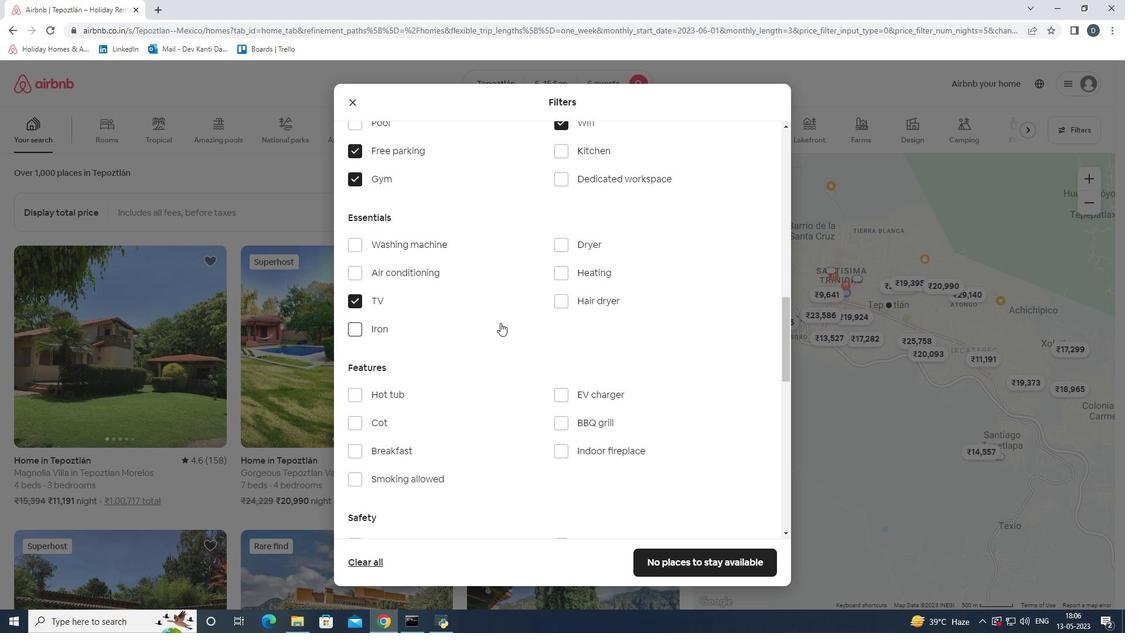 
Action: Mouse scrolled (500, 322) with delta (0, 0)
Screenshot: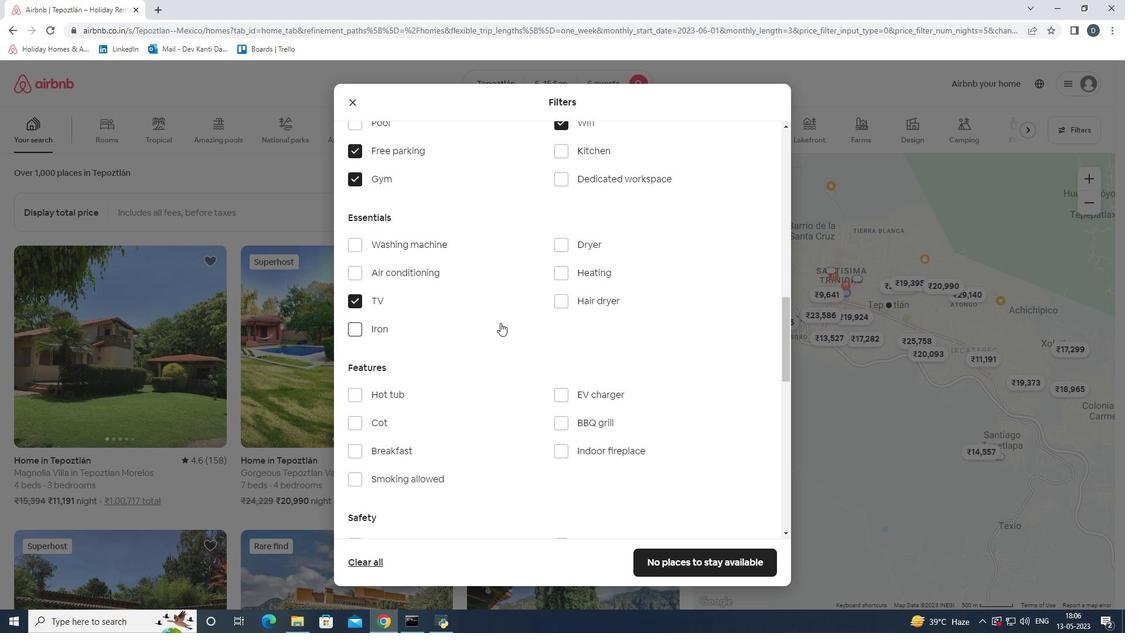 
Action: Mouse moved to (384, 391)
Screenshot: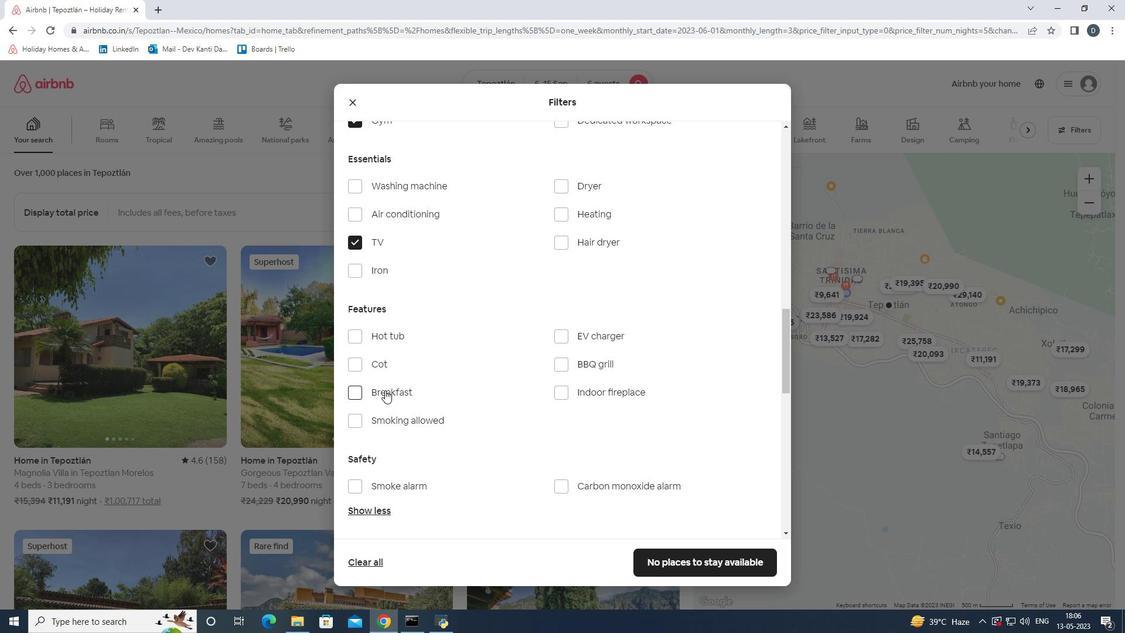 
Action: Mouse pressed left at (384, 391)
Screenshot: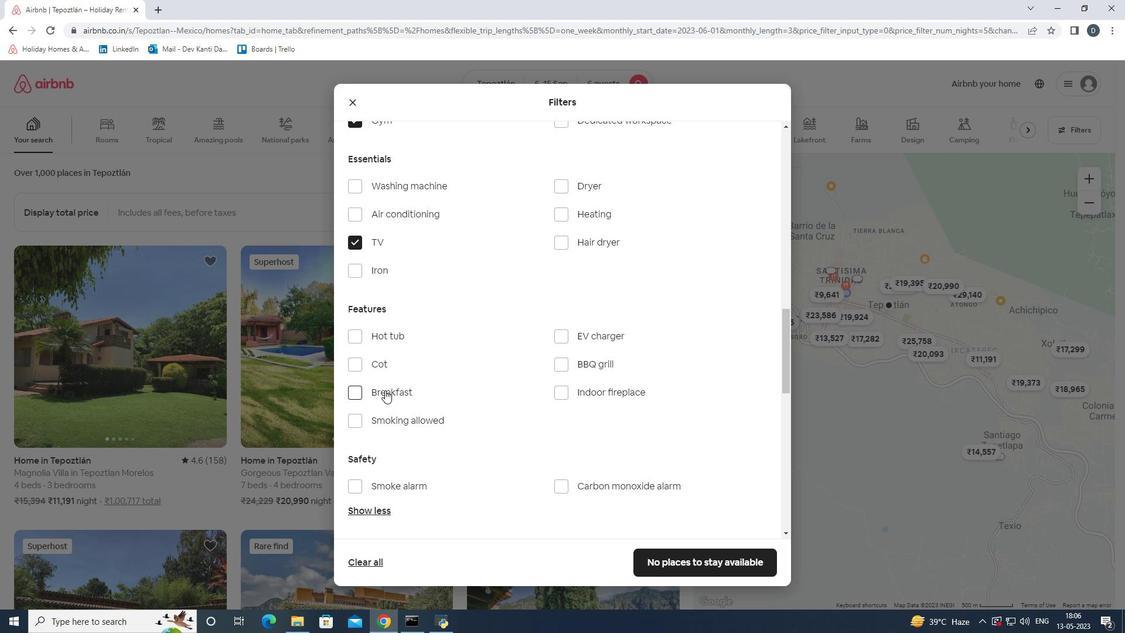 
Action: Mouse moved to (496, 351)
Screenshot: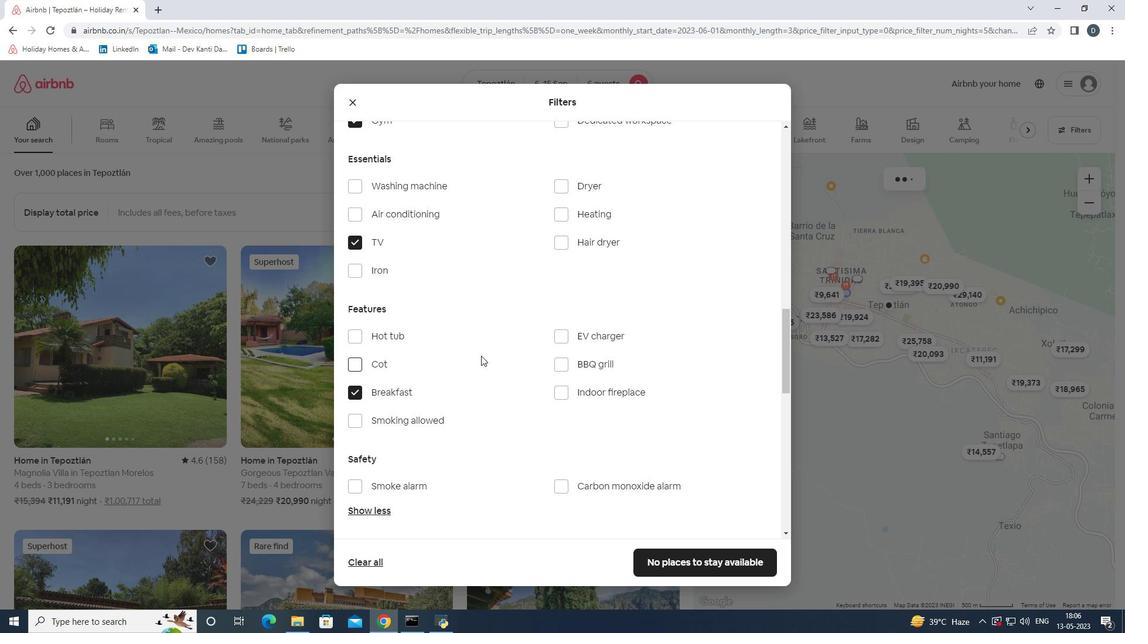 
Action: Mouse scrolled (496, 350) with delta (0, 0)
Screenshot: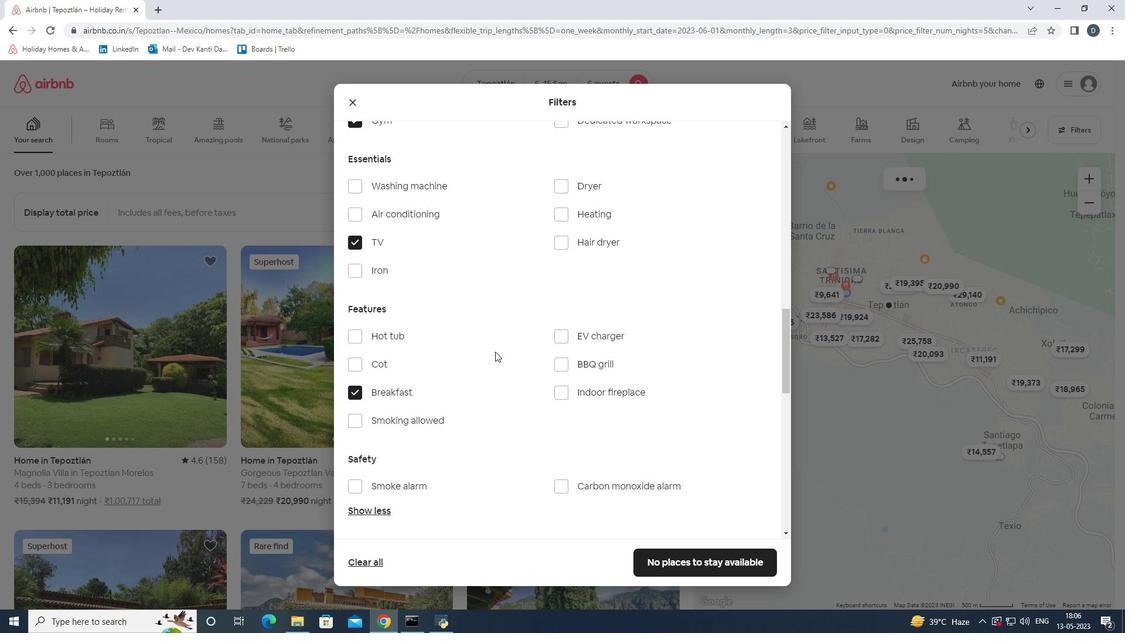 
Action: Mouse scrolled (496, 350) with delta (0, 0)
Screenshot: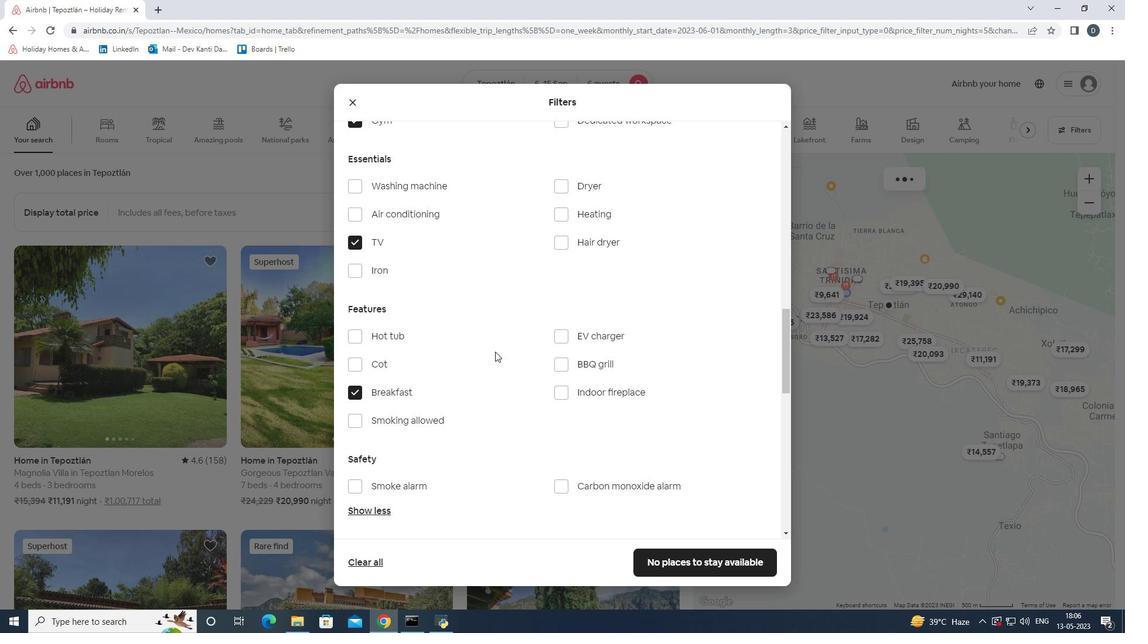 
Action: Mouse scrolled (496, 350) with delta (0, 0)
Screenshot: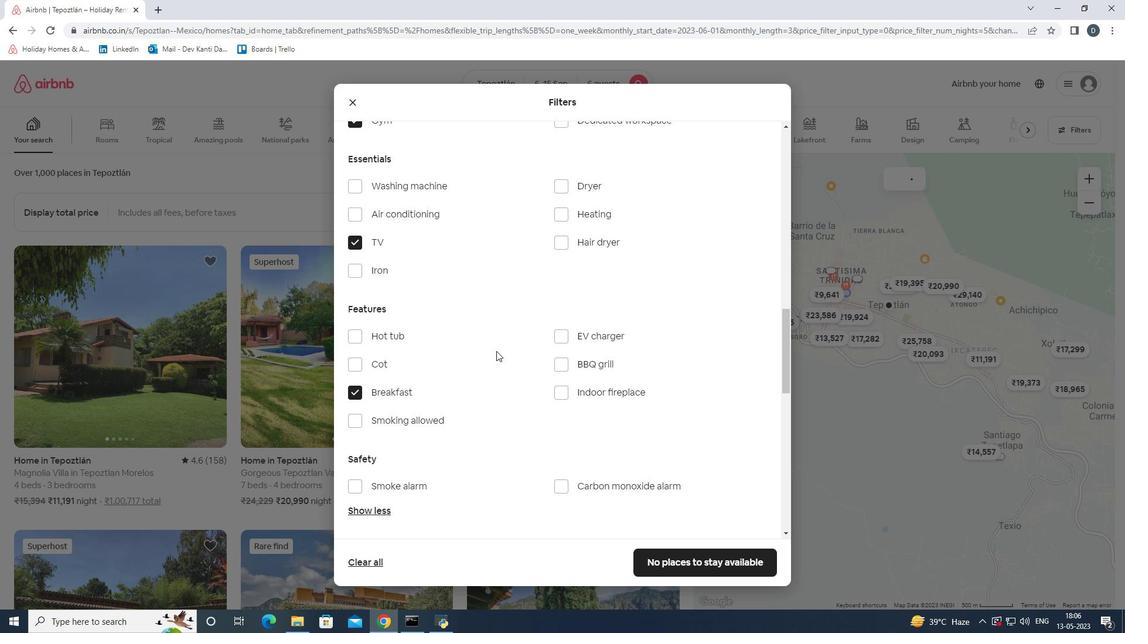 
Action: Mouse scrolled (496, 350) with delta (0, 0)
Screenshot: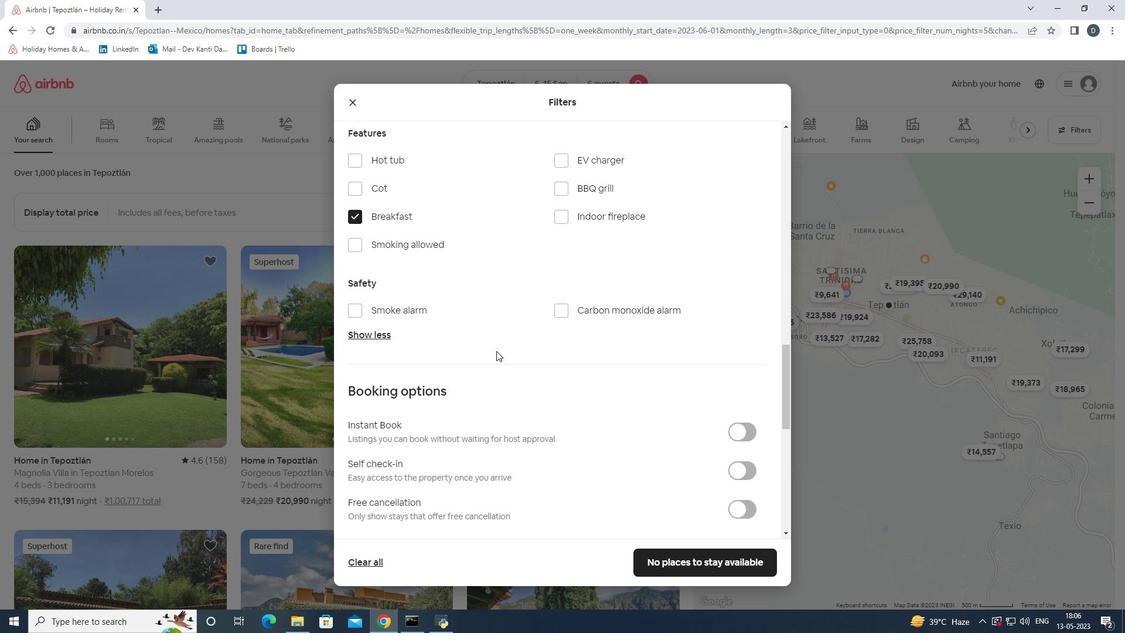 
Action: Mouse moved to (733, 414)
Screenshot: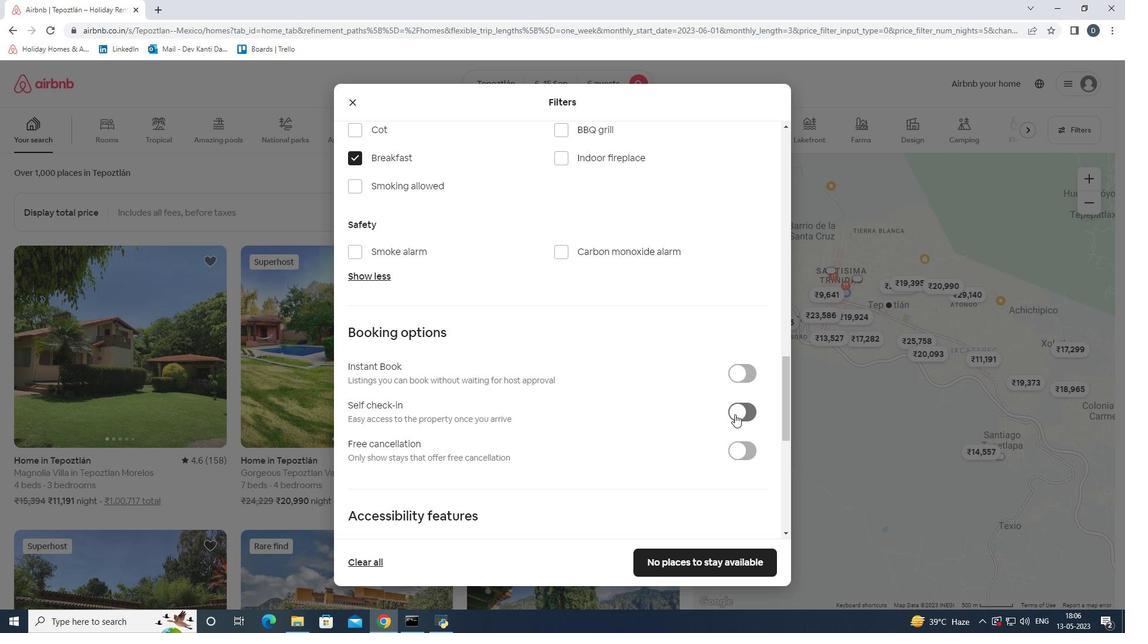 
Action: Mouse pressed left at (733, 414)
Screenshot: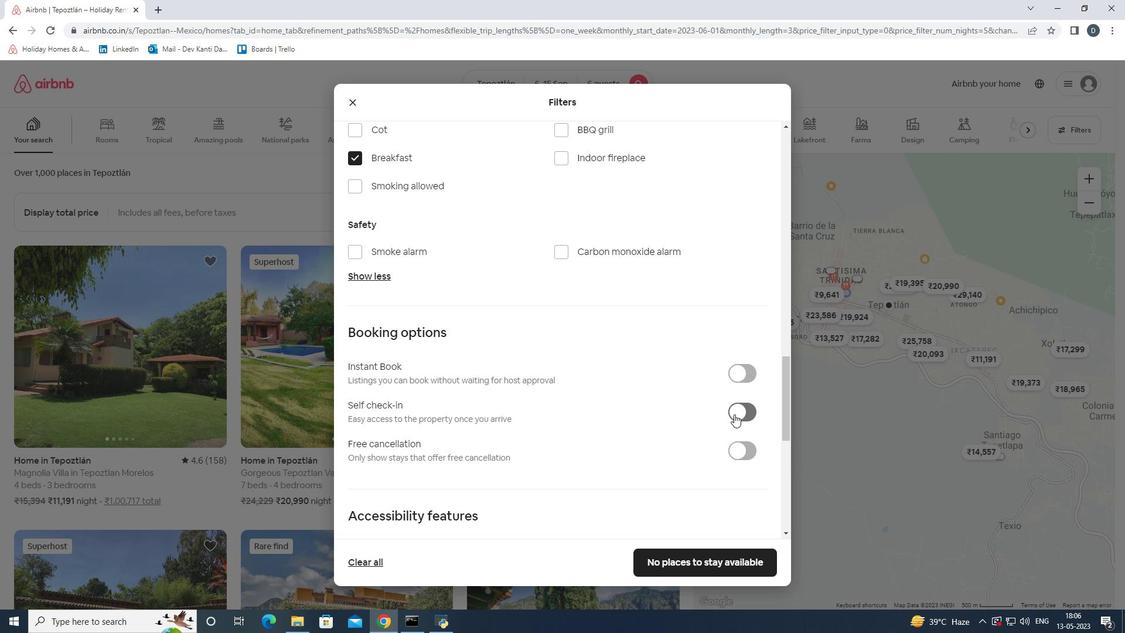 
Action: Mouse moved to (600, 403)
Screenshot: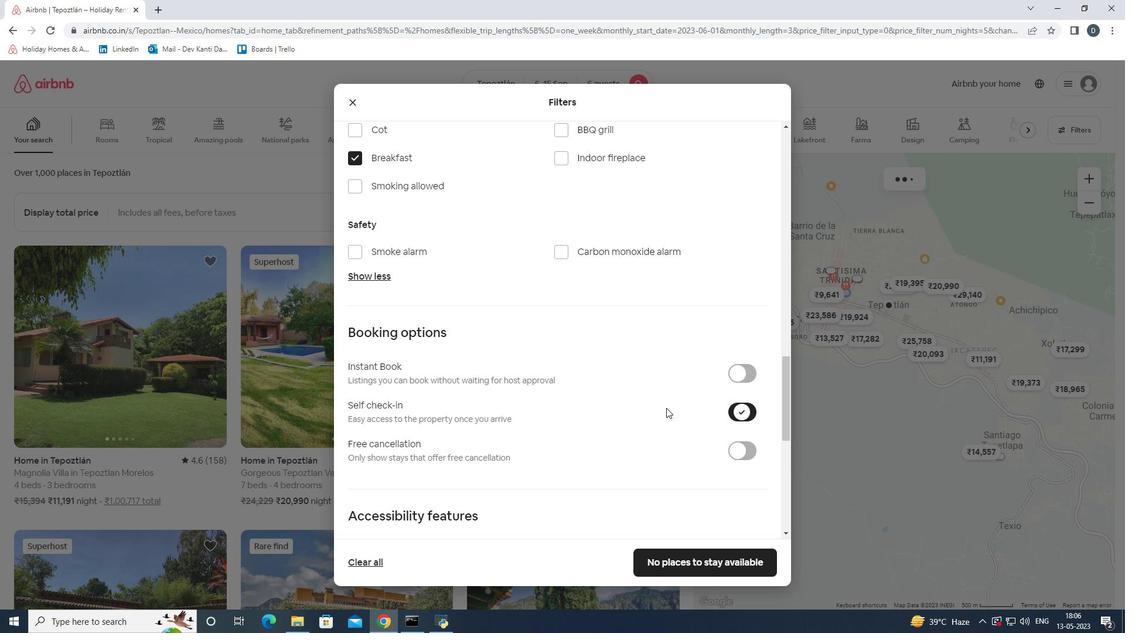 
Action: Mouse scrolled (600, 403) with delta (0, 0)
Screenshot: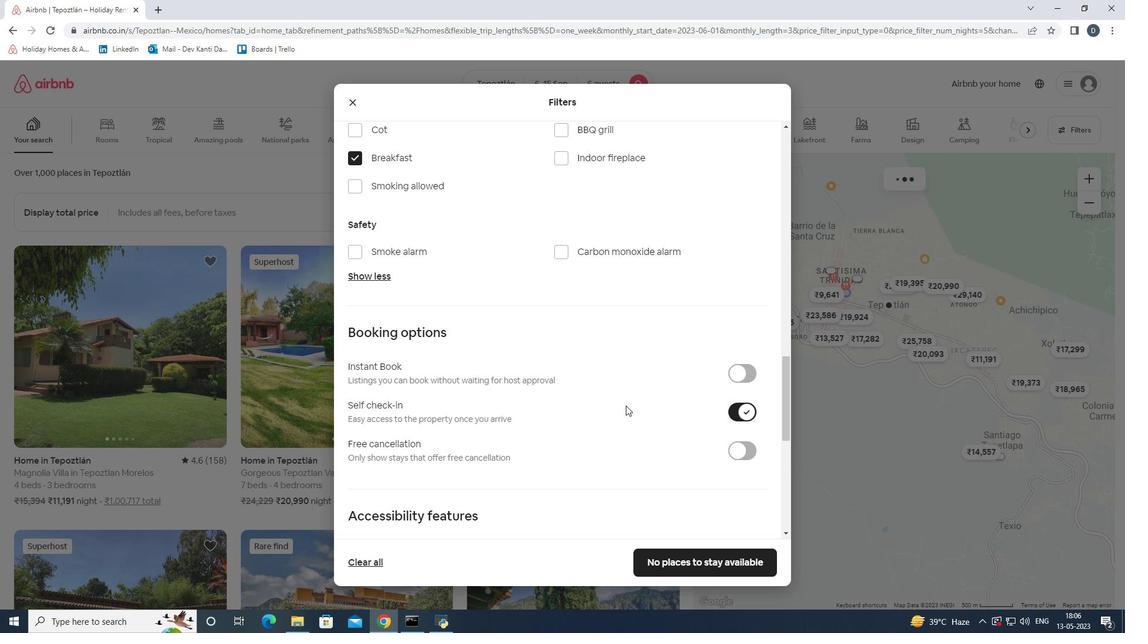 
Action: Mouse scrolled (600, 403) with delta (0, 0)
Screenshot: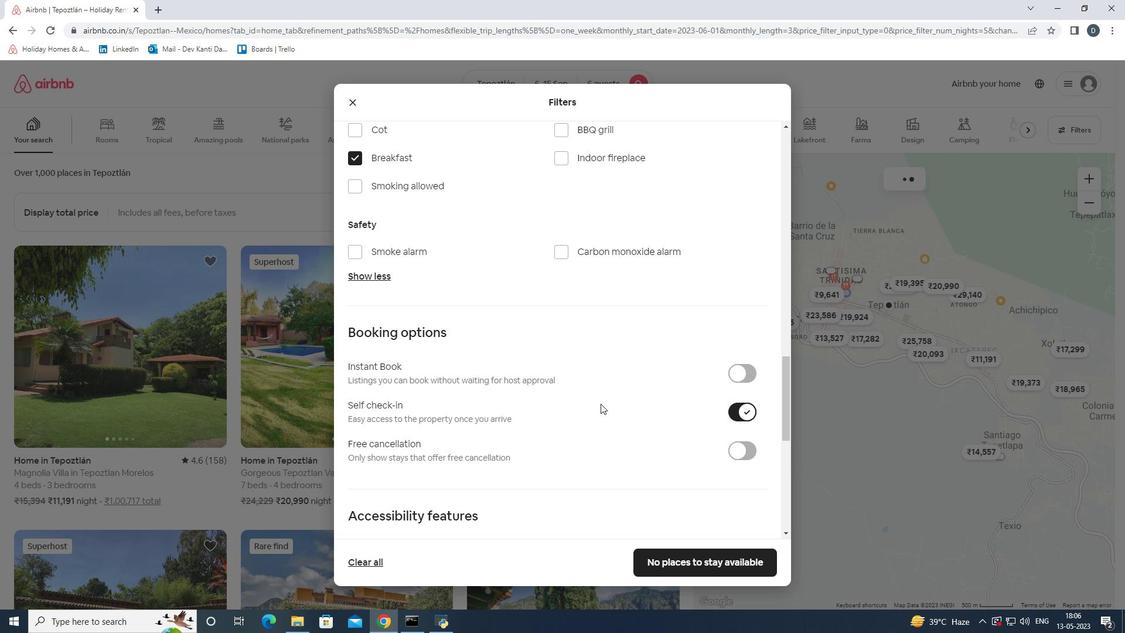 
Action: Mouse scrolled (600, 403) with delta (0, 0)
Screenshot: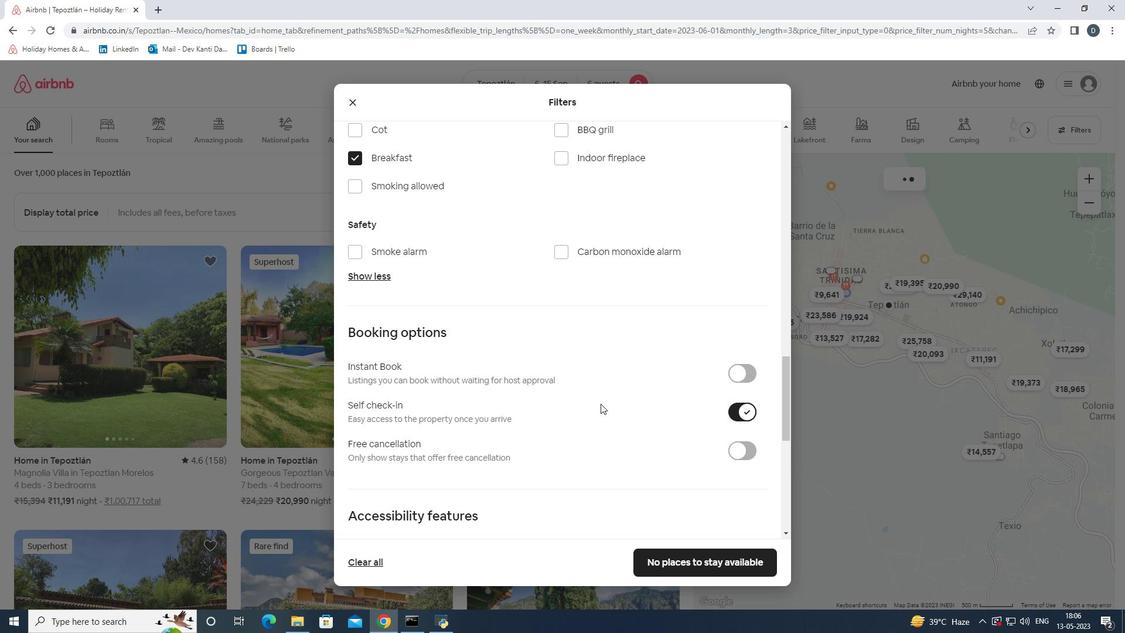 
Action: Mouse scrolled (600, 403) with delta (0, 0)
Screenshot: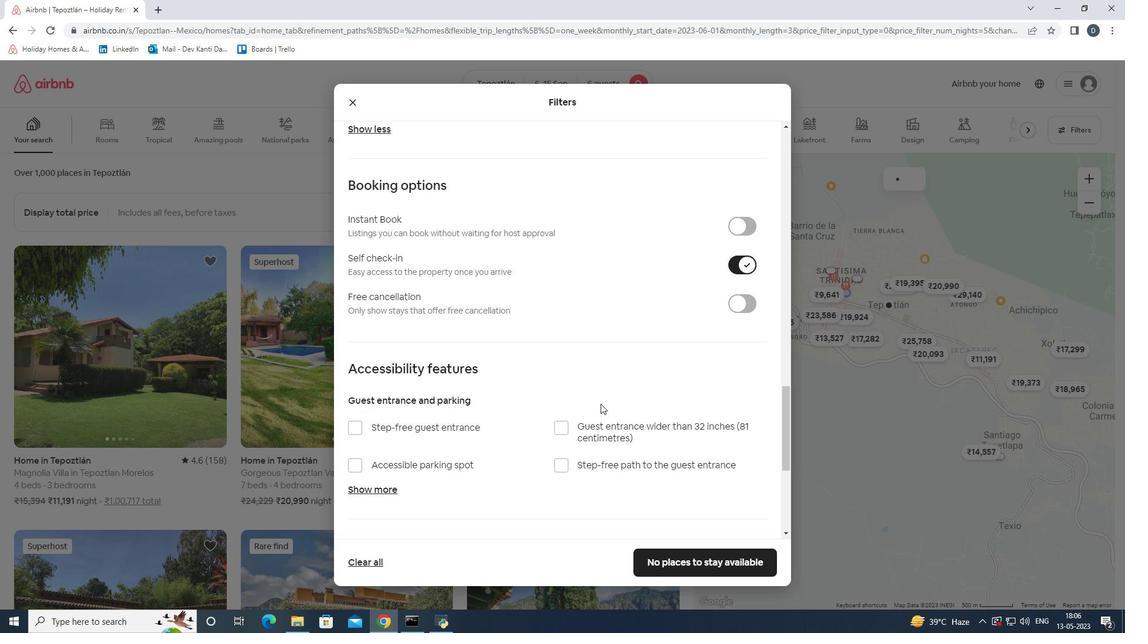 
Action: Mouse scrolled (600, 403) with delta (0, 0)
Screenshot: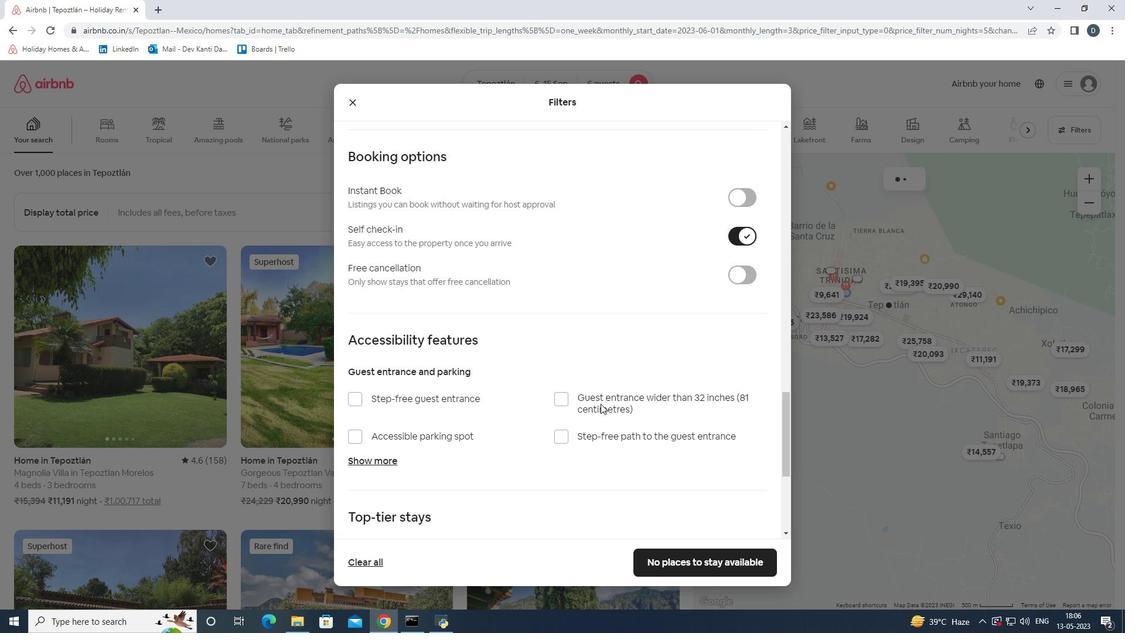 
Action: Mouse scrolled (600, 403) with delta (0, 0)
Screenshot: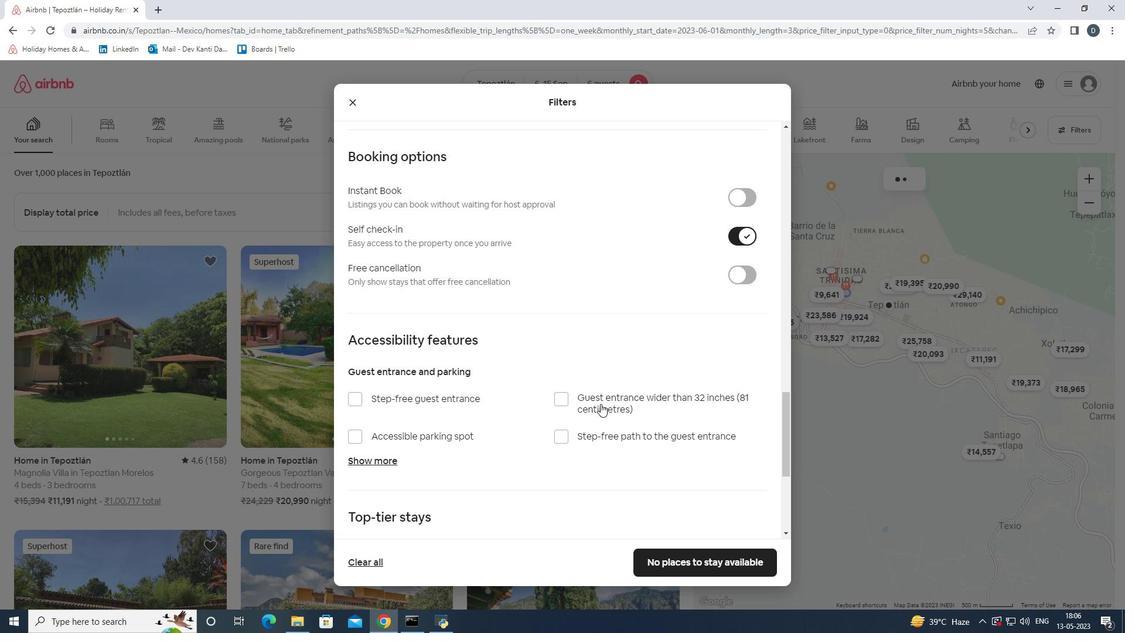 
Action: Mouse scrolled (600, 403) with delta (0, 0)
Screenshot: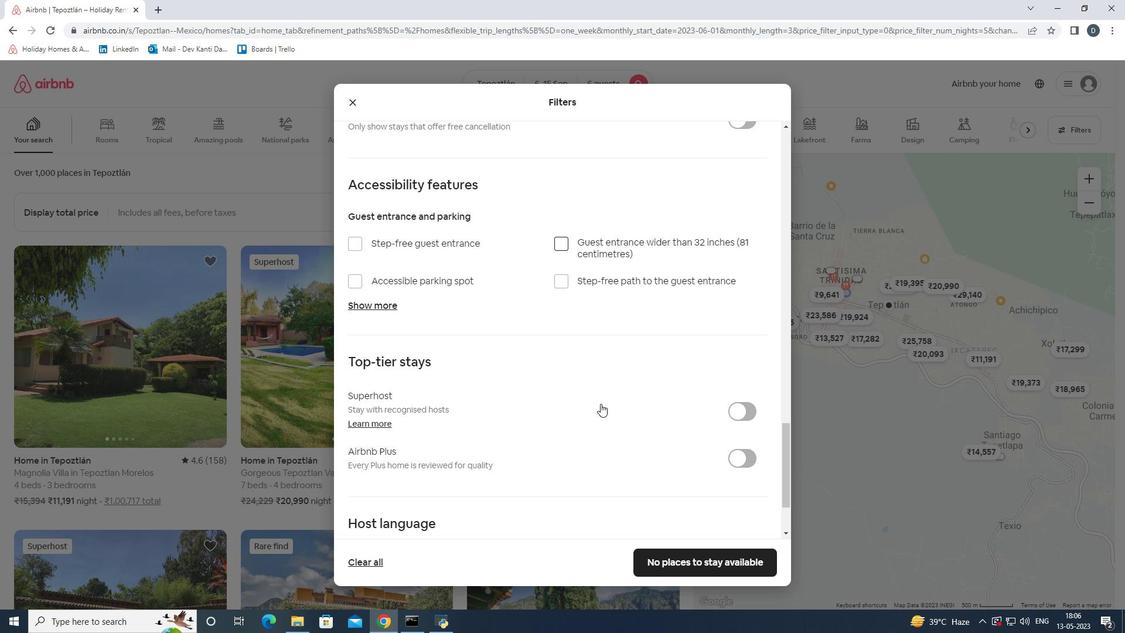 
Action: Mouse scrolled (600, 403) with delta (0, 0)
Screenshot: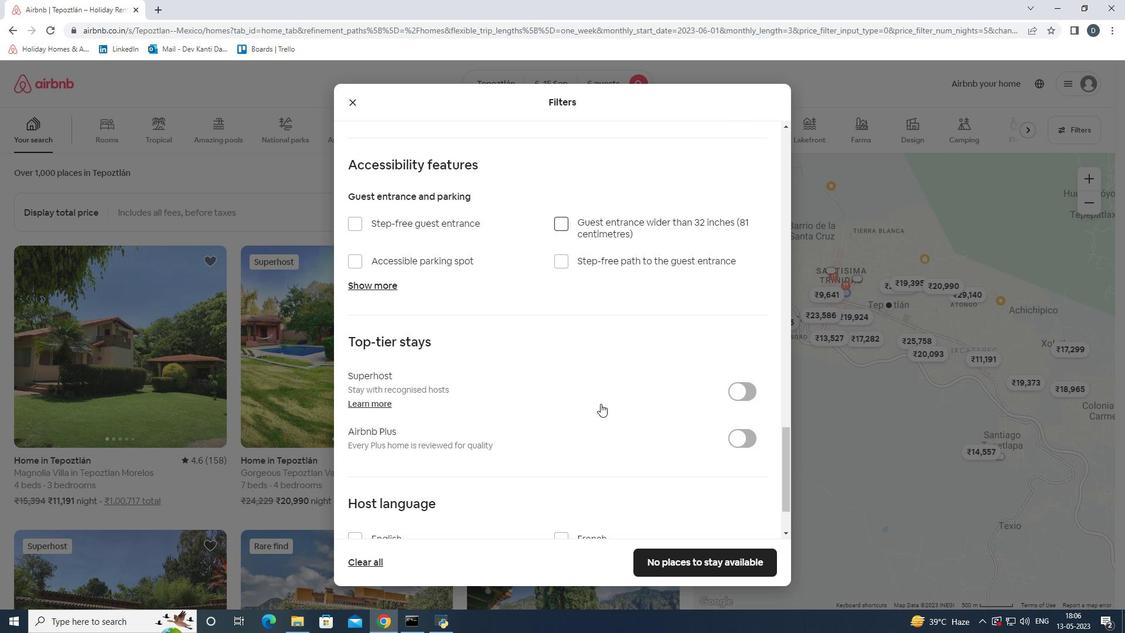 
Action: Mouse moved to (602, 404)
Screenshot: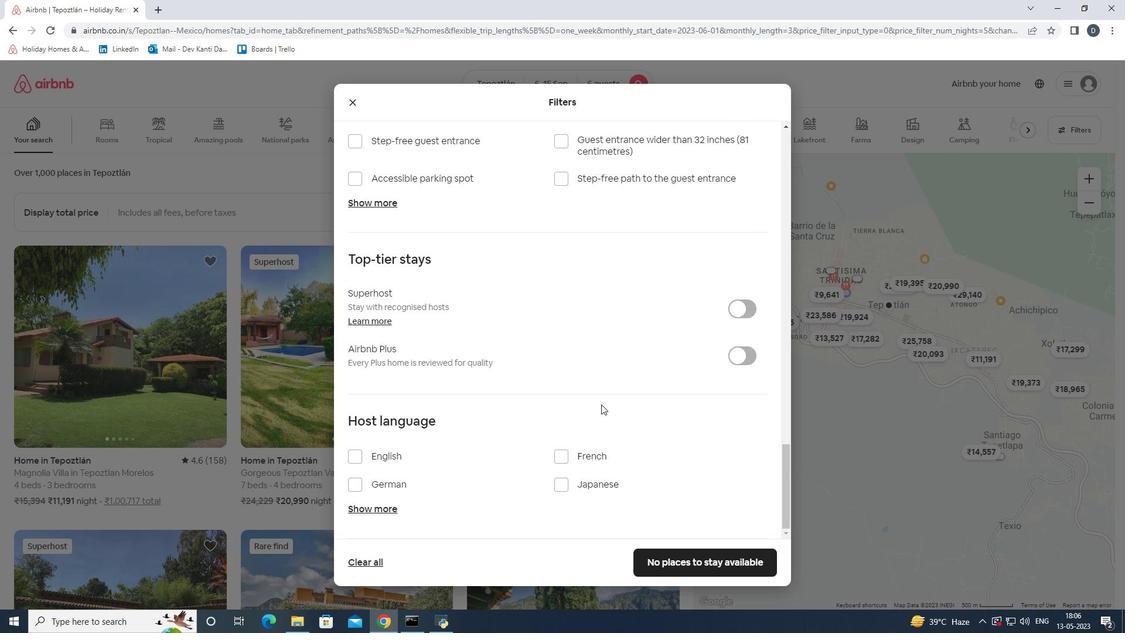 
Action: Mouse scrolled (602, 403) with delta (0, 0)
Screenshot: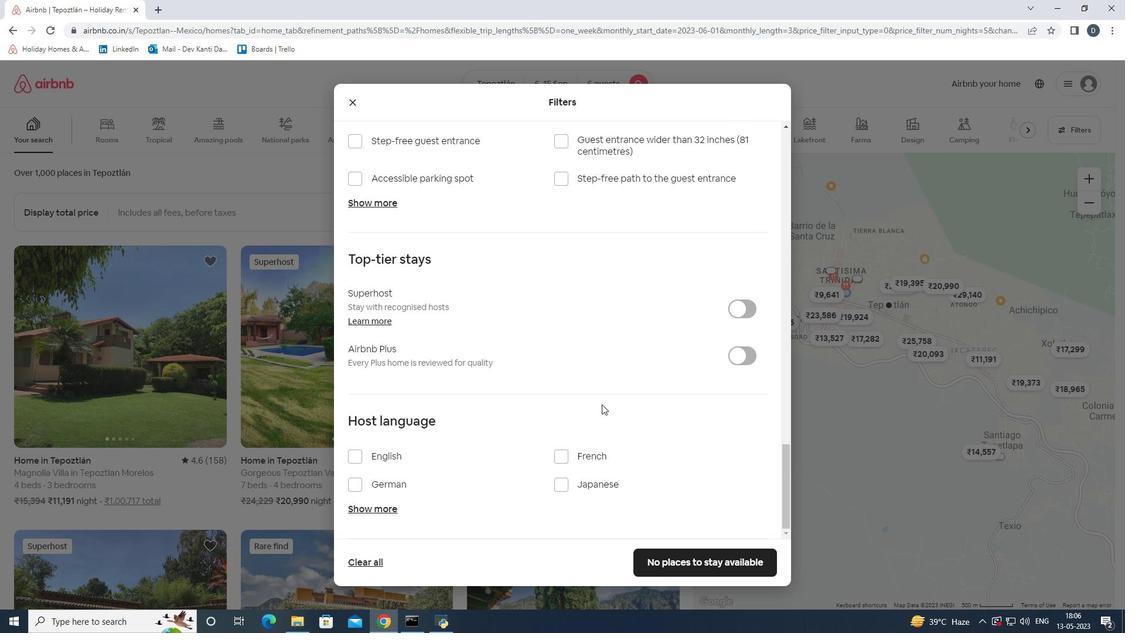 
Action: Mouse scrolled (602, 403) with delta (0, 0)
Screenshot: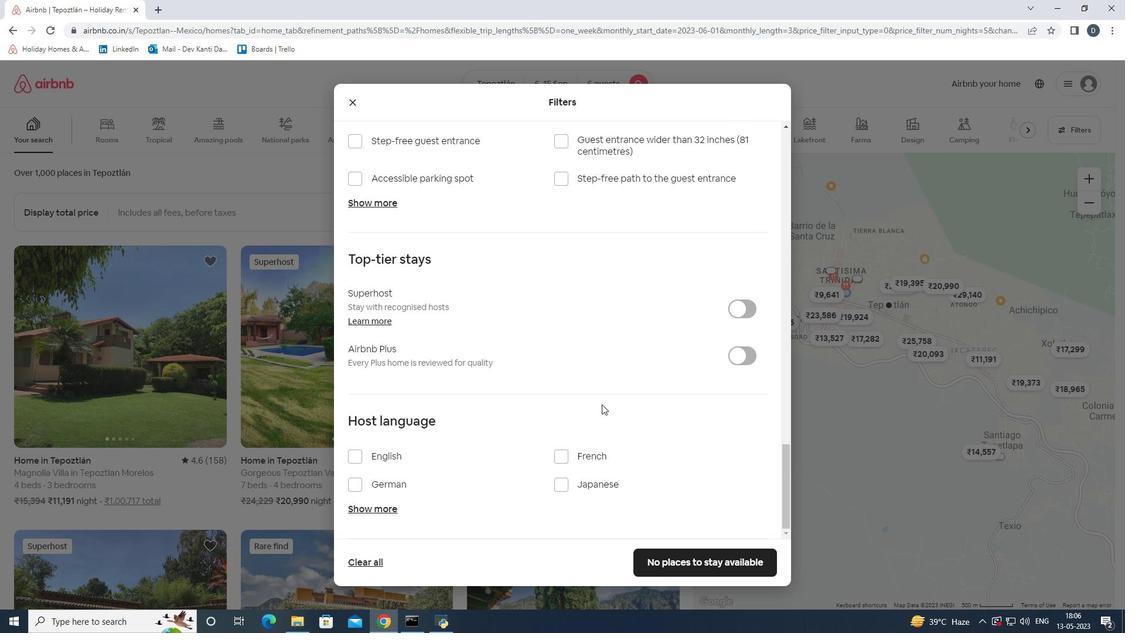 
Action: Mouse moved to (380, 454)
Screenshot: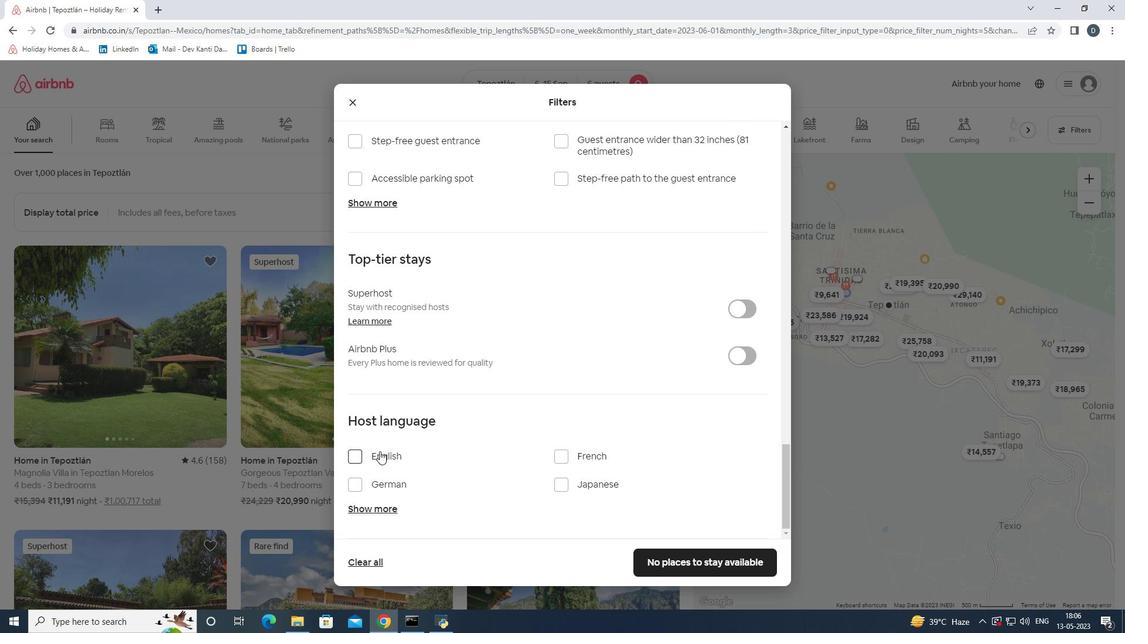
Action: Mouse pressed left at (380, 454)
Screenshot: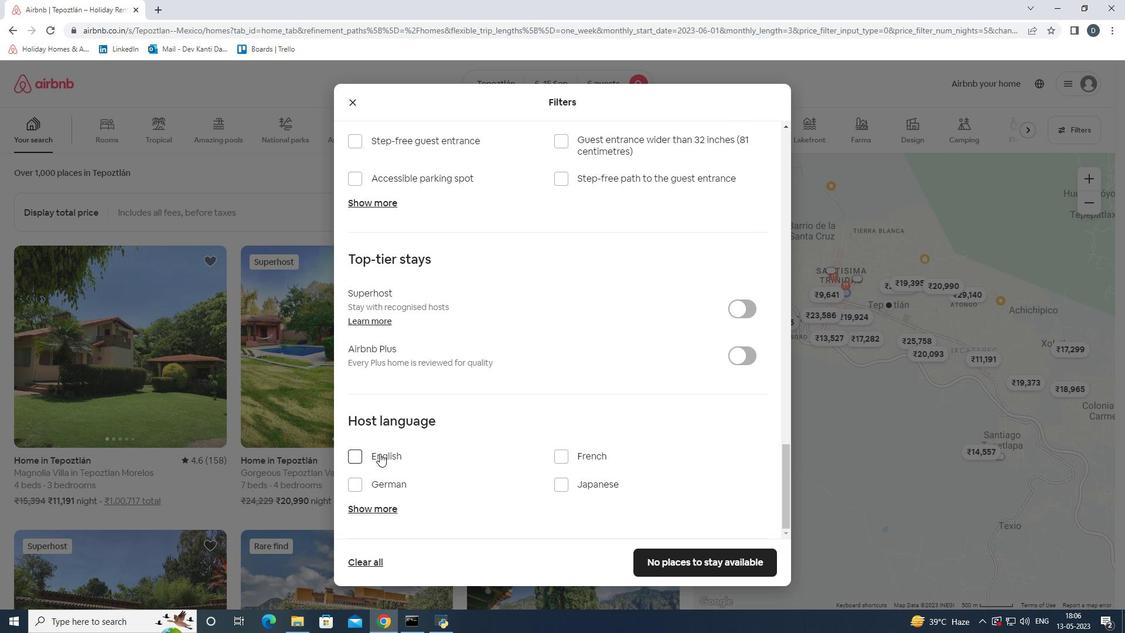 
Action: Mouse moved to (672, 556)
Screenshot: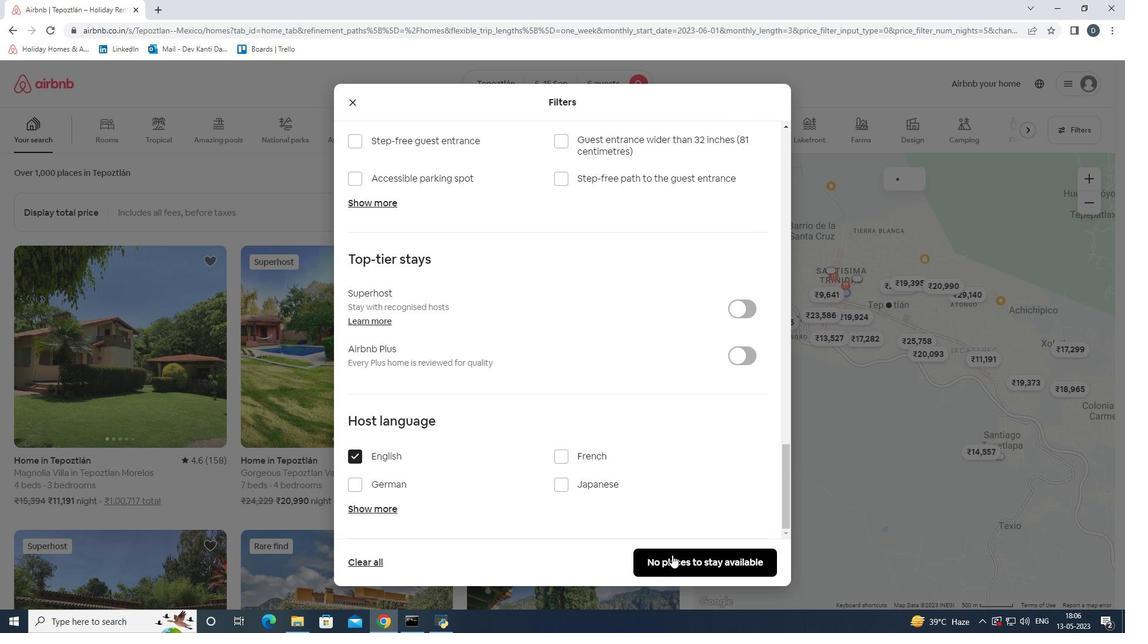 
Action: Mouse pressed left at (672, 556)
Screenshot: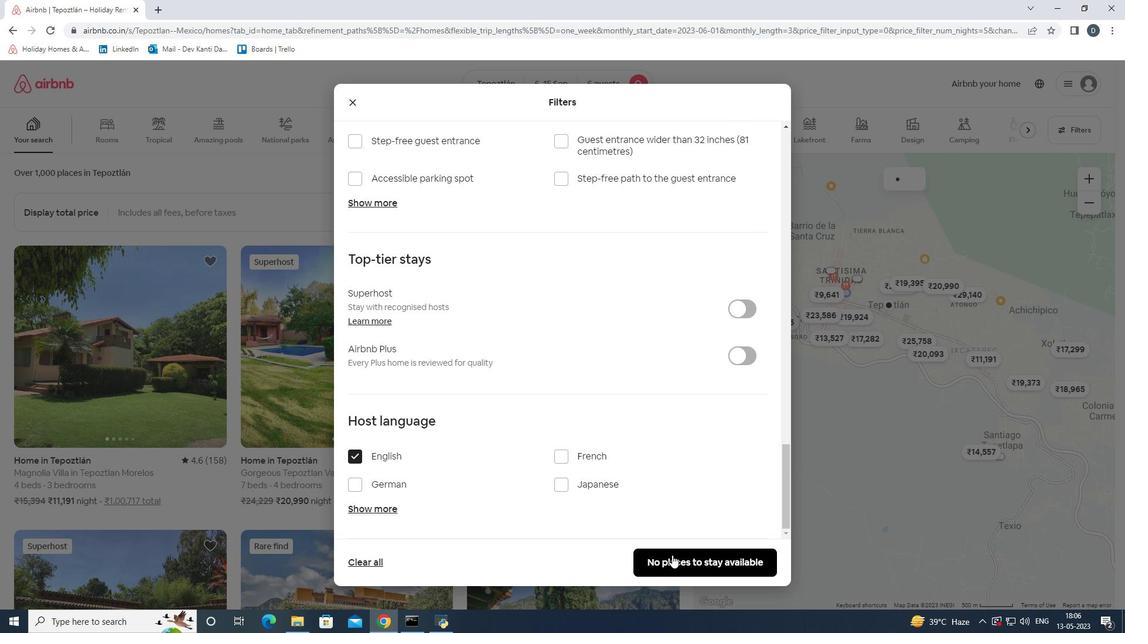 
Action: Mouse moved to (514, 475)
Screenshot: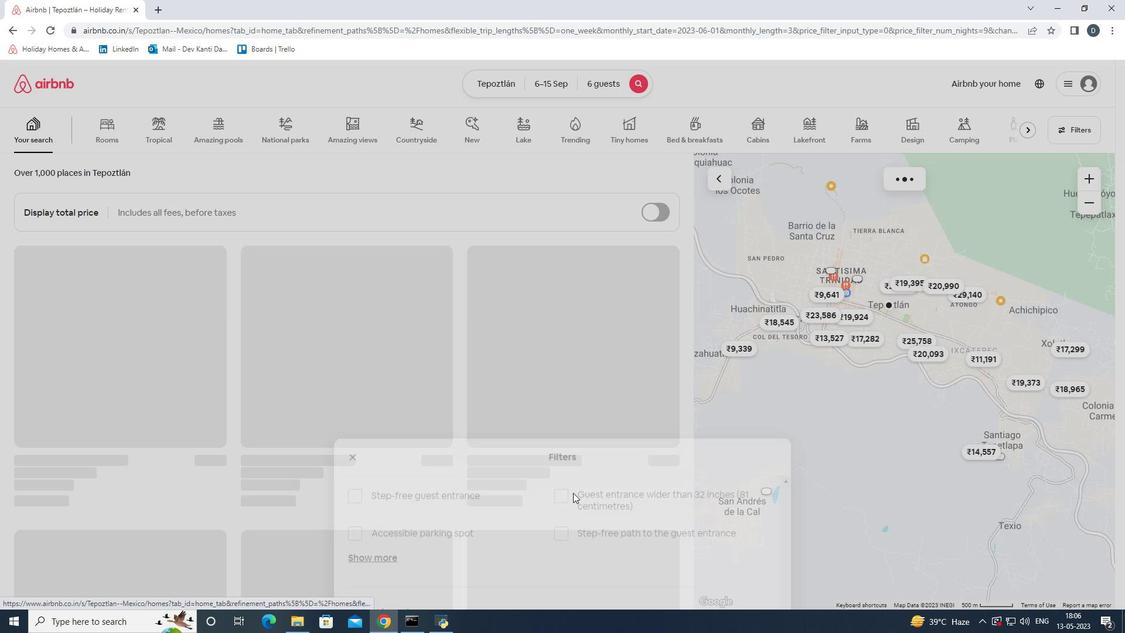 
